 Task: Search one way flight ticket for 4 adults, 2 children, 2 infants in seat and 1 infant on lap in economy from Clarksburg: North Central West Virginia Airport (was Harrison-marion Regional) to Jackson: Jackson Hole Airport on 5-2-2023. Choice of flights is Emirates. Number of bags: 1 carry on bag. Price is upto 109000. Outbound departure time preference is 15:00.
Action: Mouse moved to (393, 152)
Screenshot: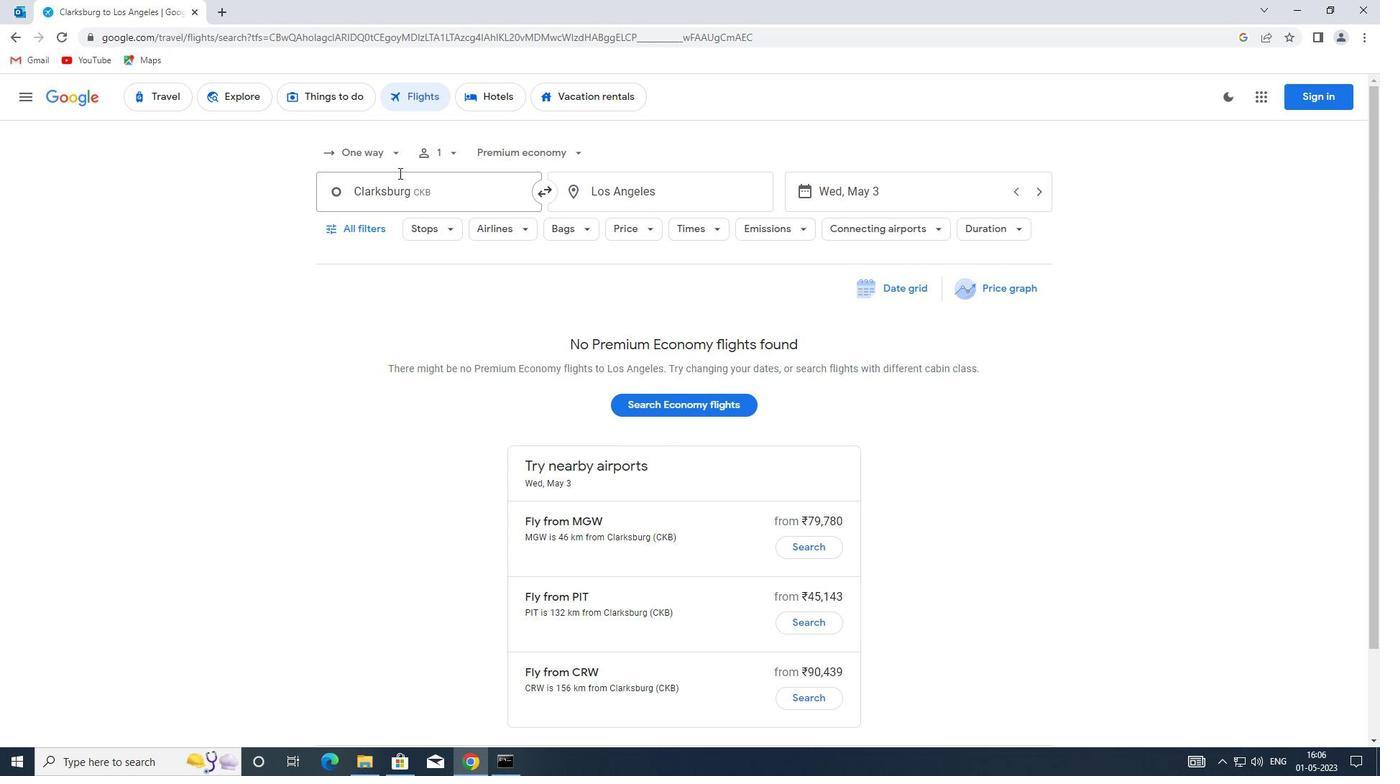 
Action: Mouse pressed left at (393, 152)
Screenshot: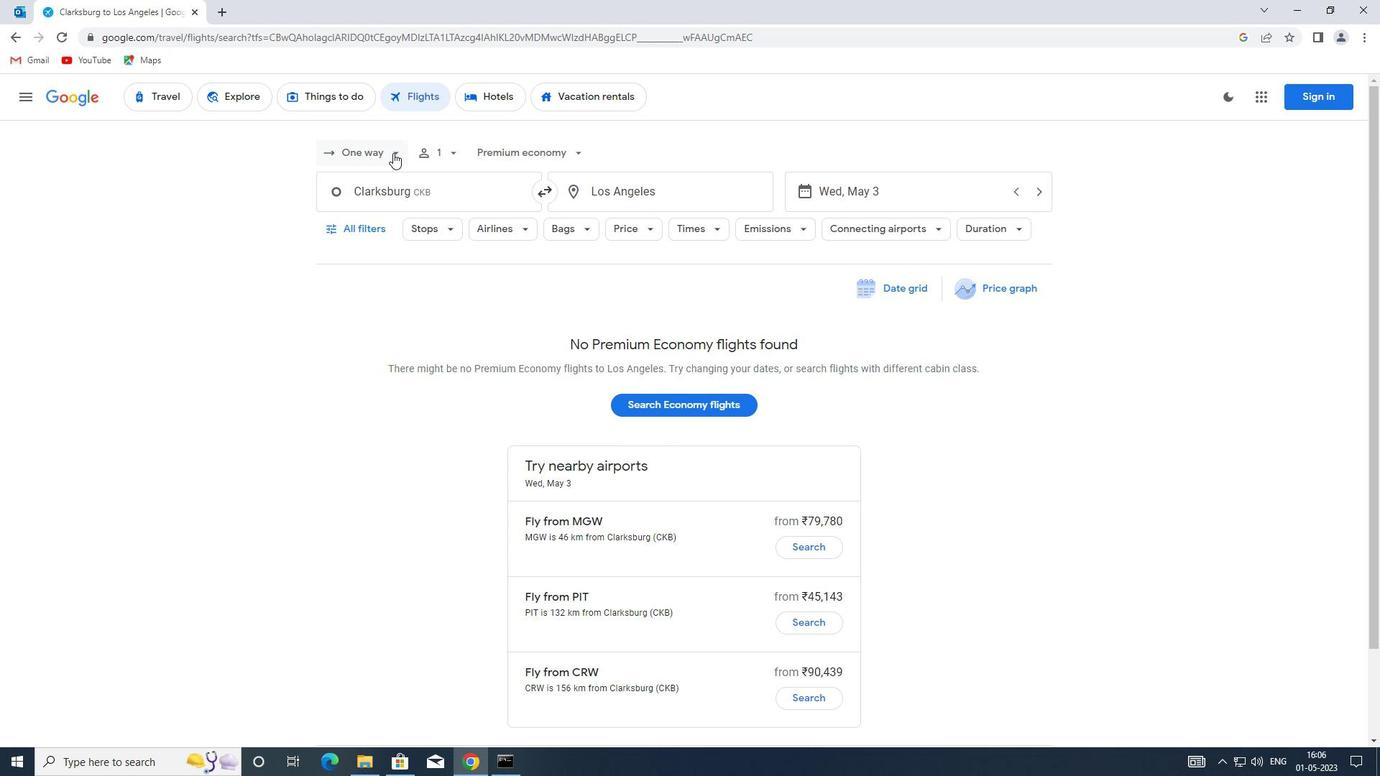 
Action: Mouse moved to (398, 221)
Screenshot: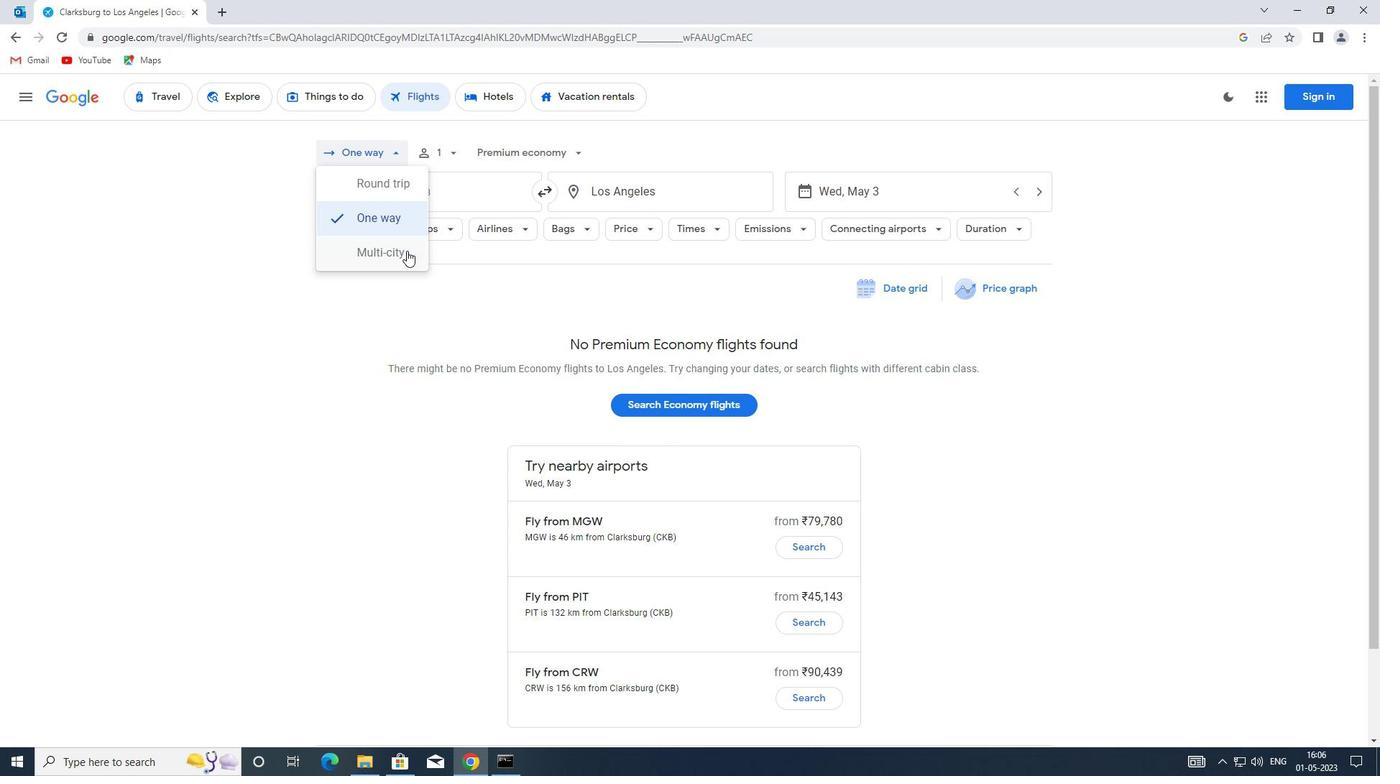 
Action: Mouse pressed left at (398, 221)
Screenshot: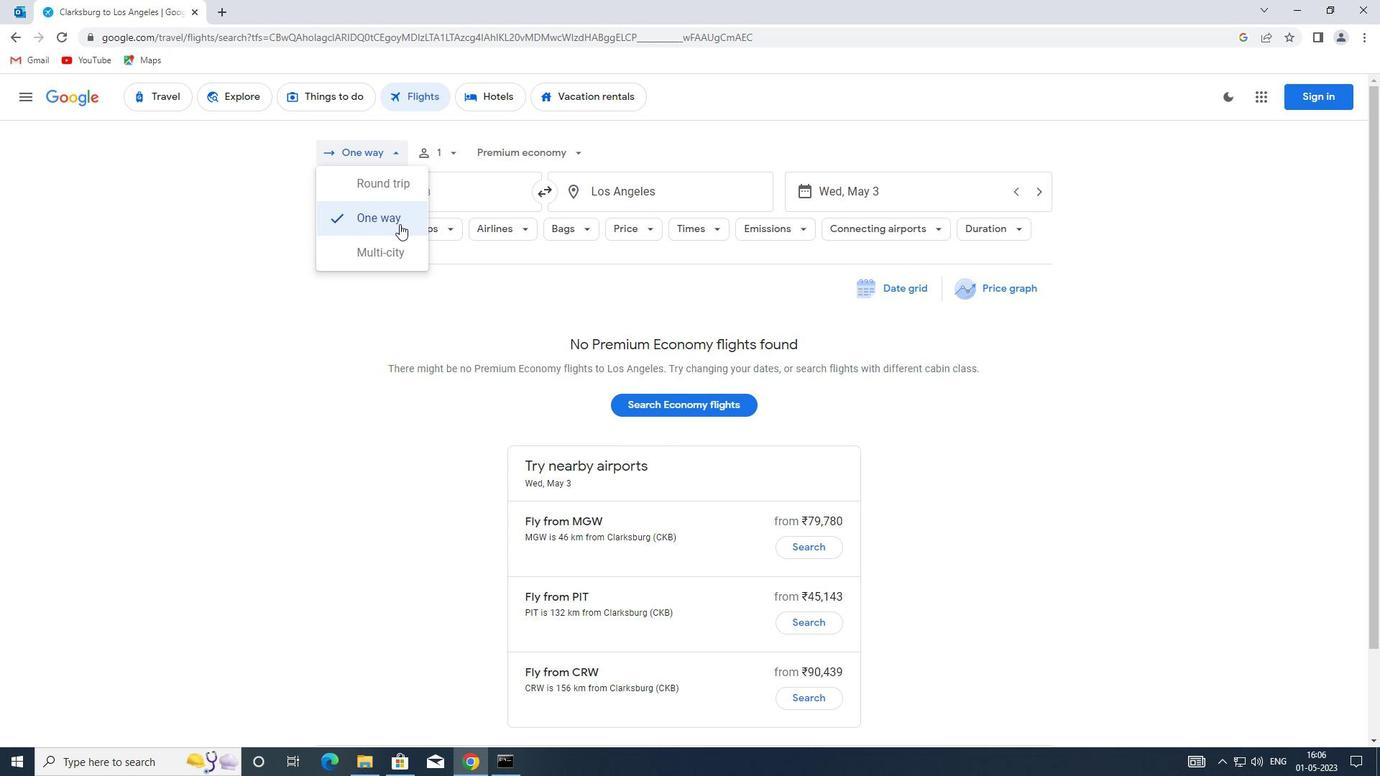 
Action: Mouse moved to (443, 154)
Screenshot: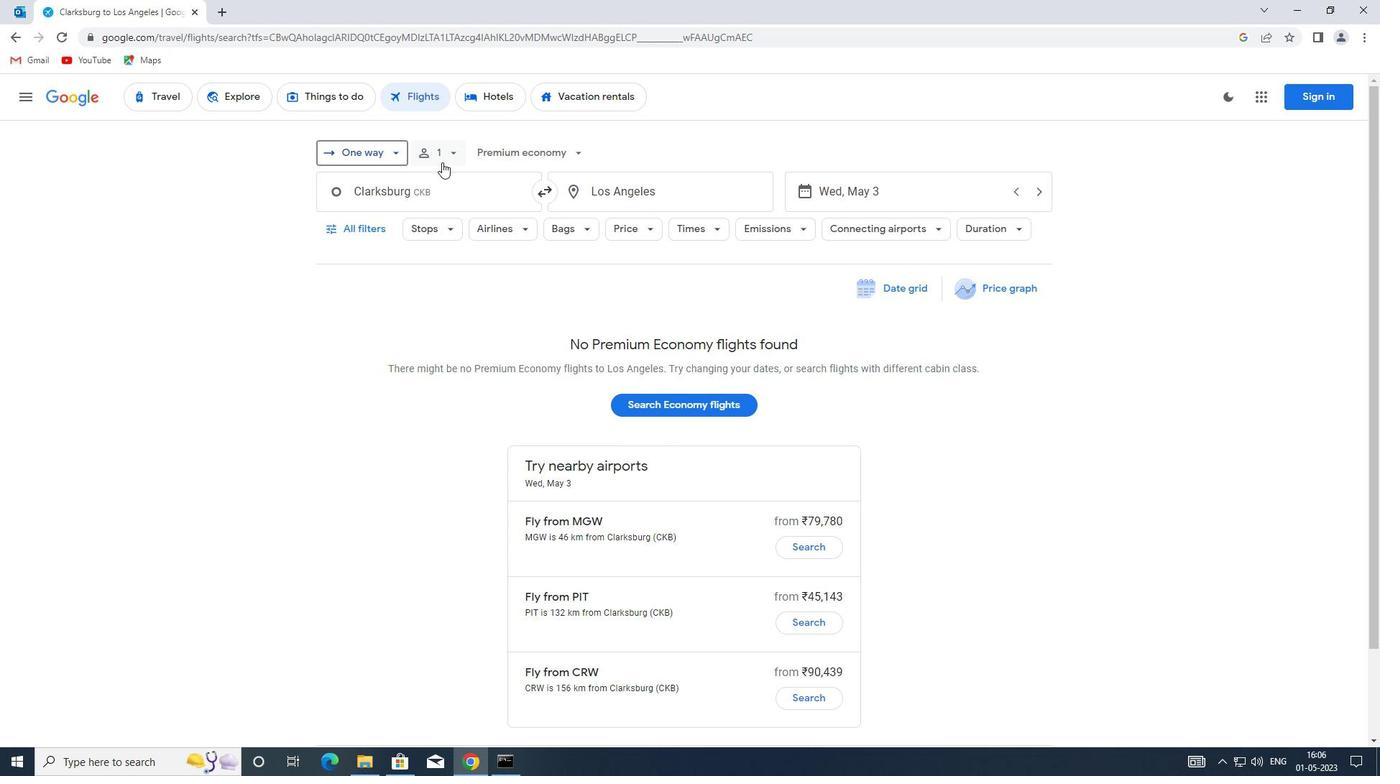 
Action: Mouse pressed left at (443, 154)
Screenshot: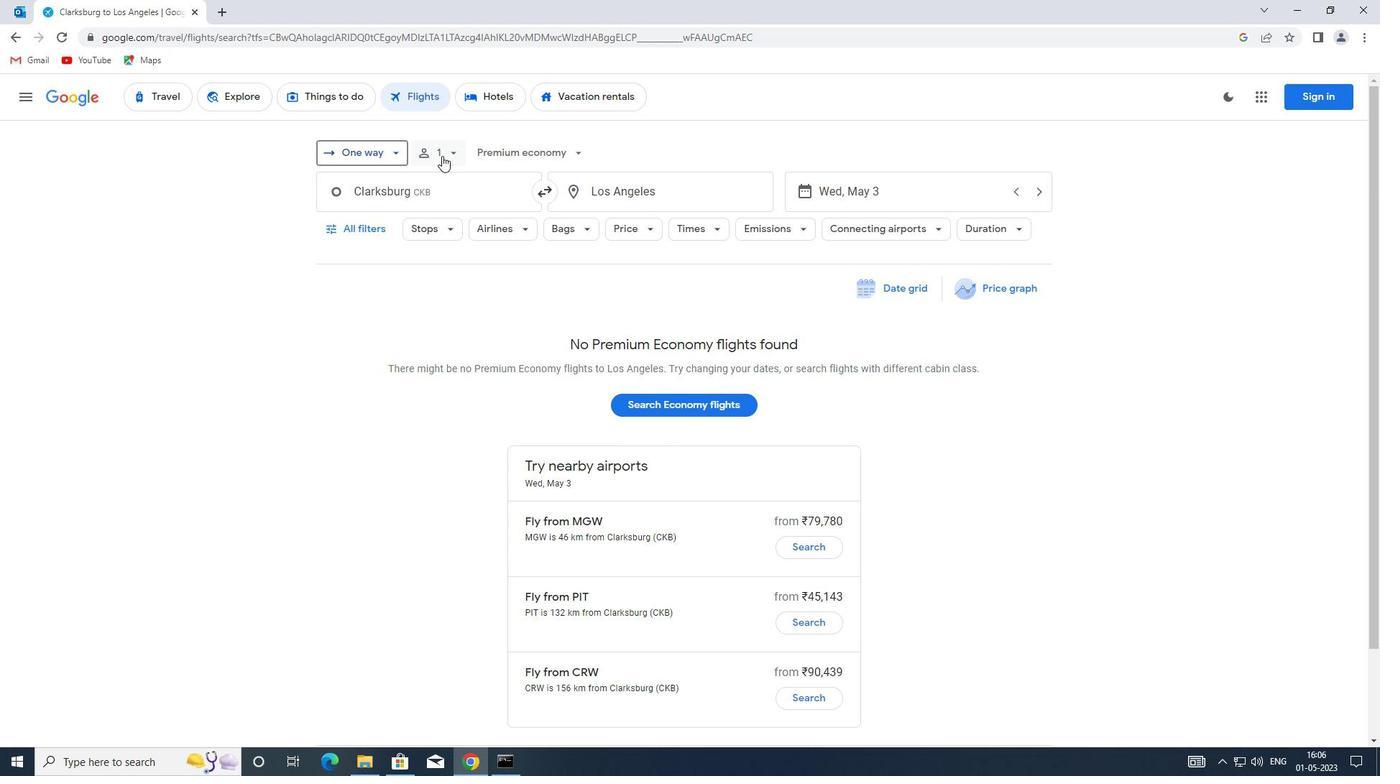 
Action: Mouse moved to (562, 191)
Screenshot: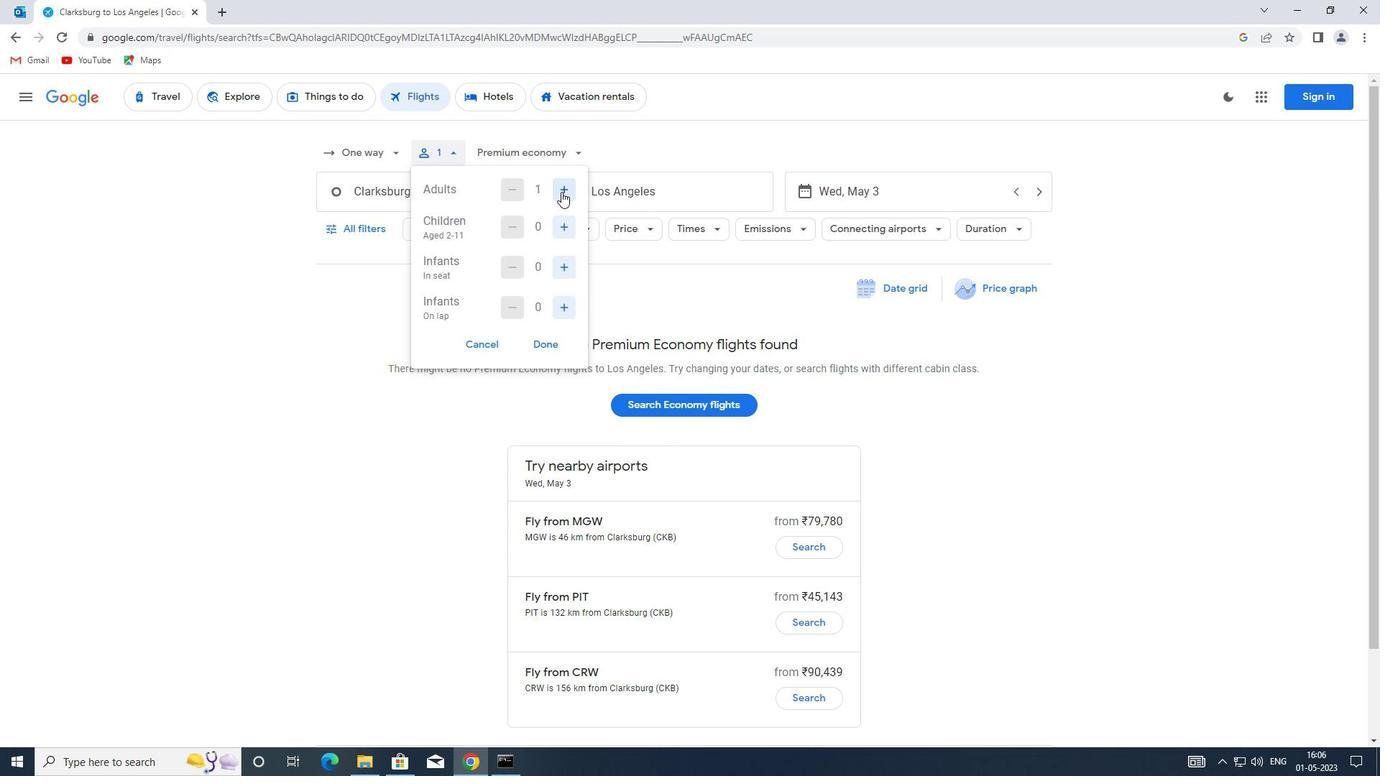 
Action: Mouse pressed left at (562, 191)
Screenshot: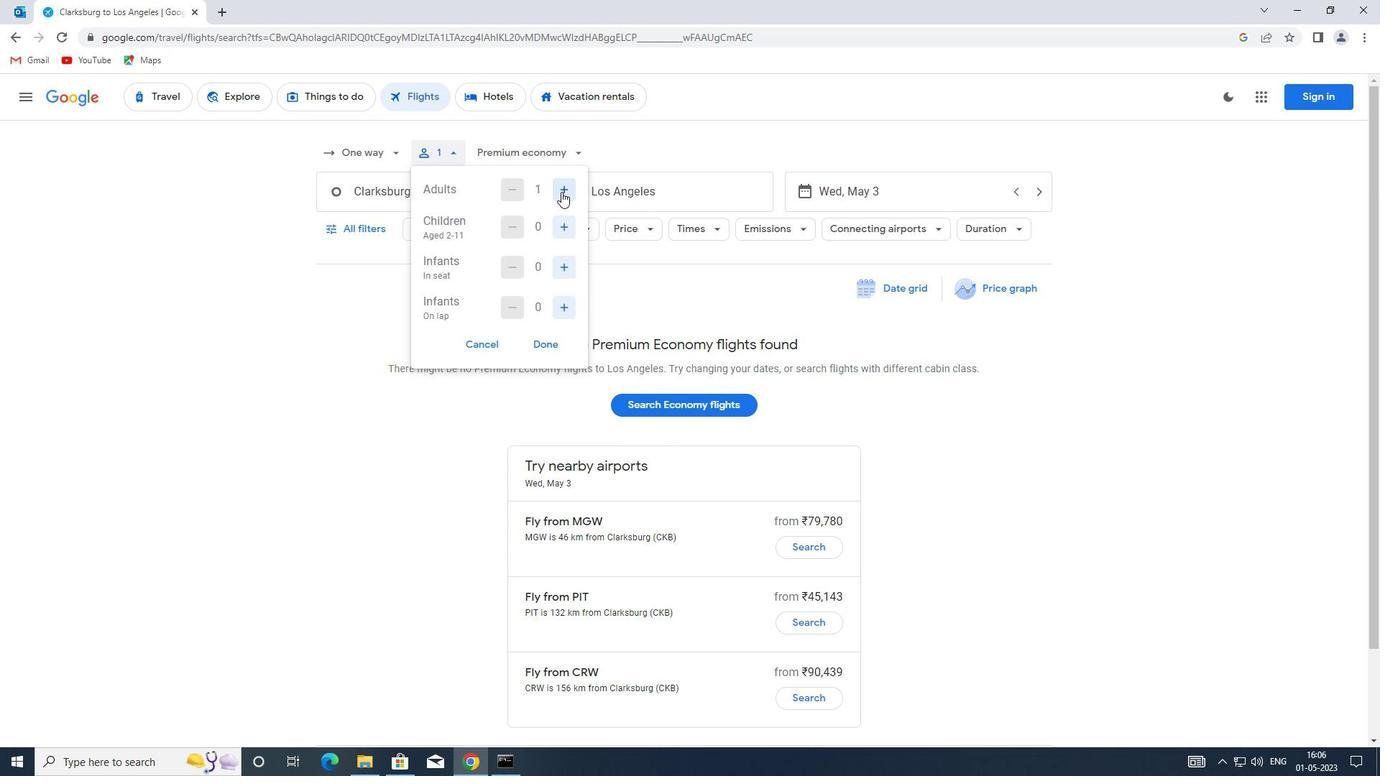 
Action: Mouse pressed left at (562, 191)
Screenshot: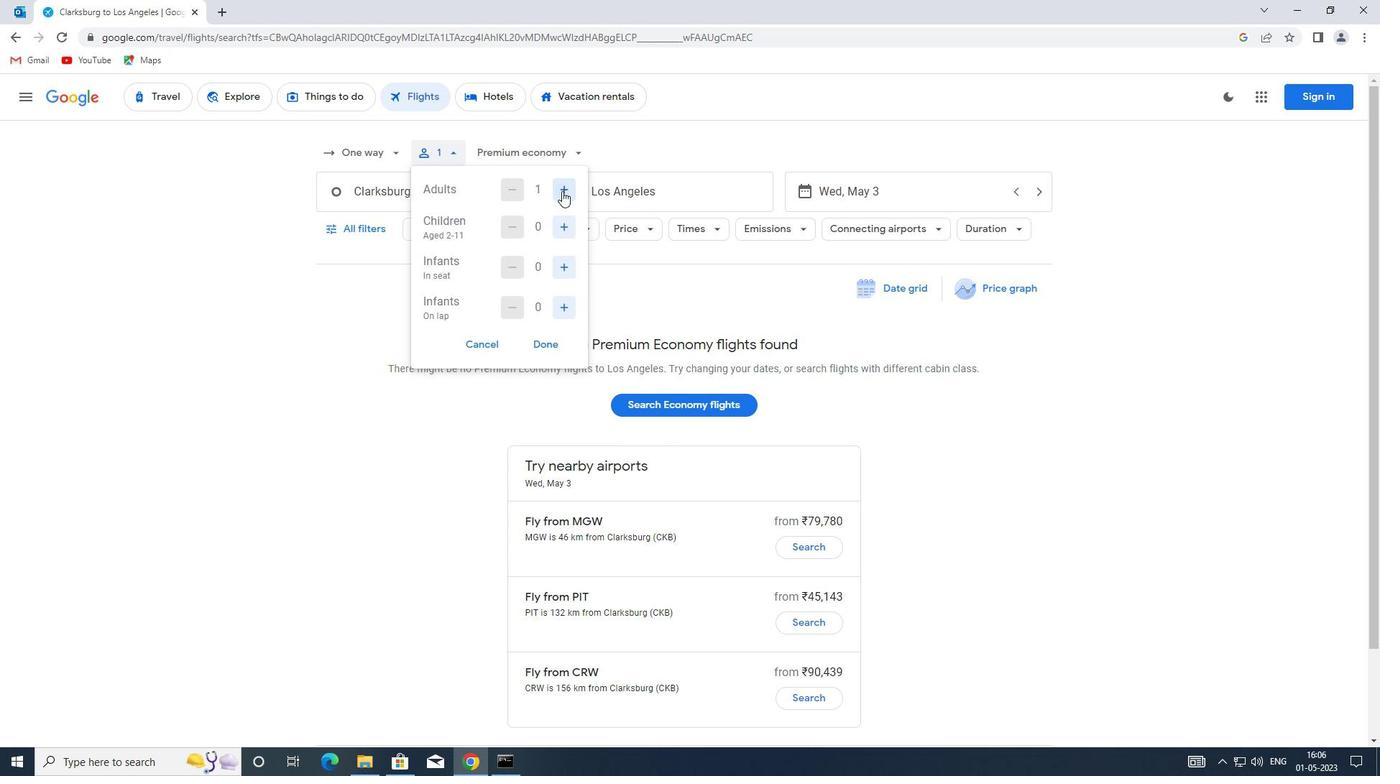 
Action: Mouse pressed left at (562, 191)
Screenshot: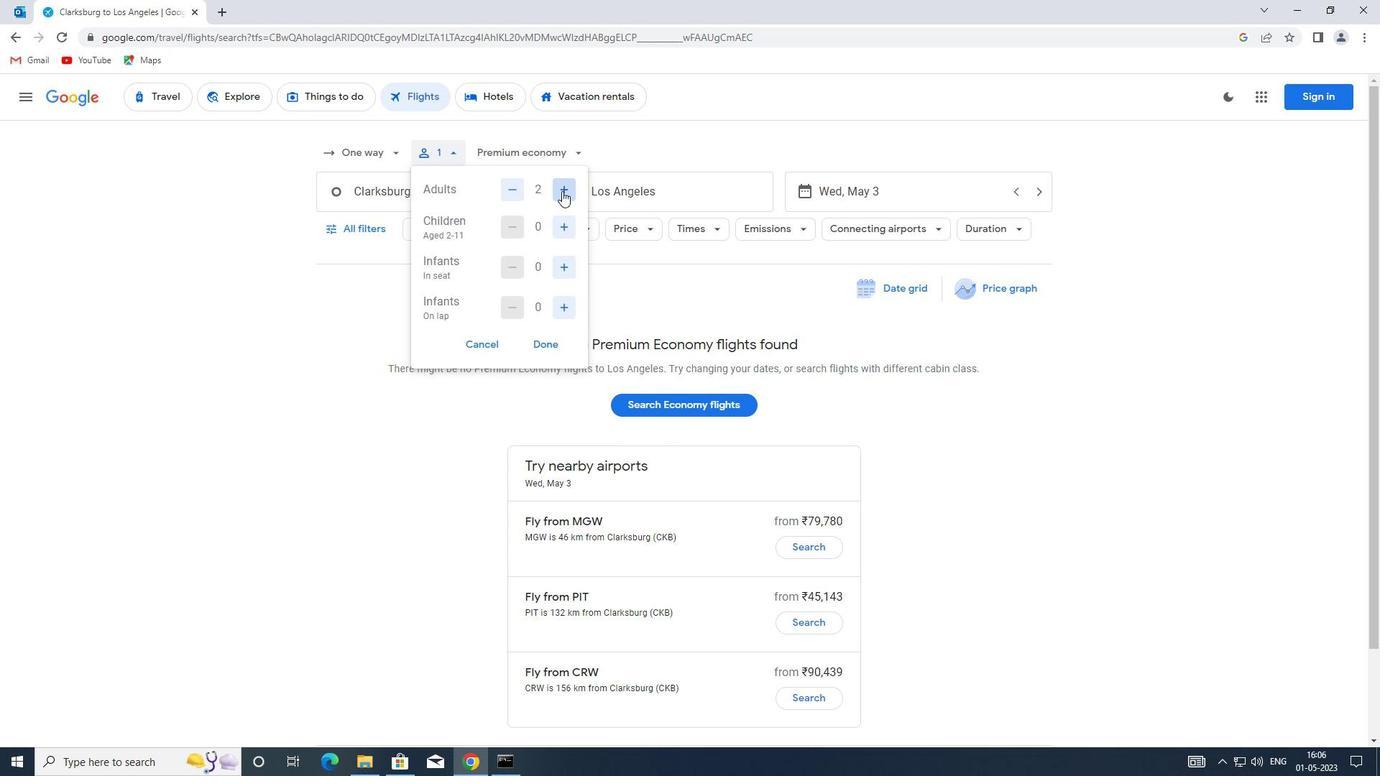 
Action: Mouse moved to (559, 227)
Screenshot: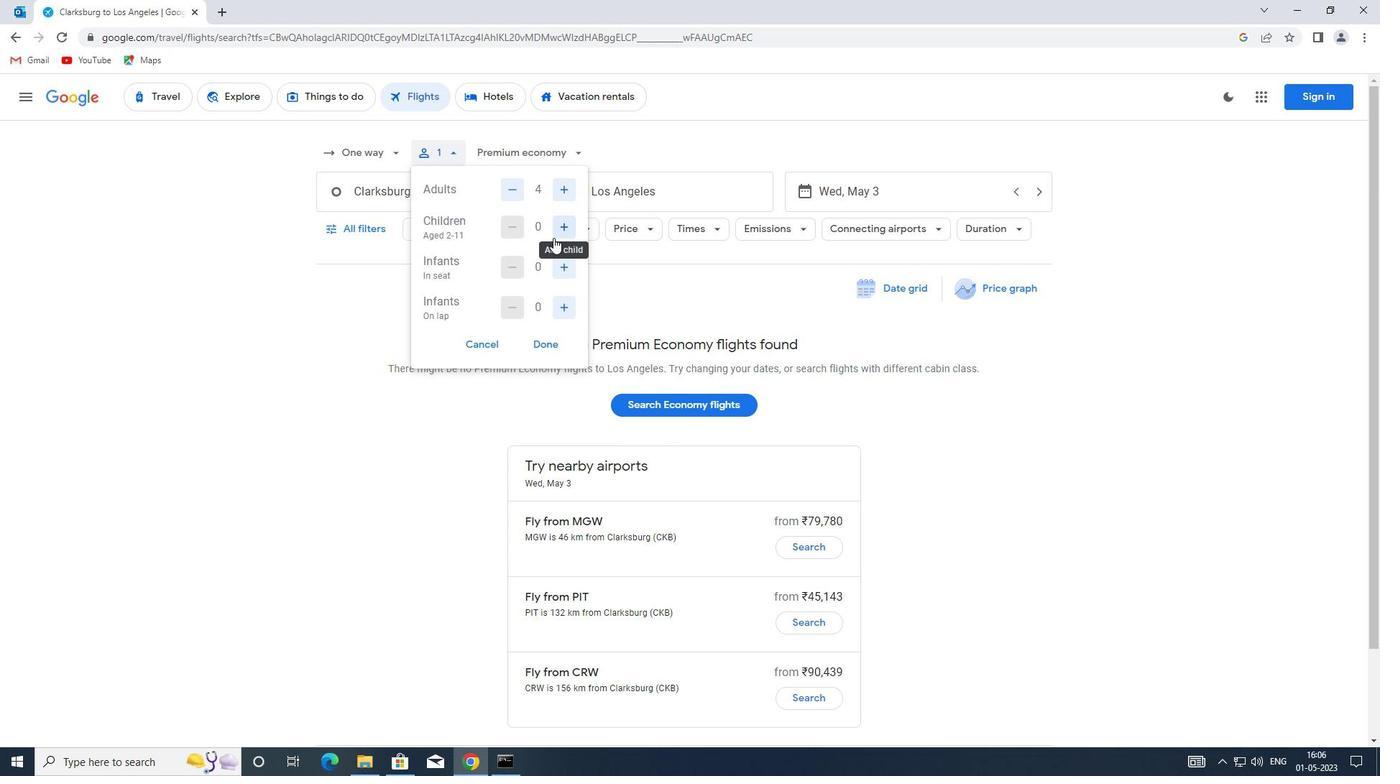 
Action: Mouse pressed left at (559, 227)
Screenshot: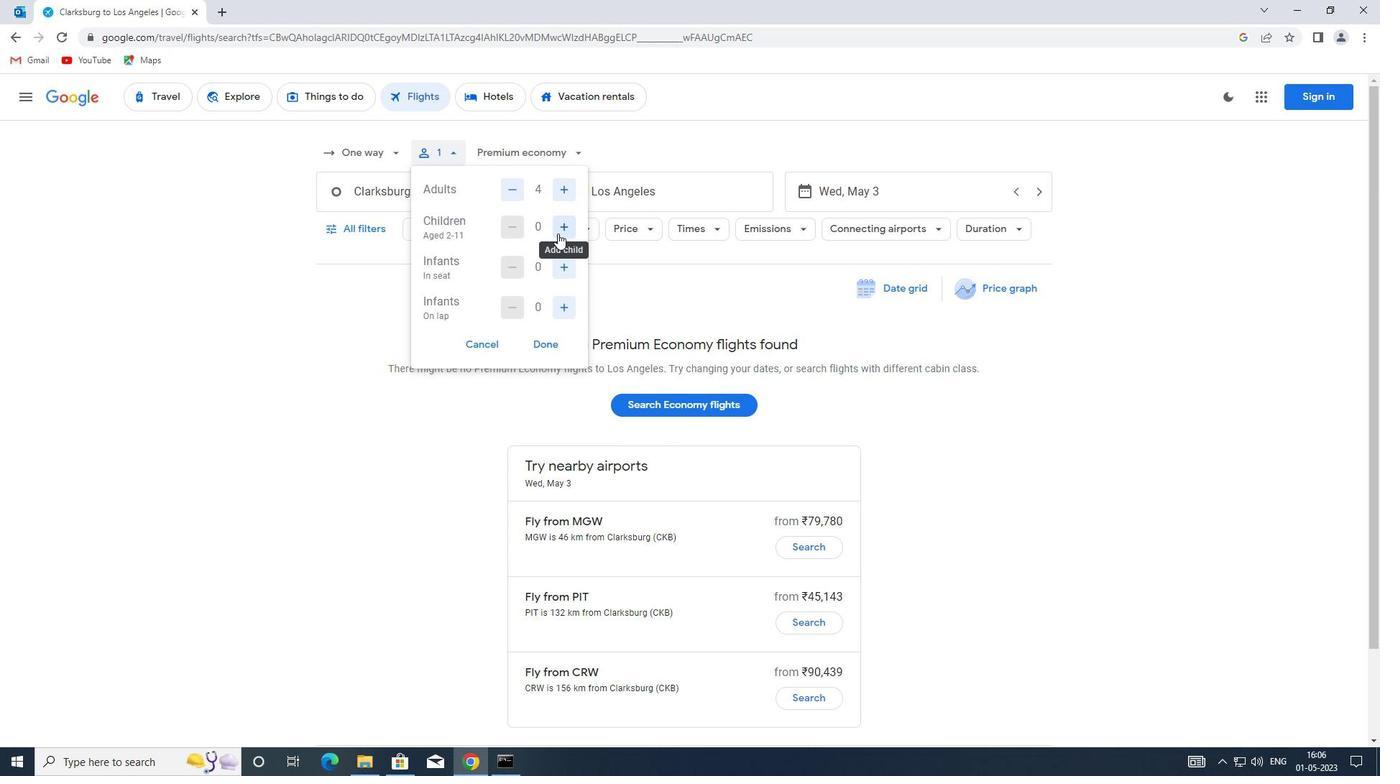 
Action: Mouse moved to (559, 226)
Screenshot: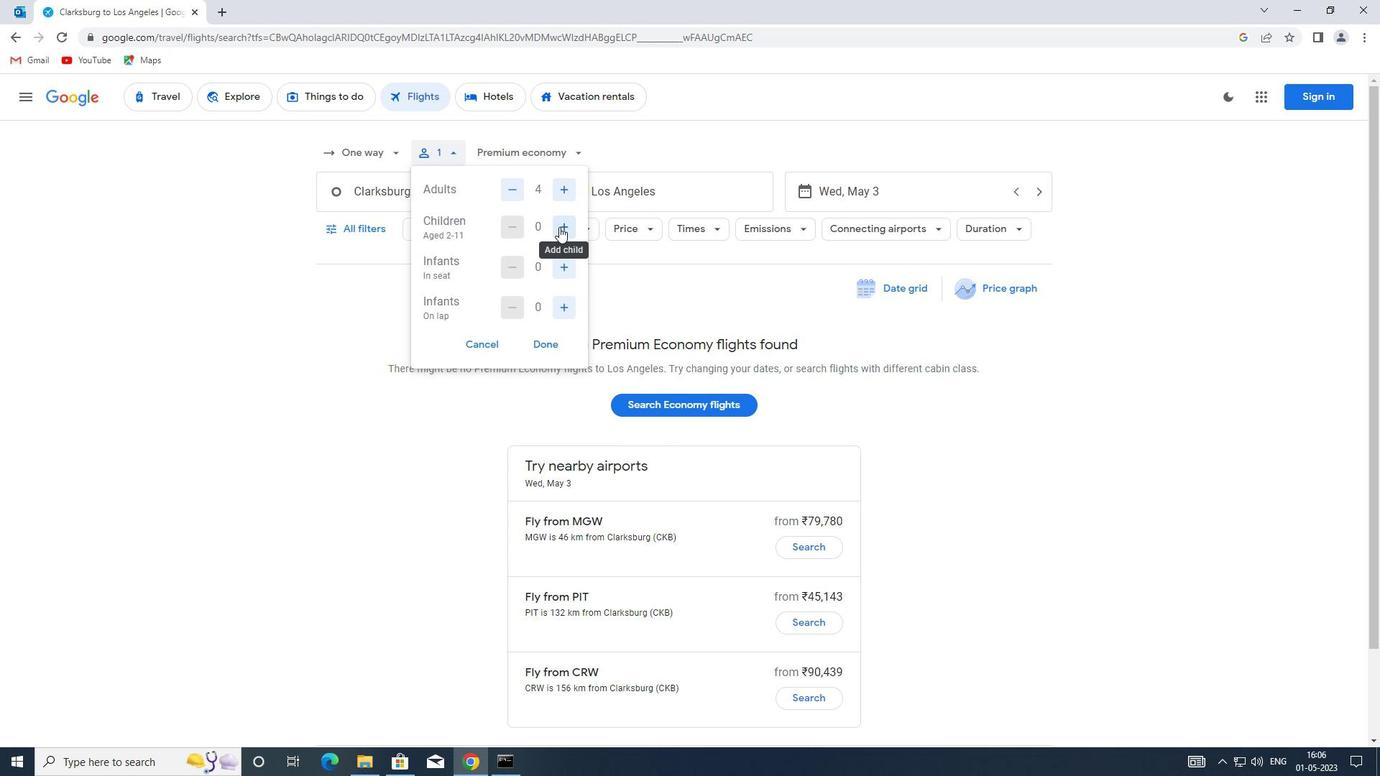 
Action: Mouse pressed left at (559, 226)
Screenshot: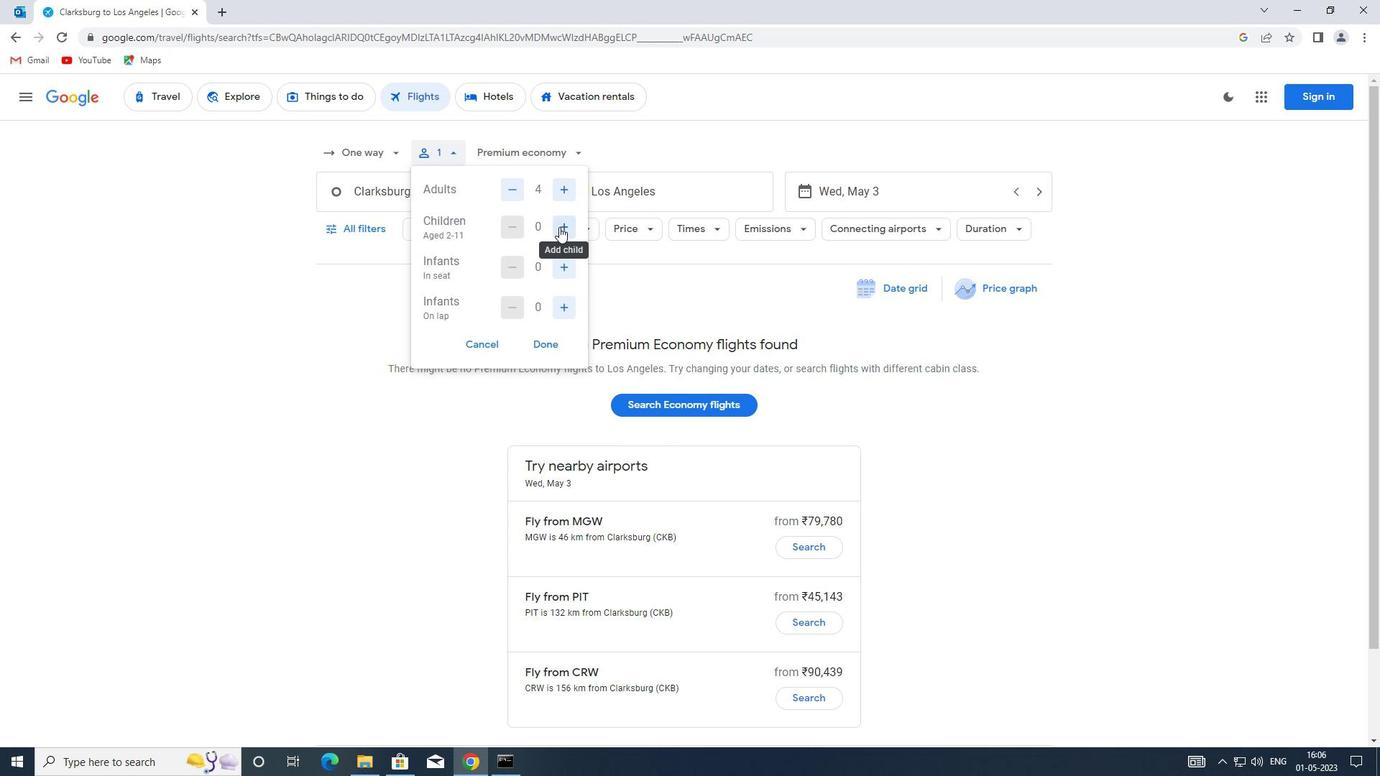 
Action: Mouse moved to (565, 264)
Screenshot: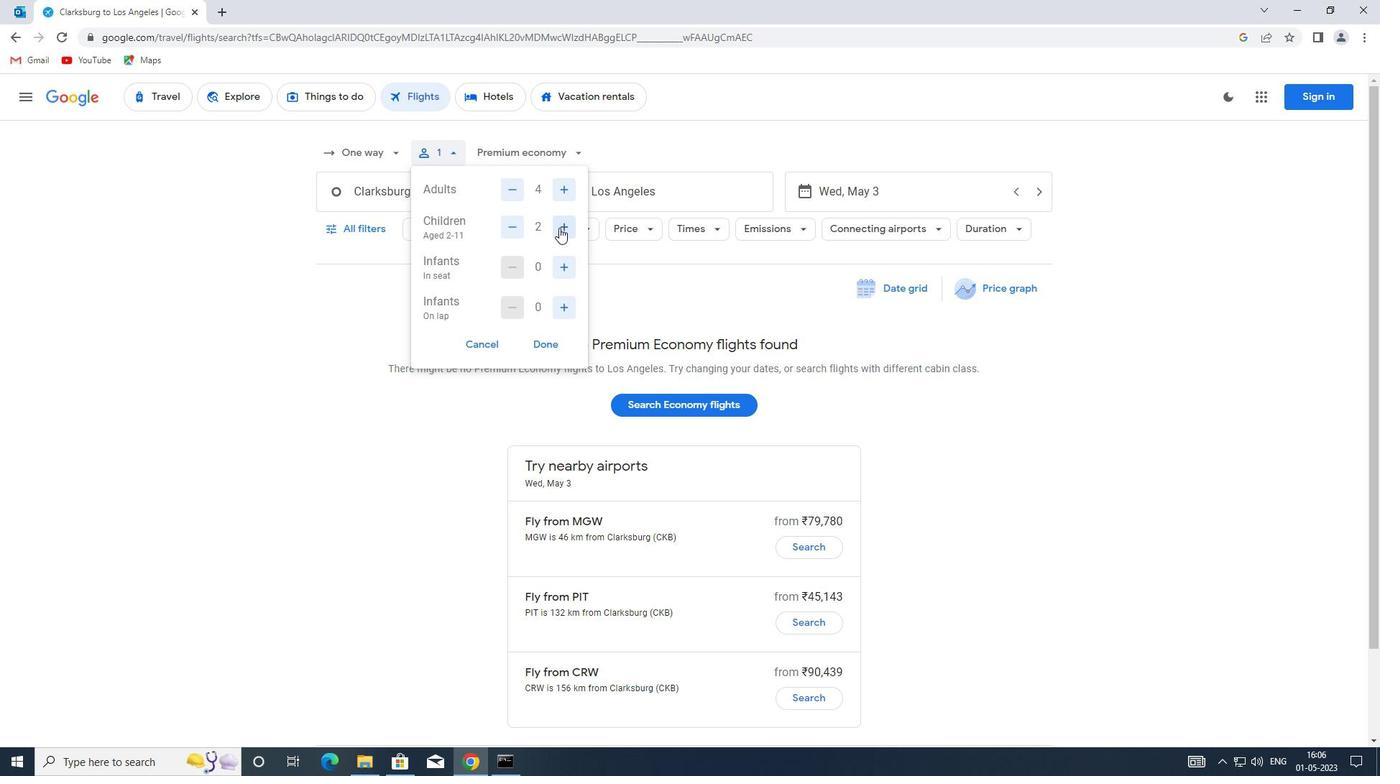 
Action: Mouse pressed left at (565, 264)
Screenshot: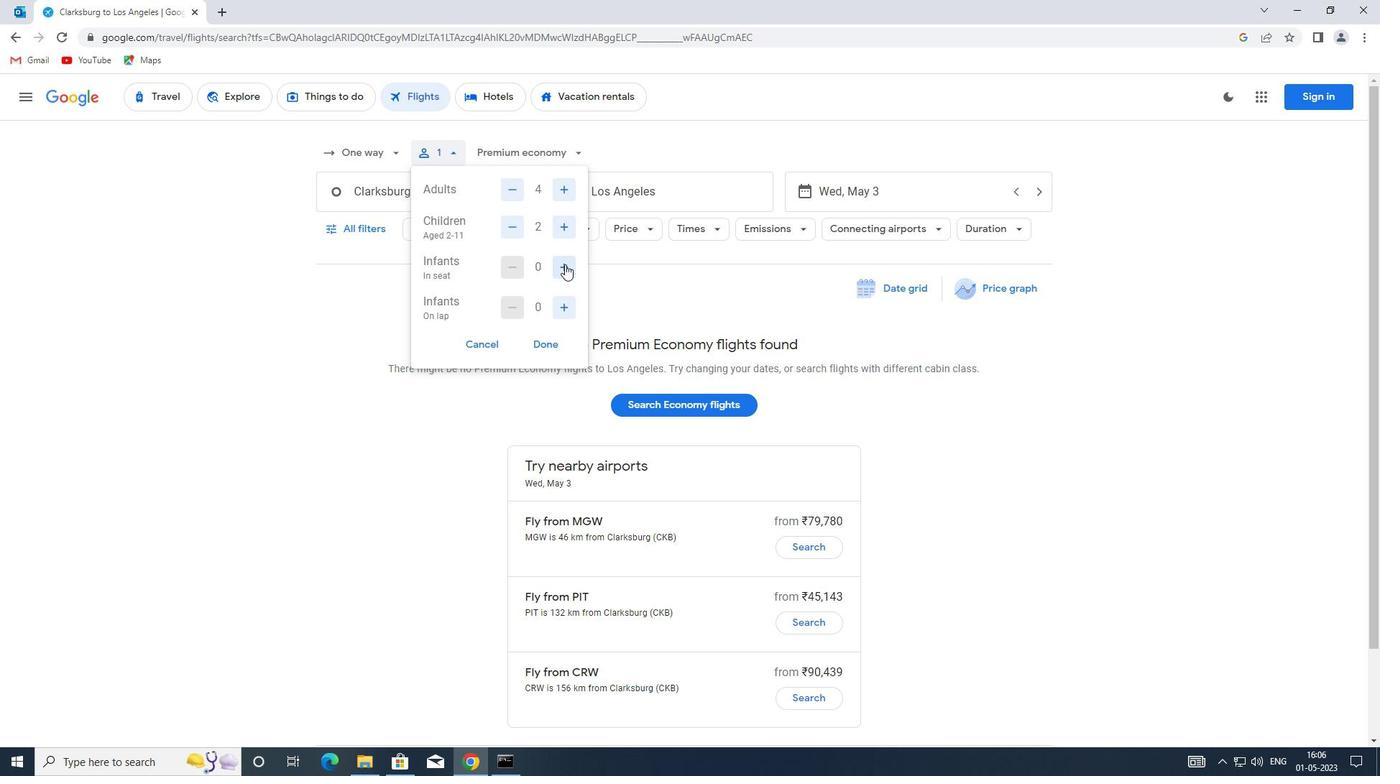 
Action: Mouse pressed left at (565, 264)
Screenshot: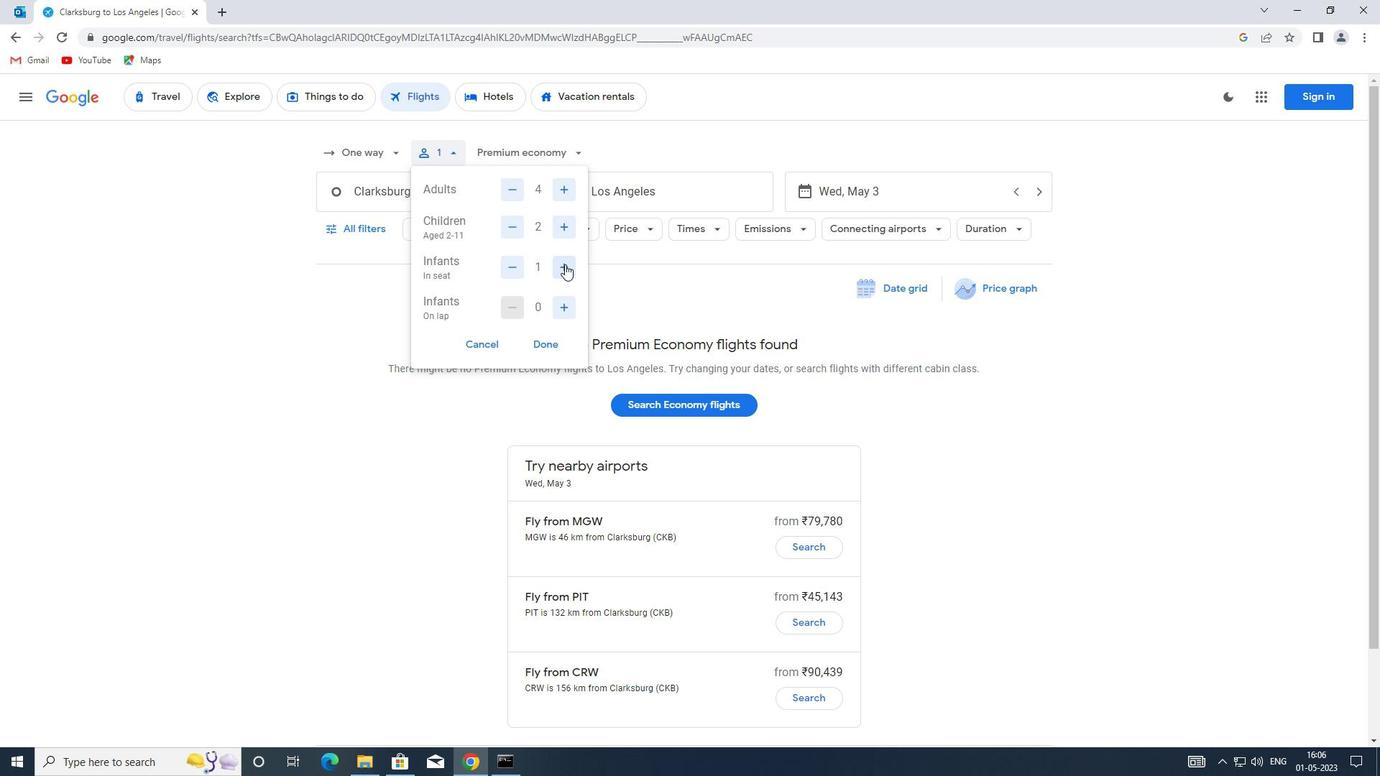 
Action: Mouse moved to (561, 309)
Screenshot: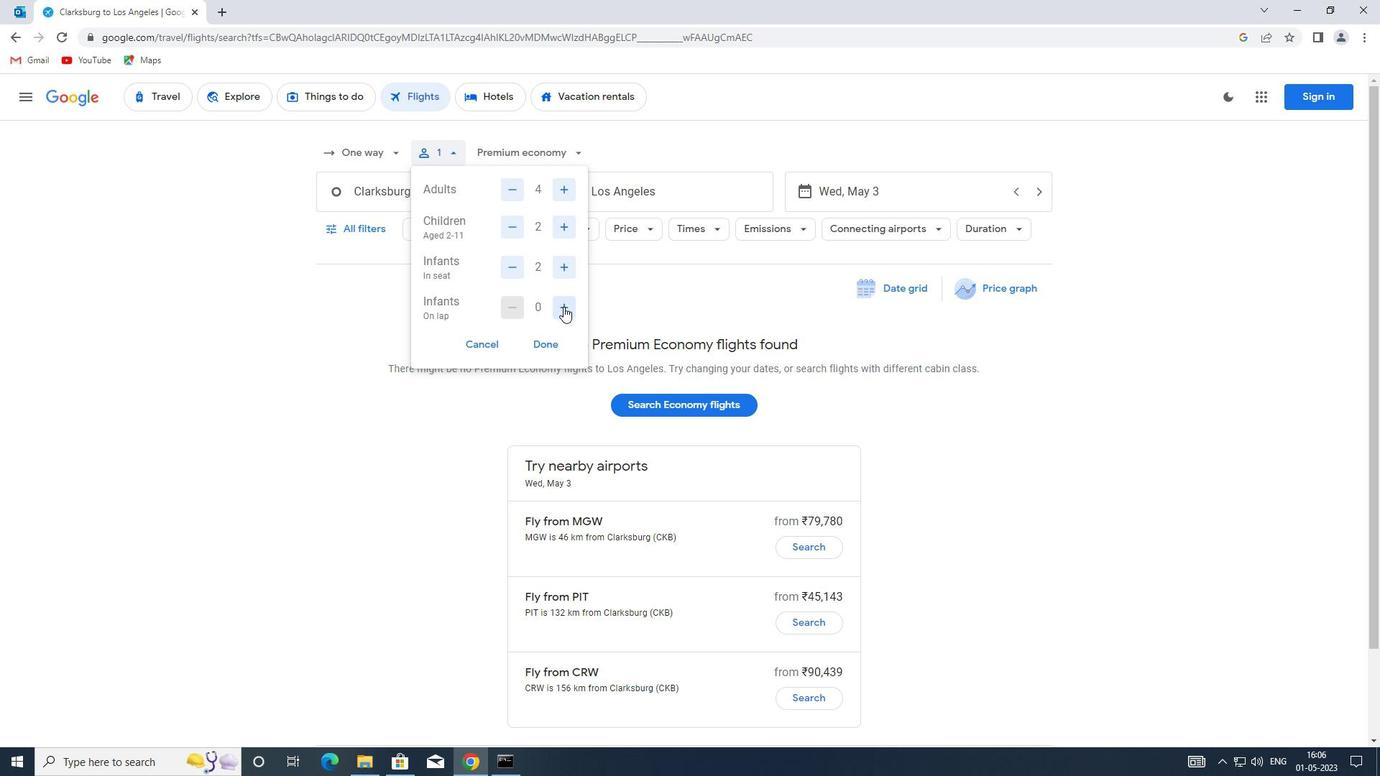 
Action: Mouse pressed left at (561, 309)
Screenshot: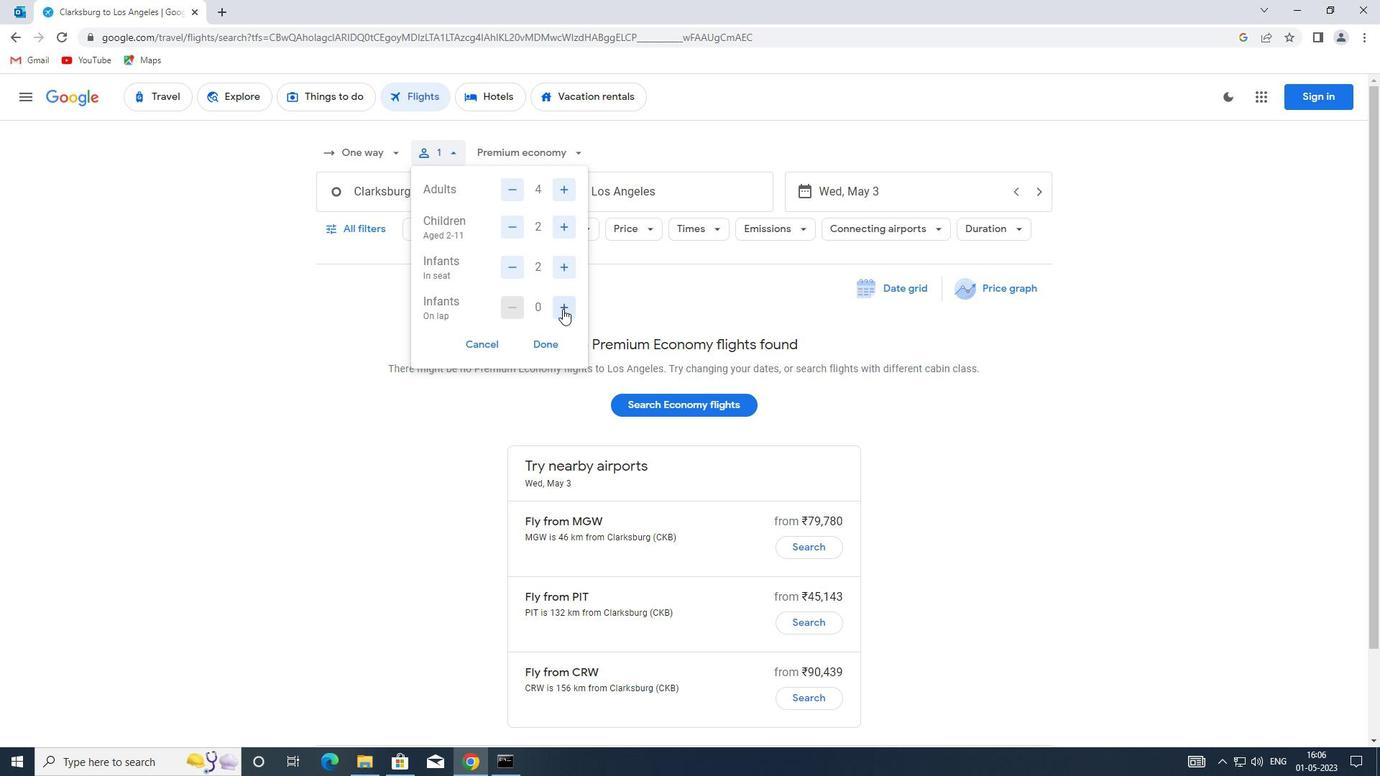 
Action: Mouse moved to (550, 344)
Screenshot: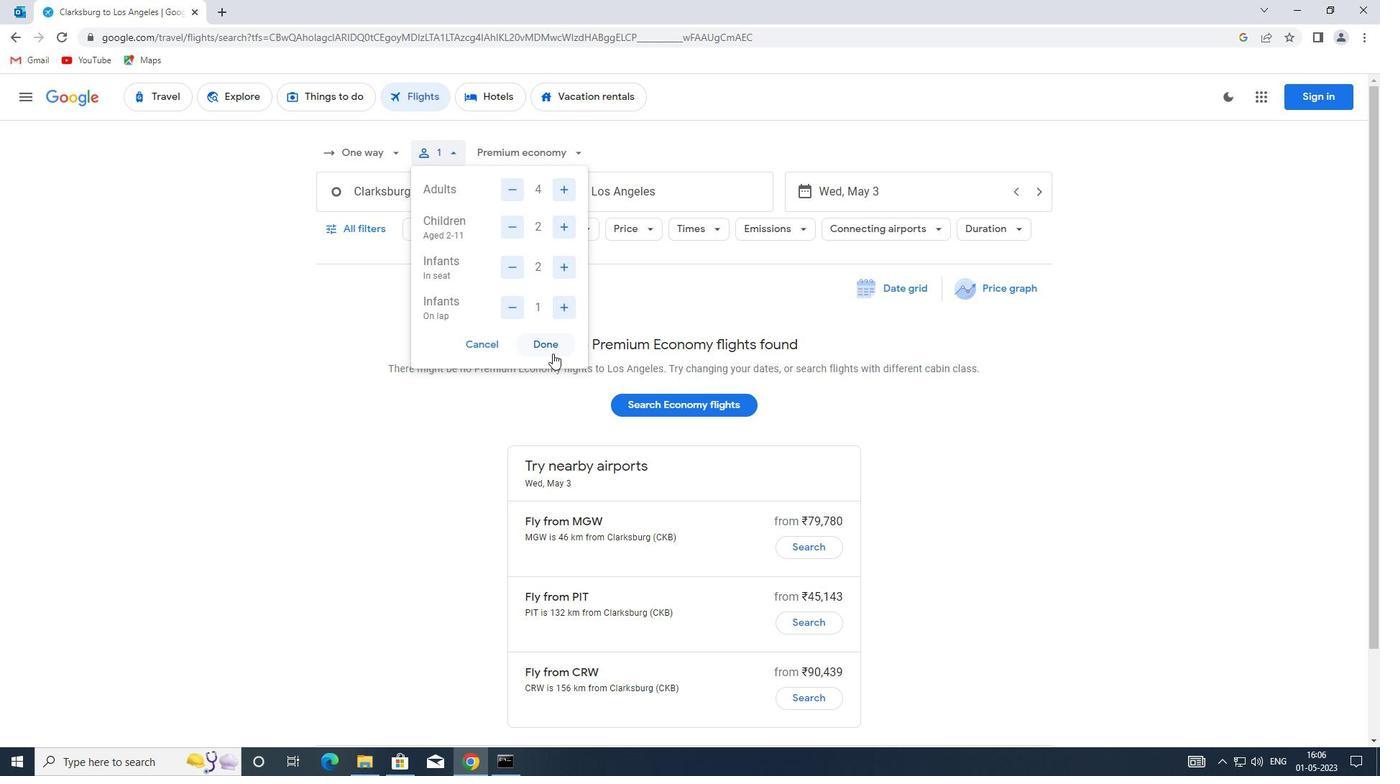 
Action: Mouse pressed left at (550, 344)
Screenshot: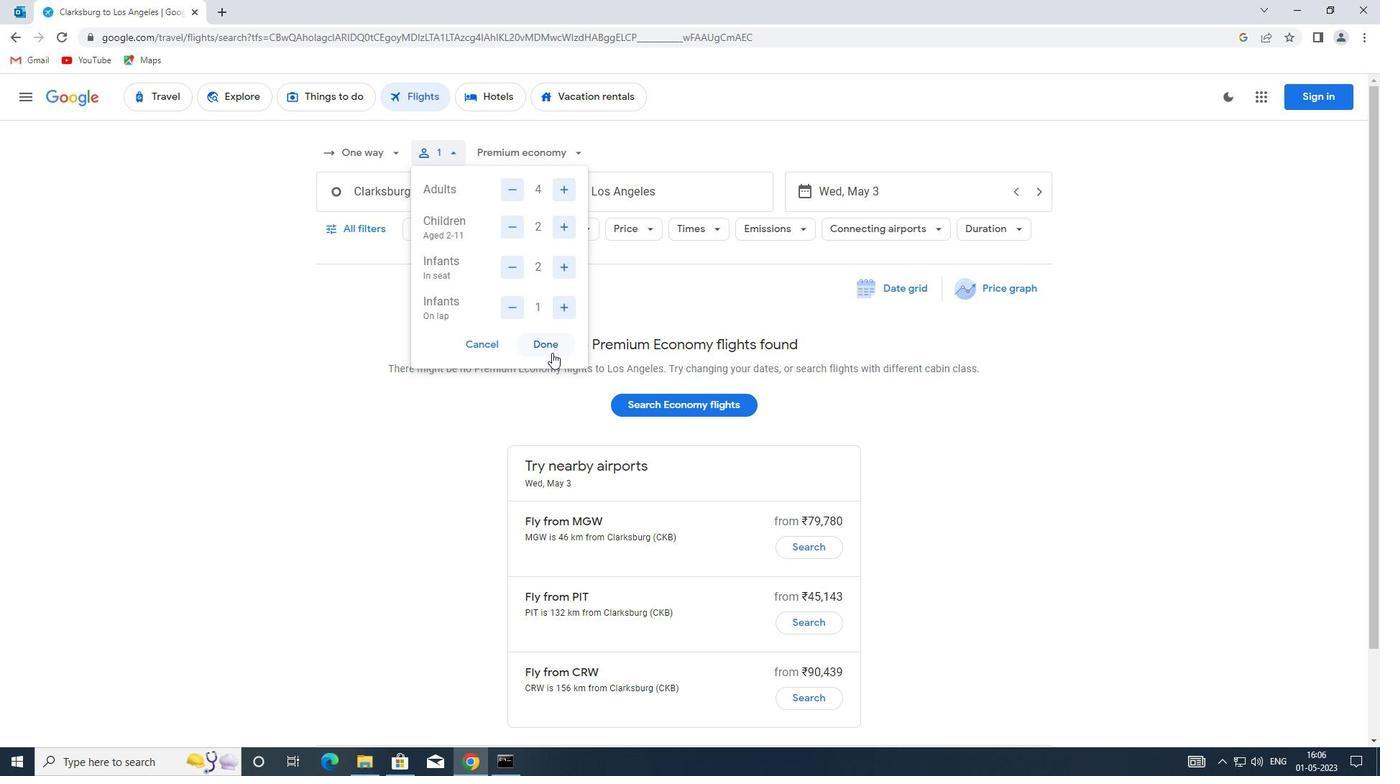 
Action: Mouse moved to (537, 147)
Screenshot: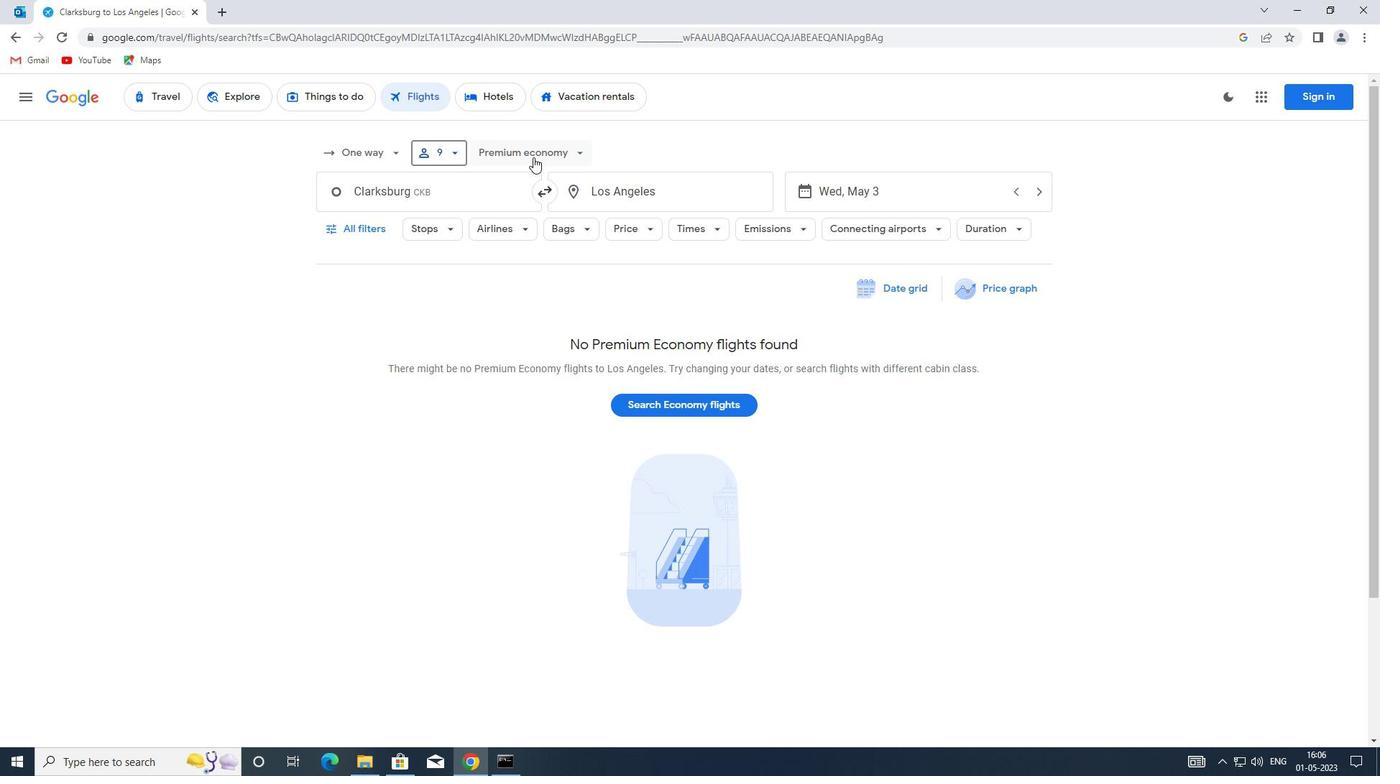 
Action: Mouse pressed left at (537, 147)
Screenshot: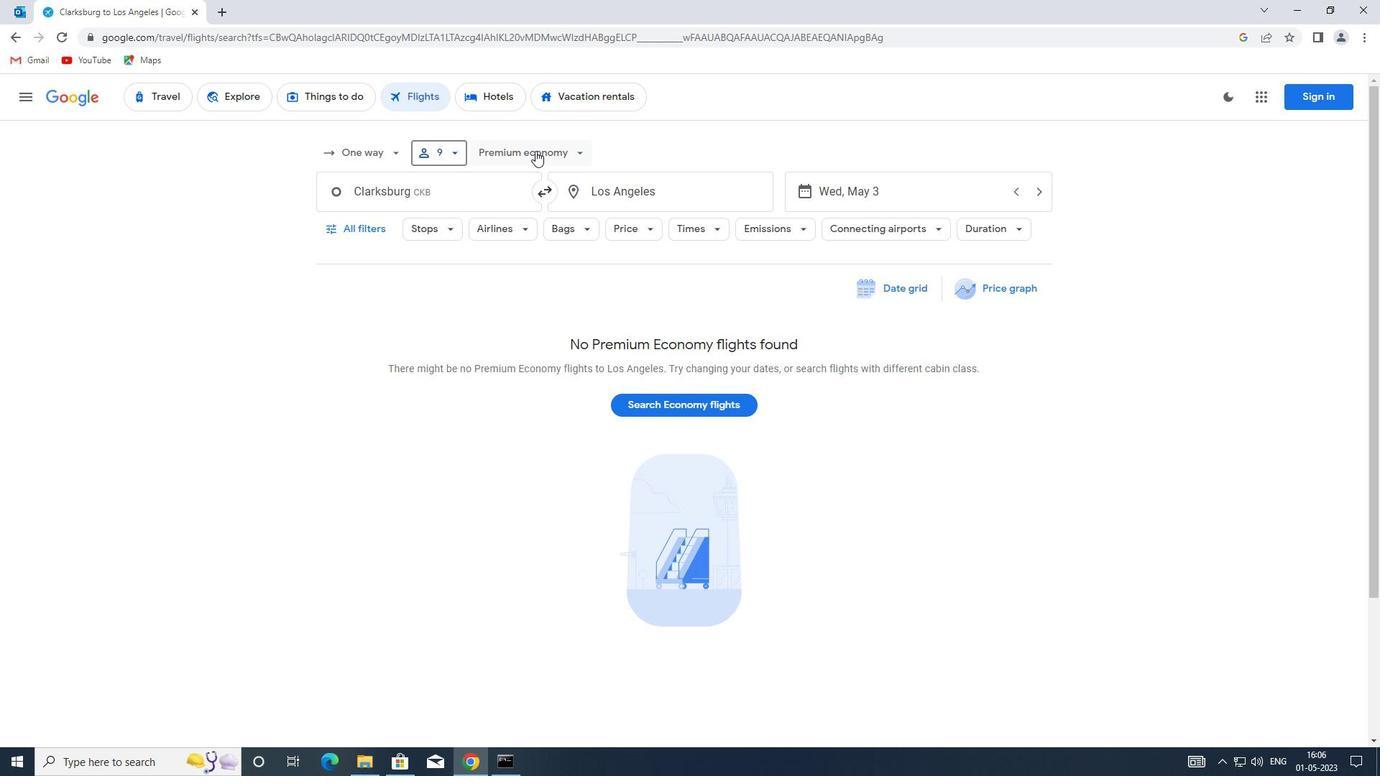
Action: Mouse moved to (536, 186)
Screenshot: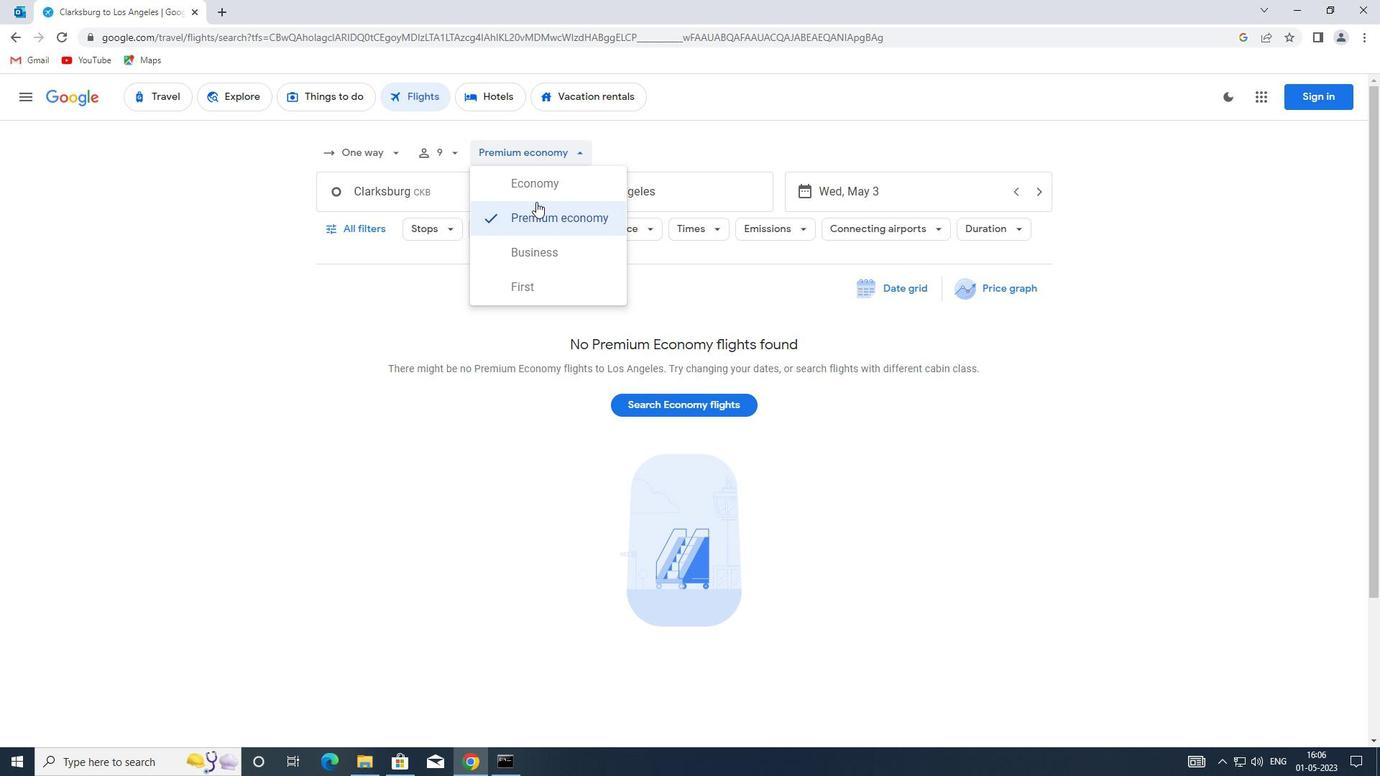 
Action: Mouse pressed left at (536, 186)
Screenshot: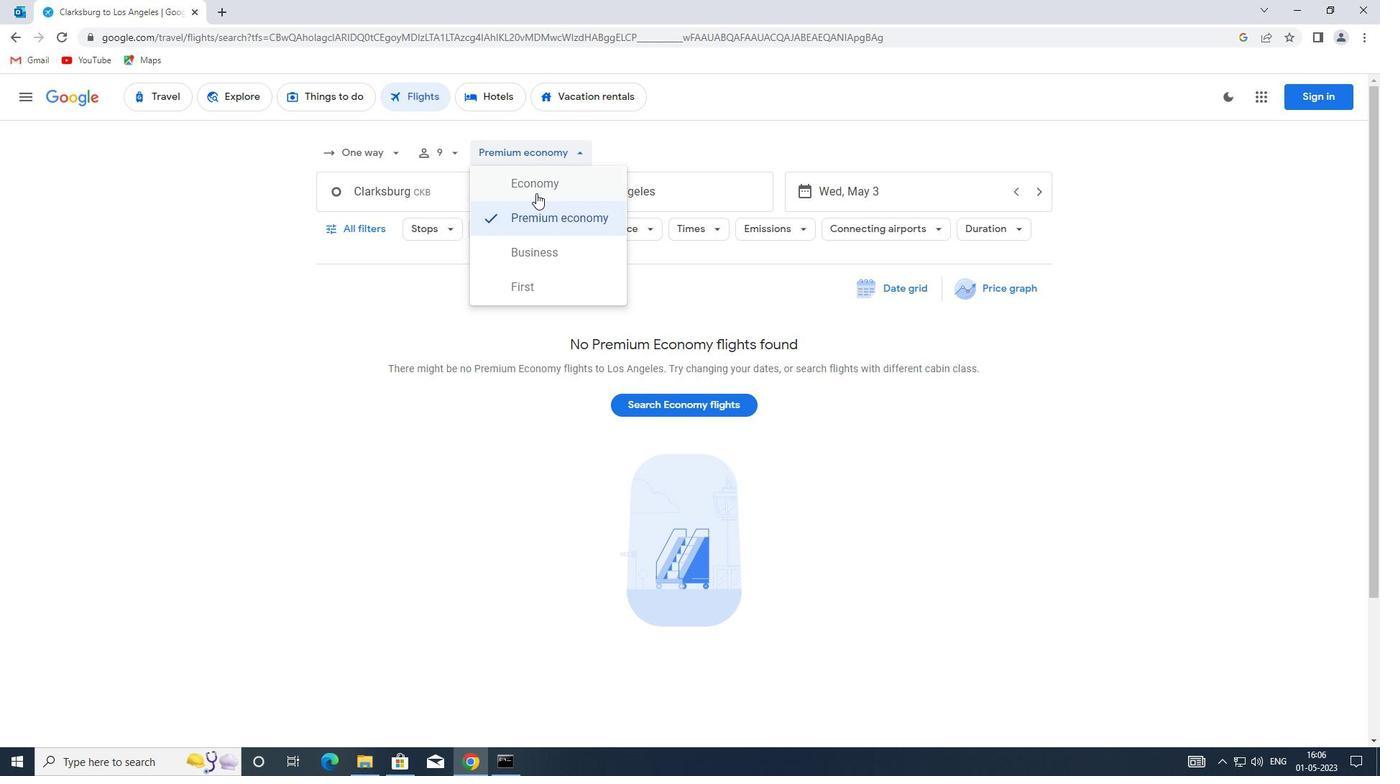 
Action: Mouse moved to (445, 195)
Screenshot: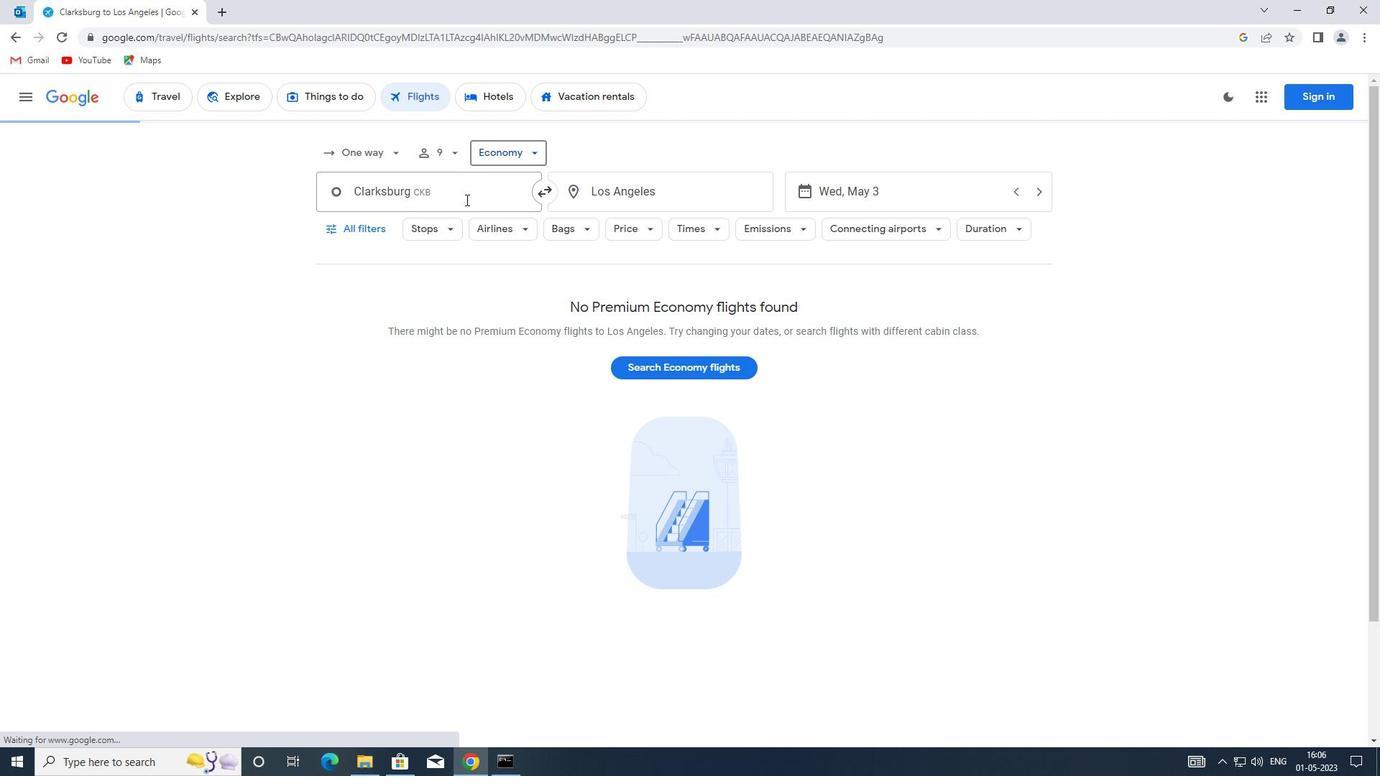 
Action: Mouse pressed left at (445, 195)
Screenshot: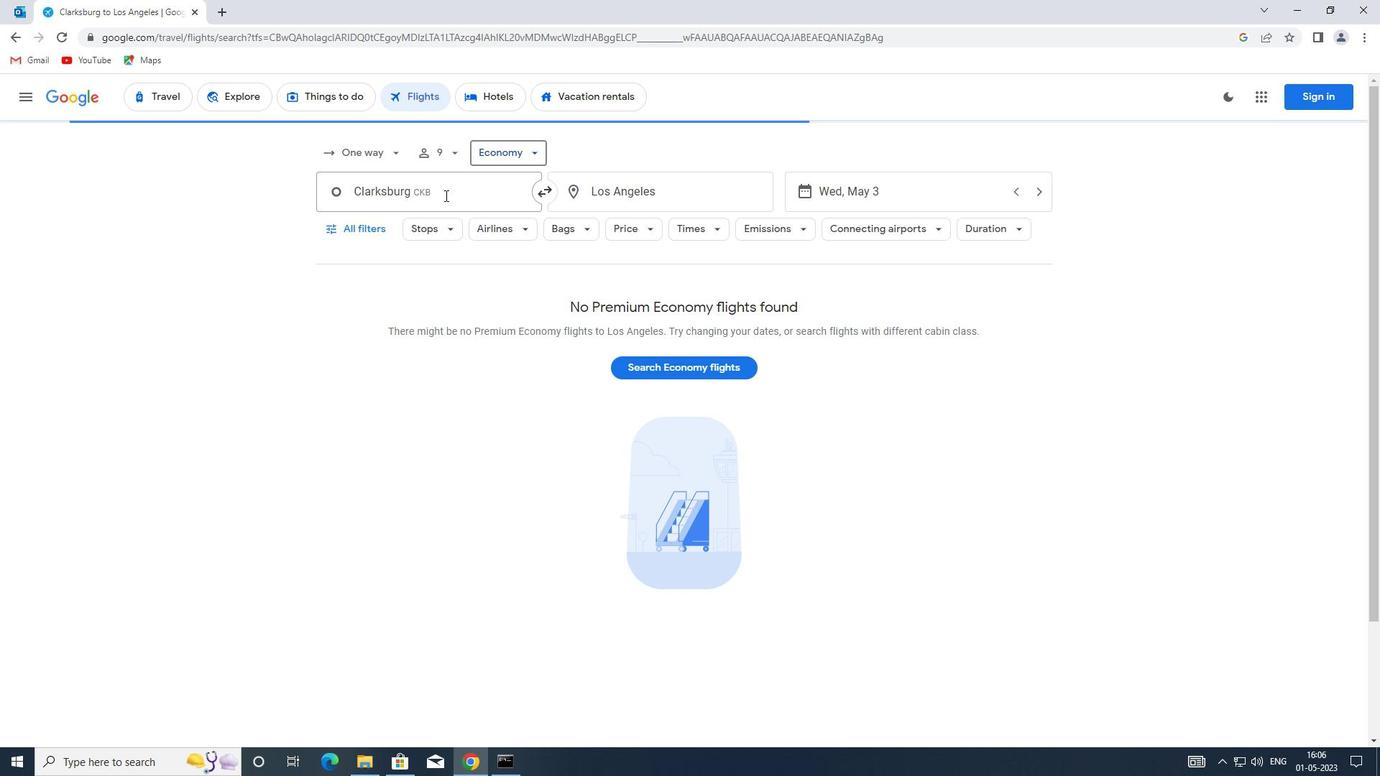
Action: Key pressed <Key.enter>
Screenshot: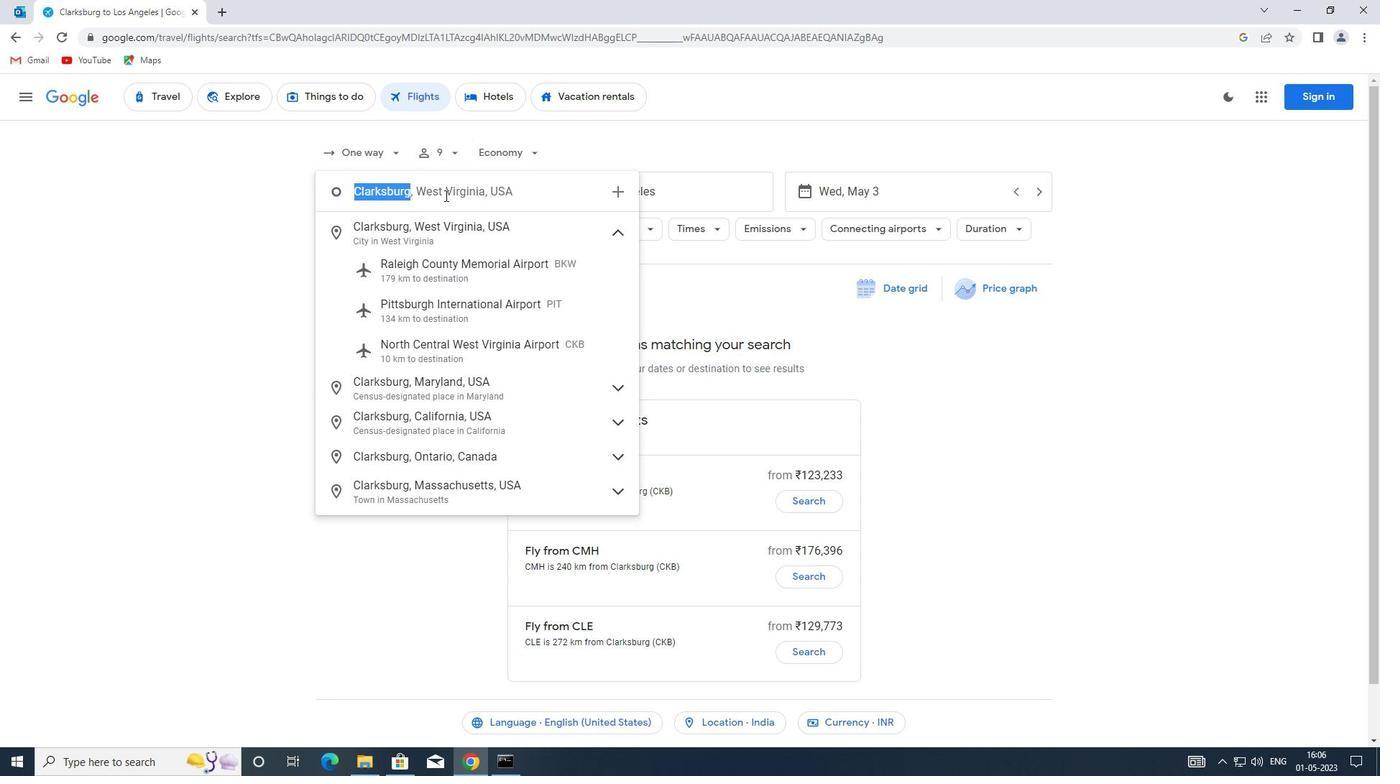 
Action: Mouse moved to (611, 194)
Screenshot: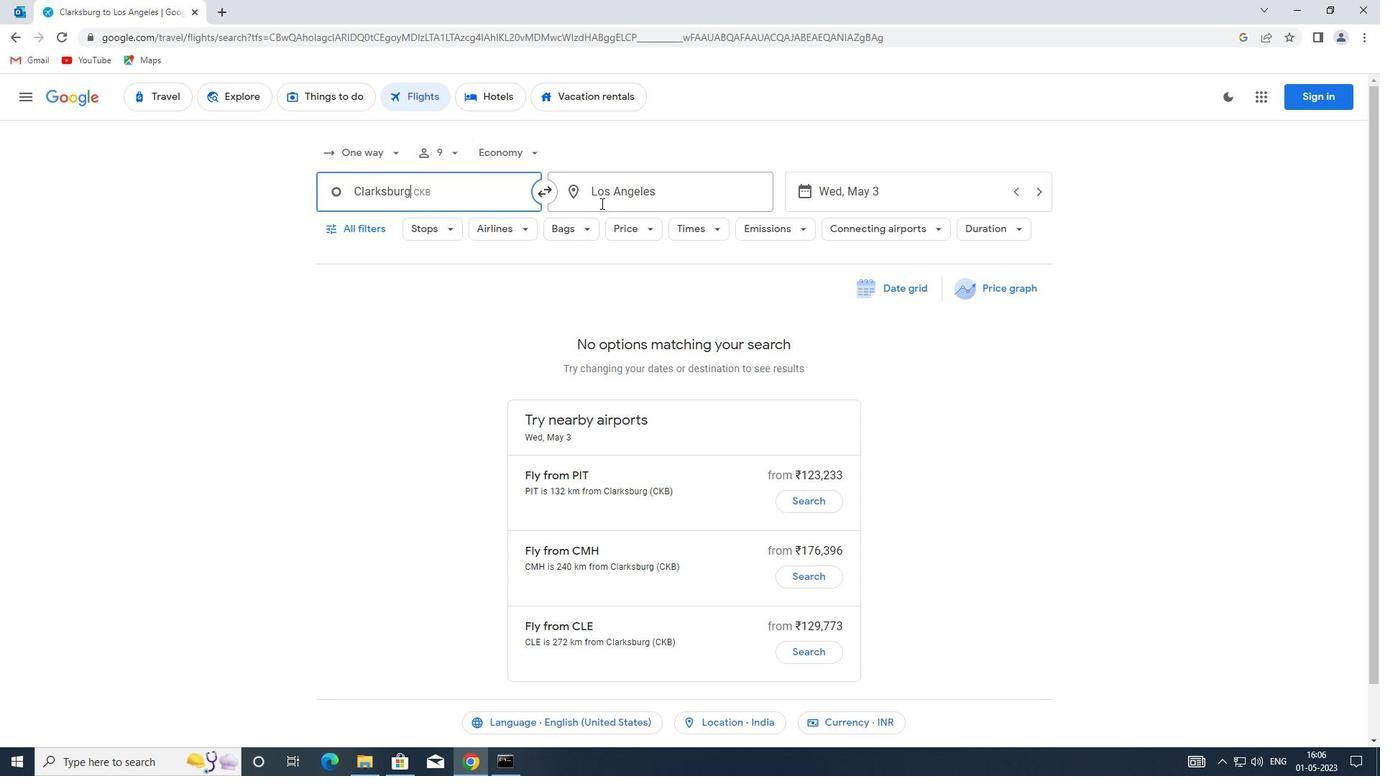 
Action: Mouse pressed left at (611, 194)
Screenshot: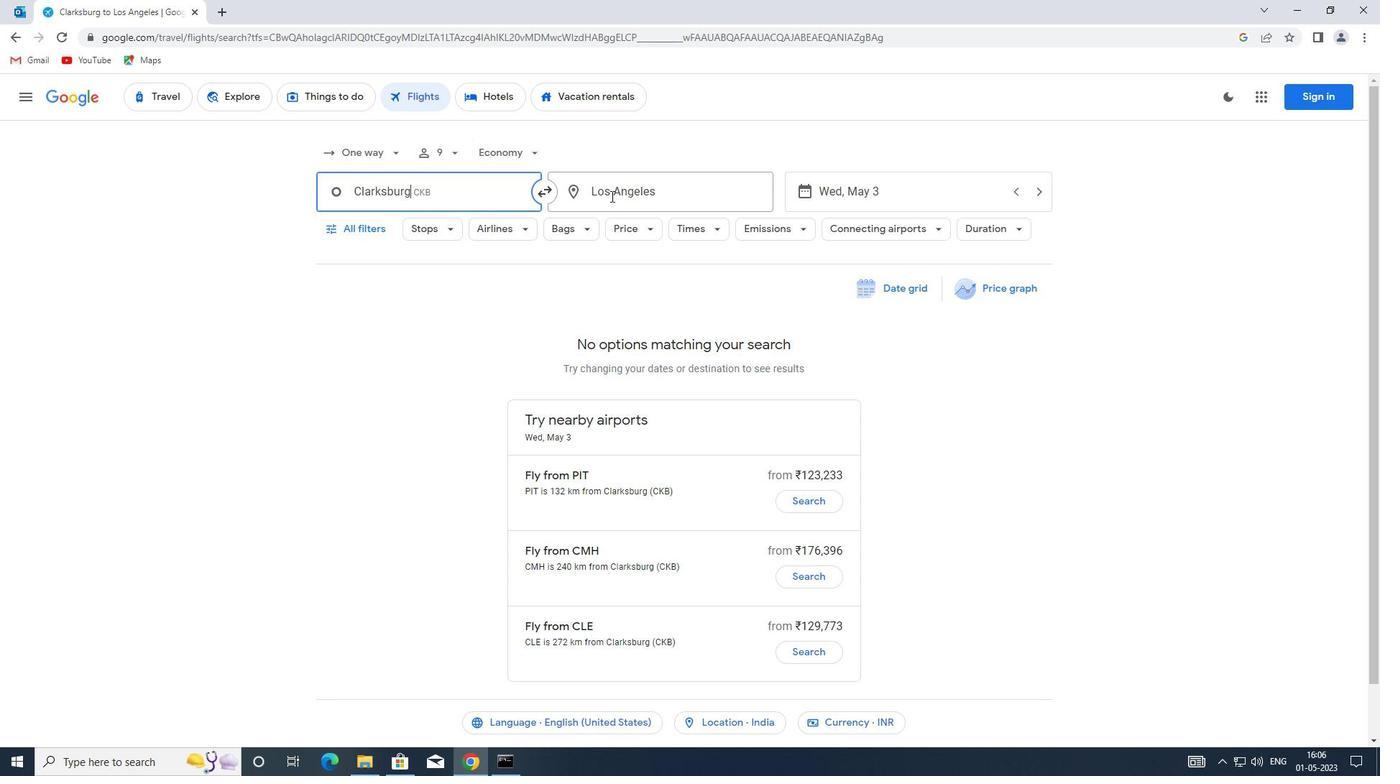 
Action: Mouse moved to (611, 193)
Screenshot: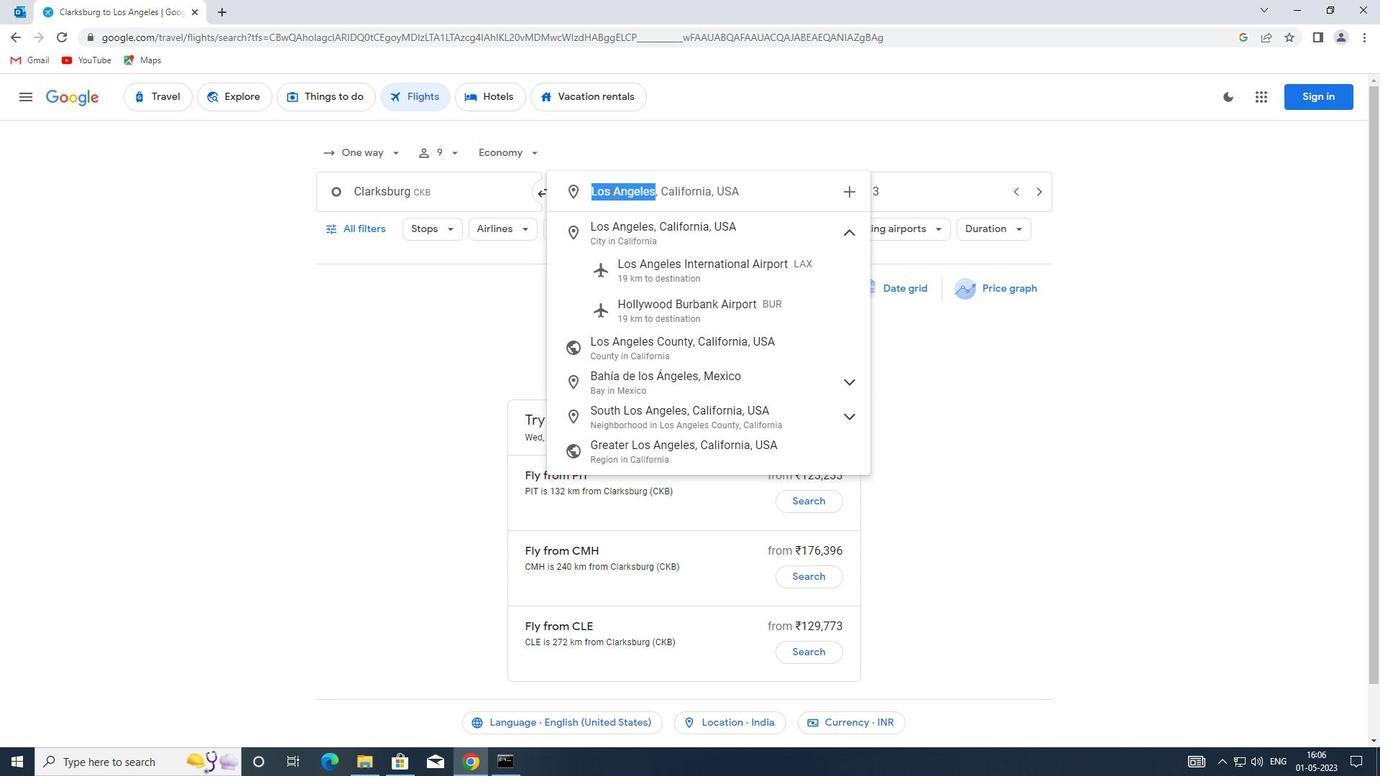 
Action: Key pressed jac
Screenshot: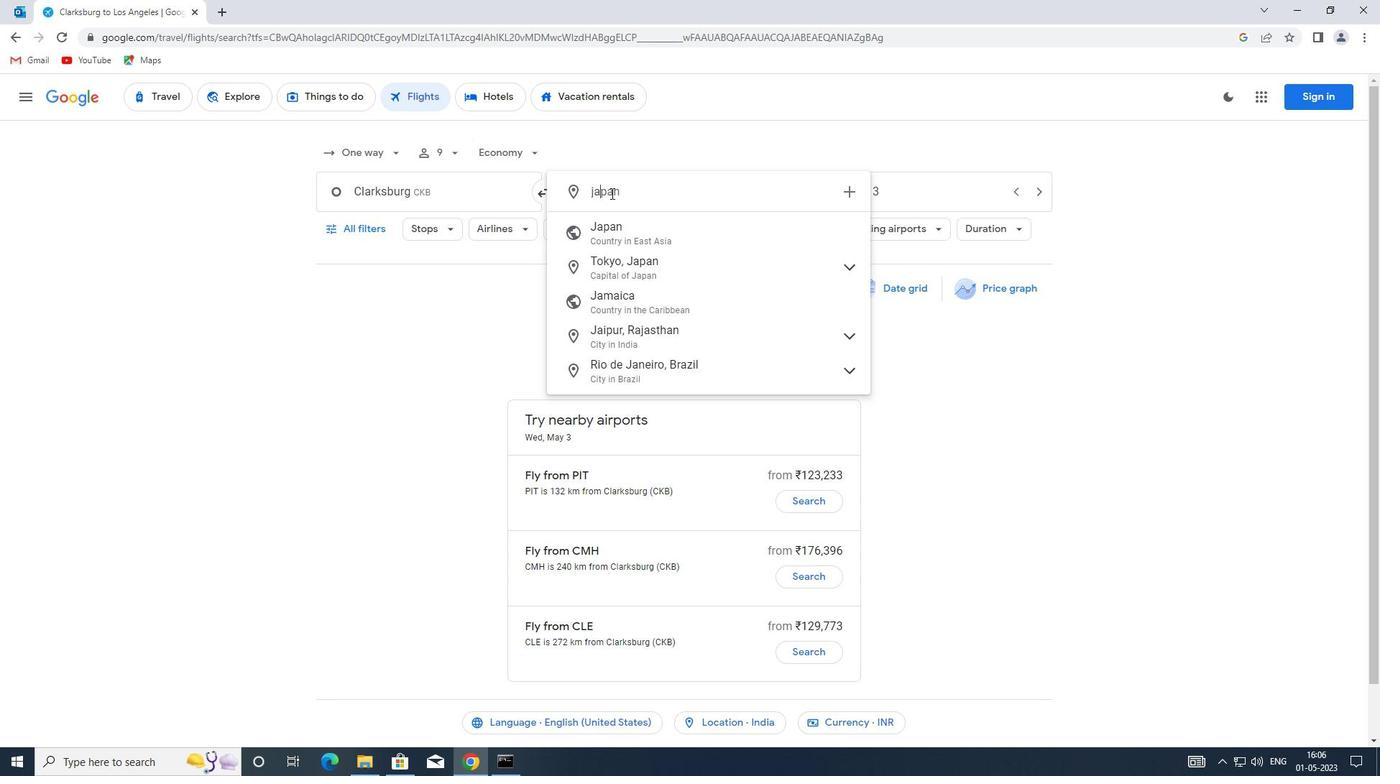 
Action: Mouse moved to (645, 231)
Screenshot: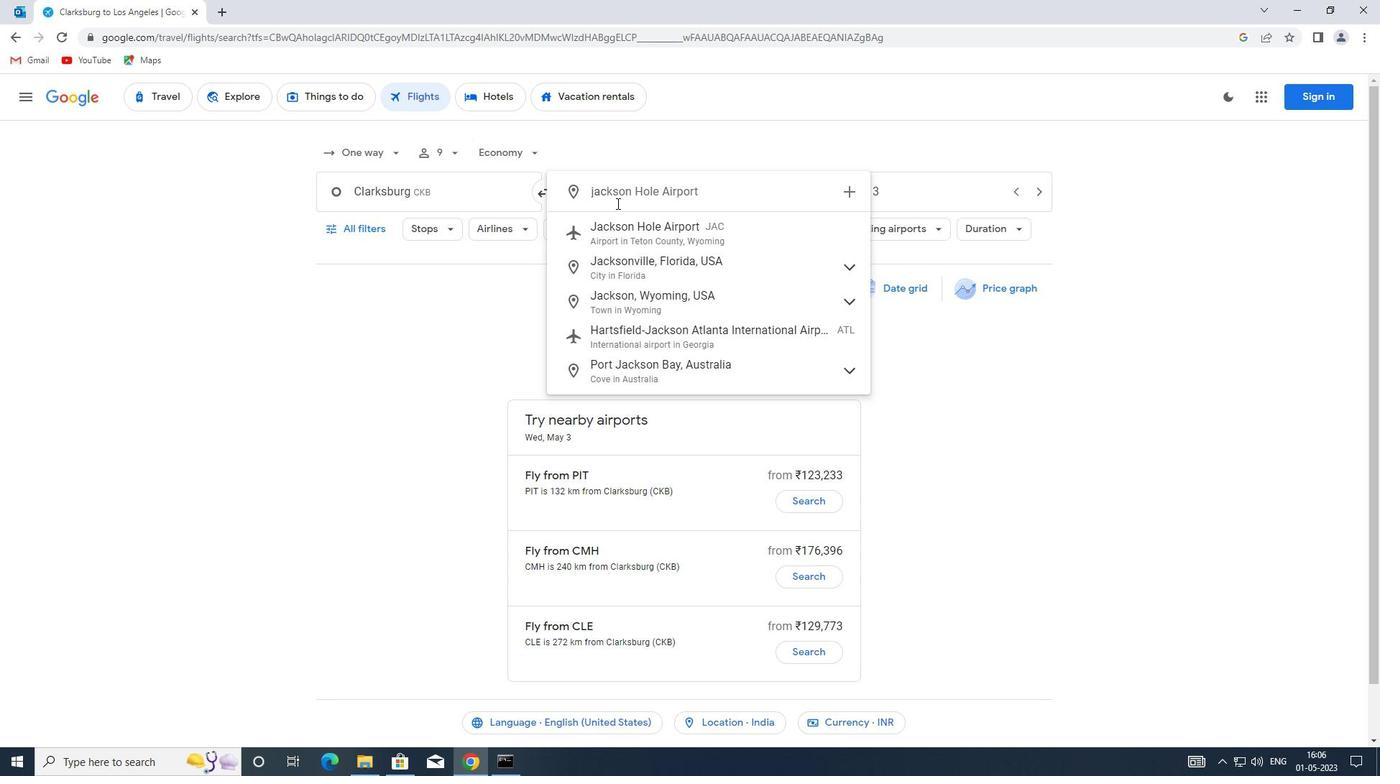 
Action: Mouse pressed left at (645, 231)
Screenshot: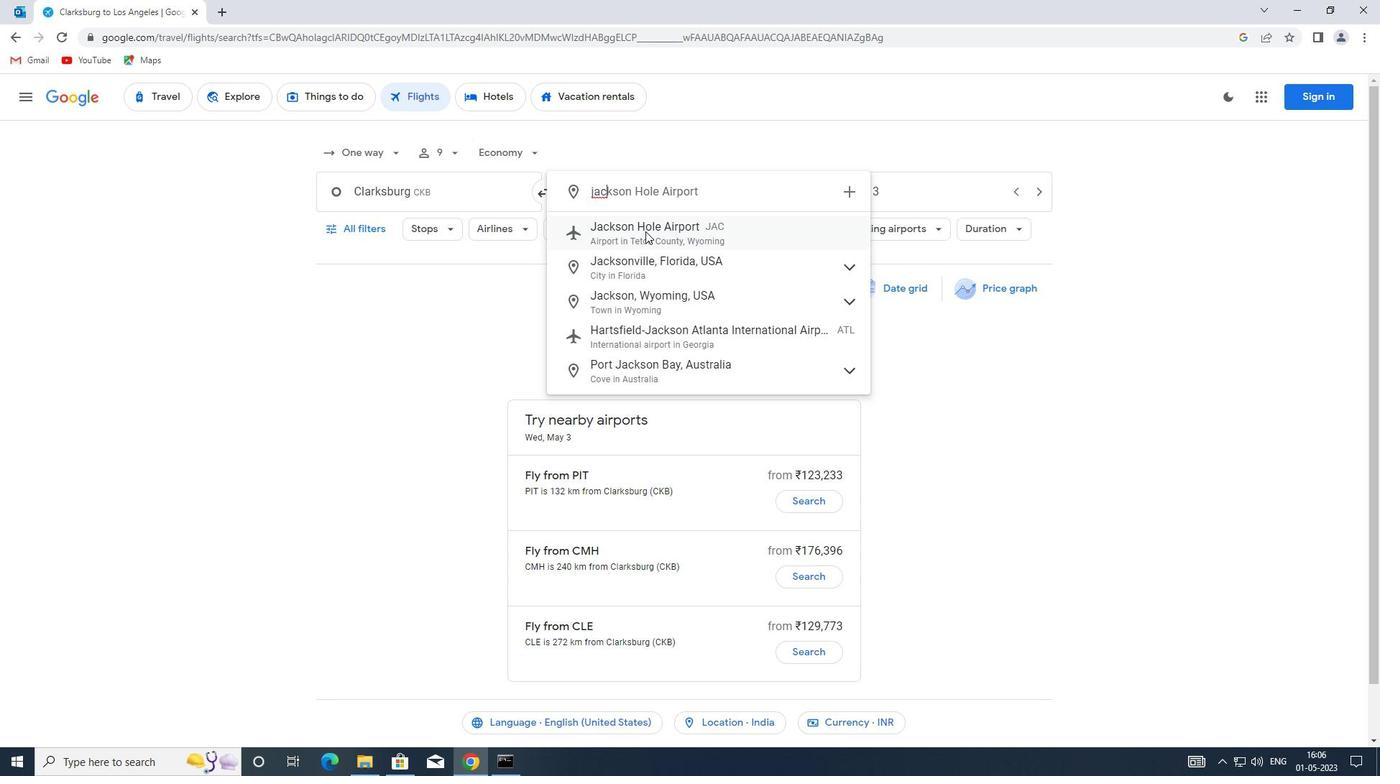 
Action: Mouse moved to (848, 188)
Screenshot: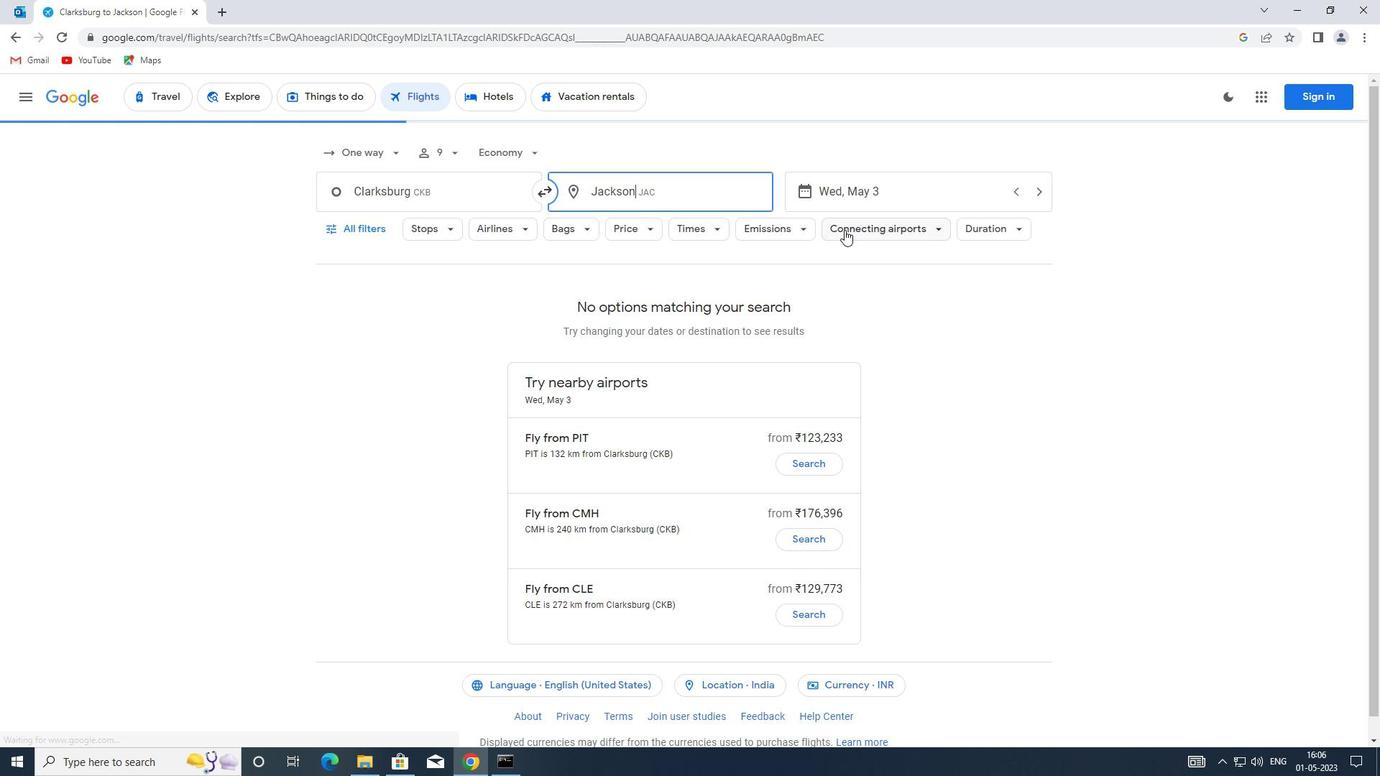 
Action: Mouse pressed left at (848, 188)
Screenshot: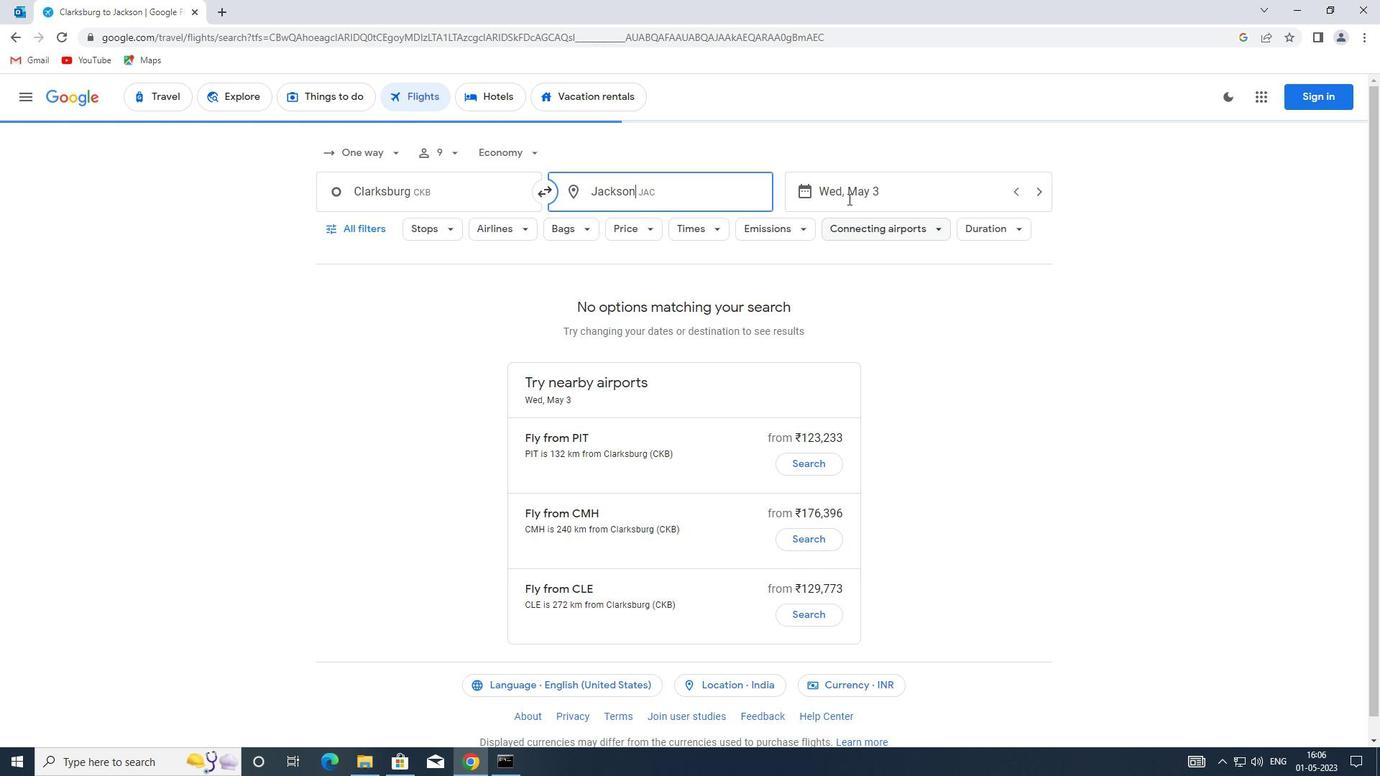 
Action: Mouse moved to (612, 312)
Screenshot: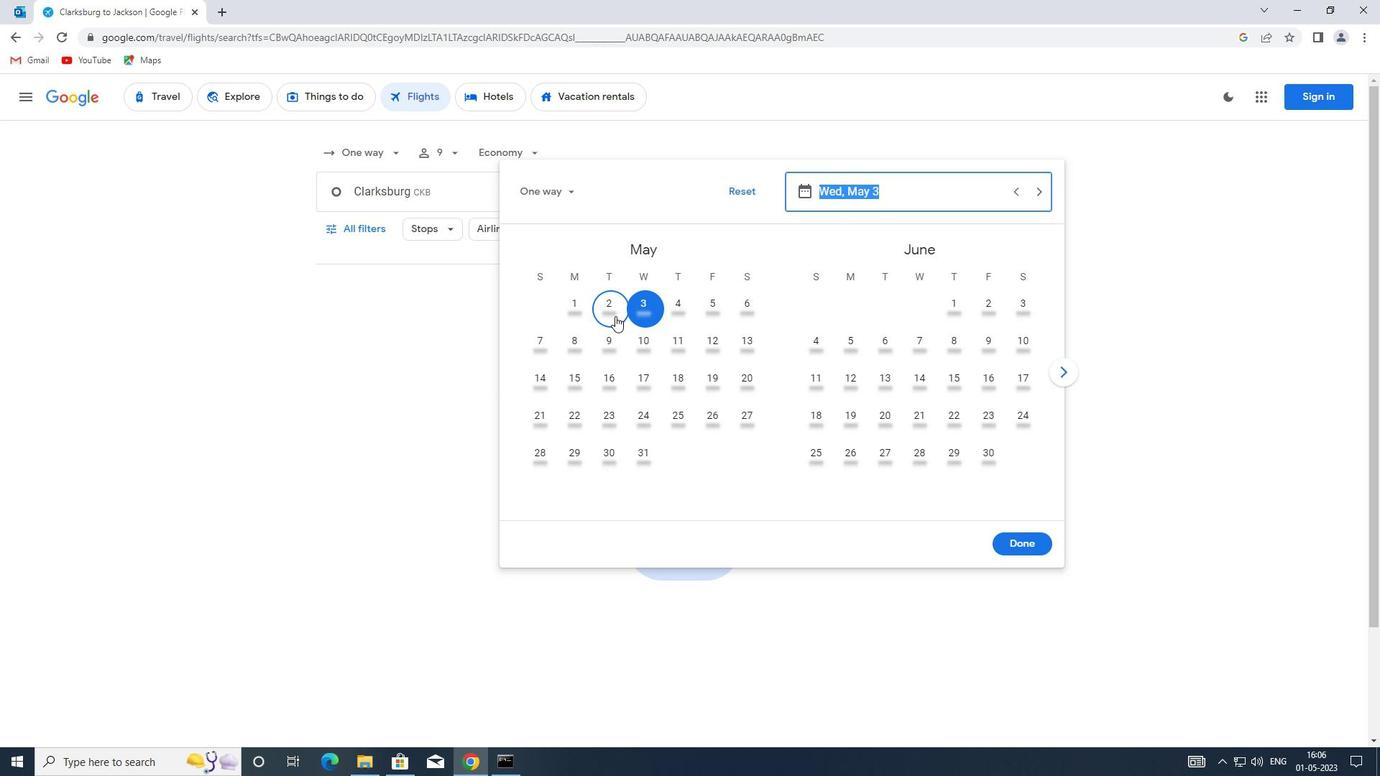 
Action: Mouse pressed left at (612, 312)
Screenshot: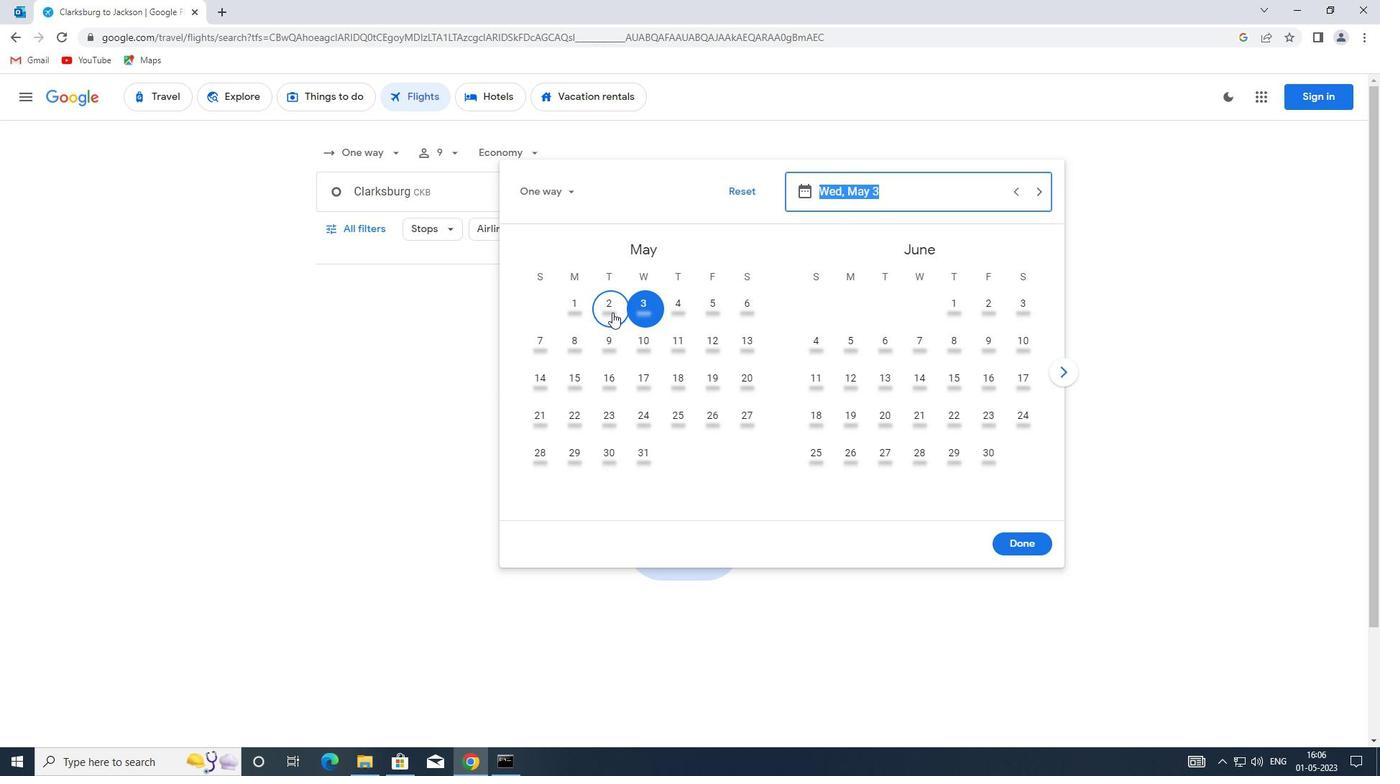 
Action: Mouse moved to (1004, 539)
Screenshot: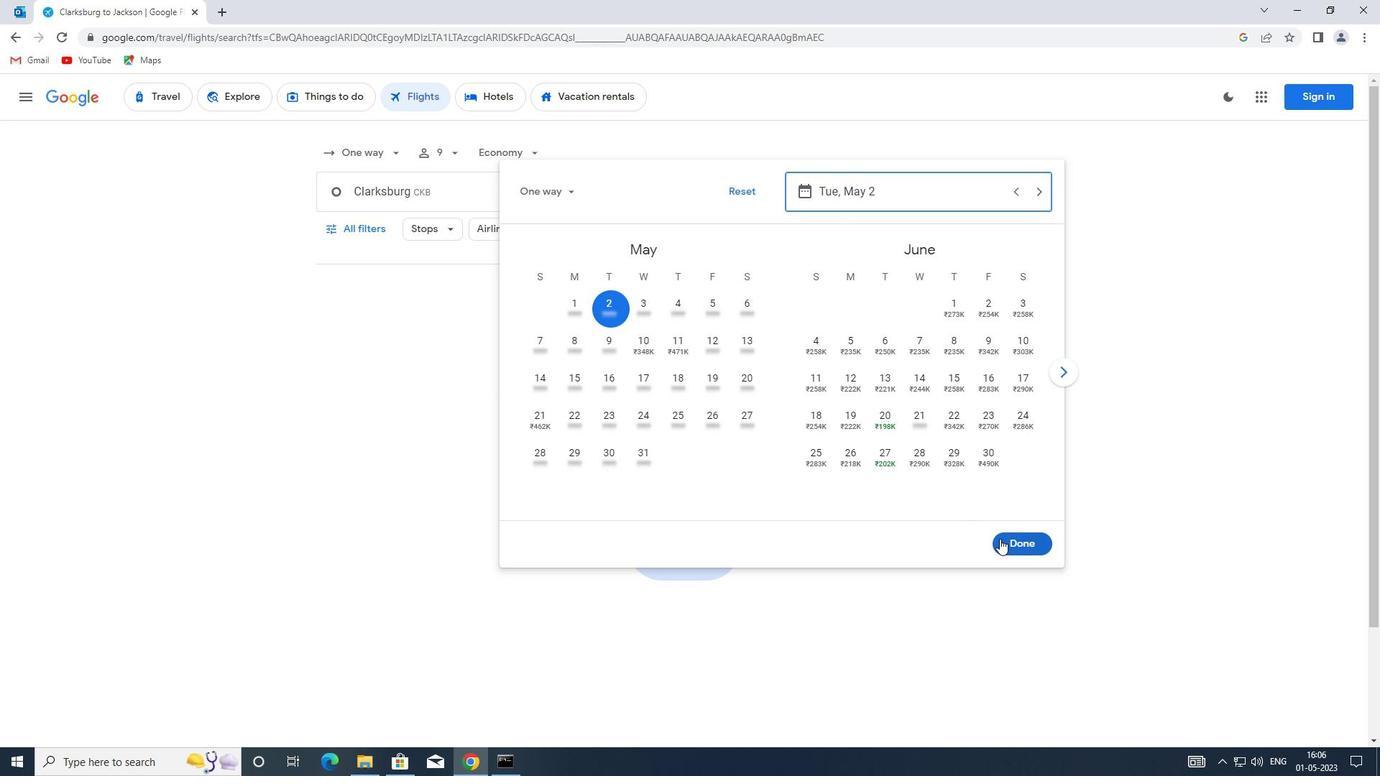 
Action: Mouse pressed left at (1004, 539)
Screenshot: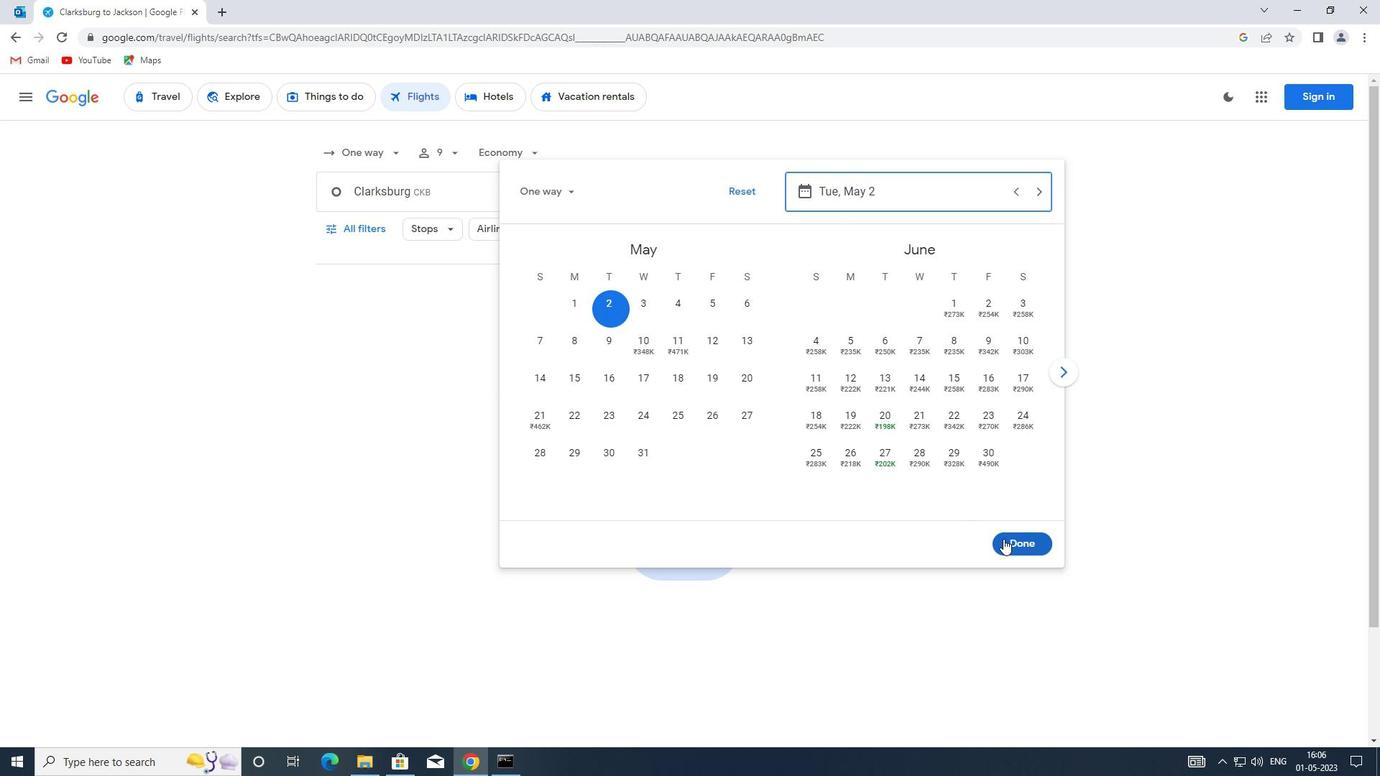 
Action: Mouse moved to (377, 233)
Screenshot: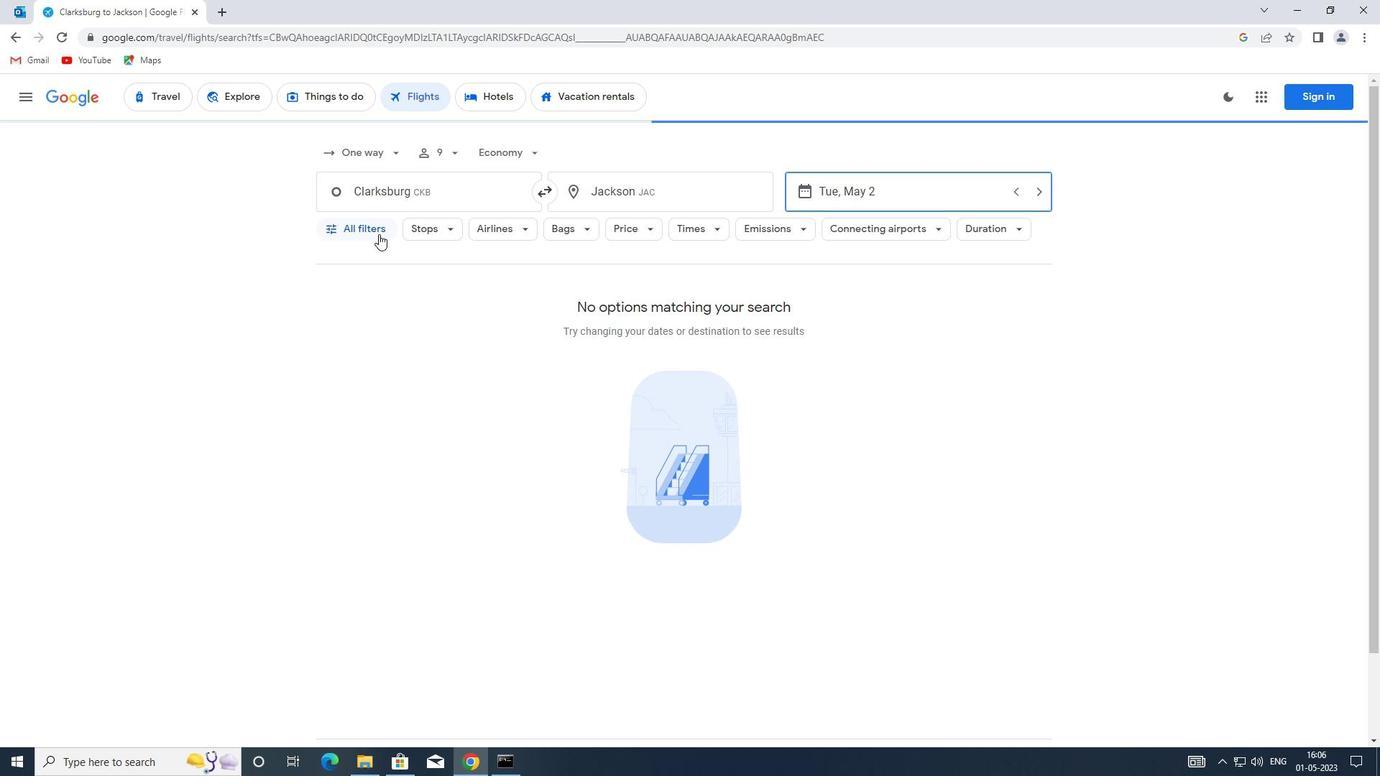 
Action: Mouse pressed left at (377, 233)
Screenshot: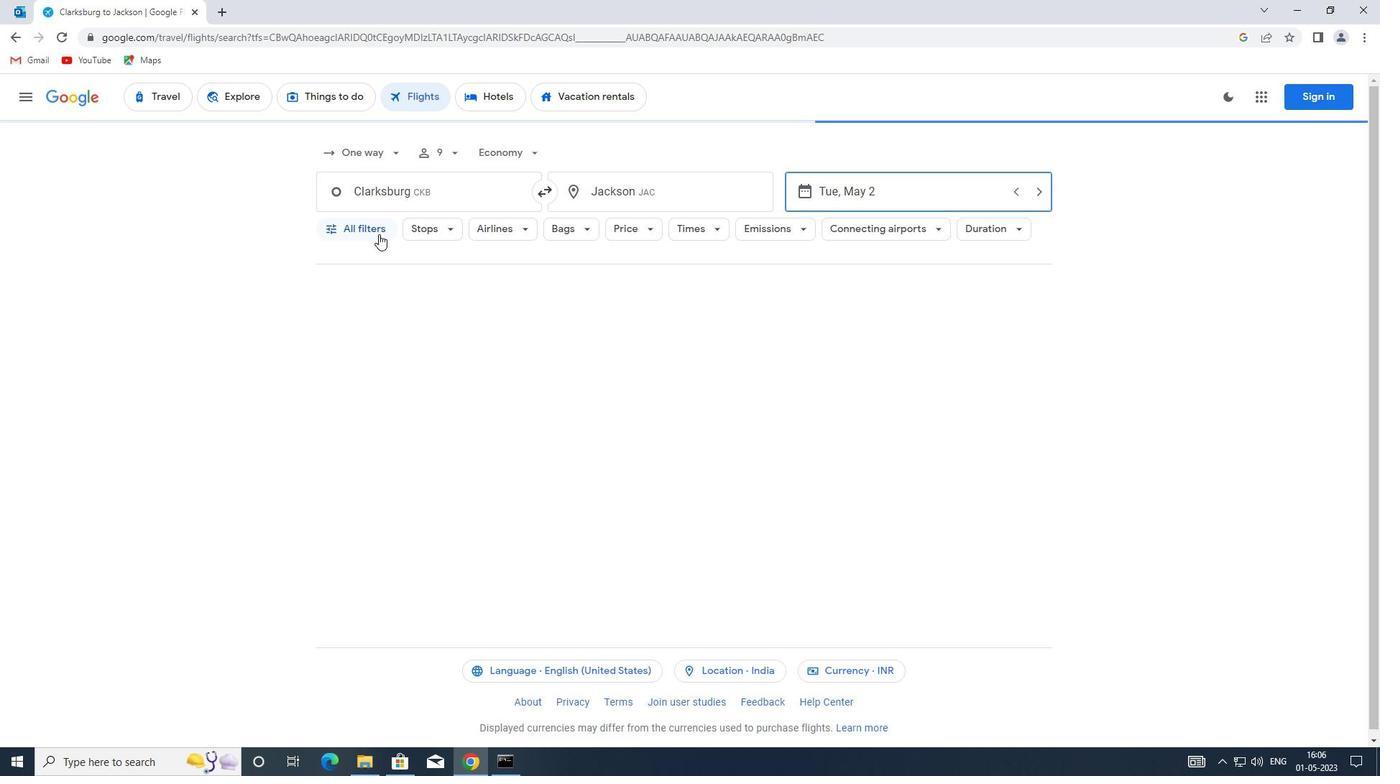 
Action: Mouse moved to (439, 399)
Screenshot: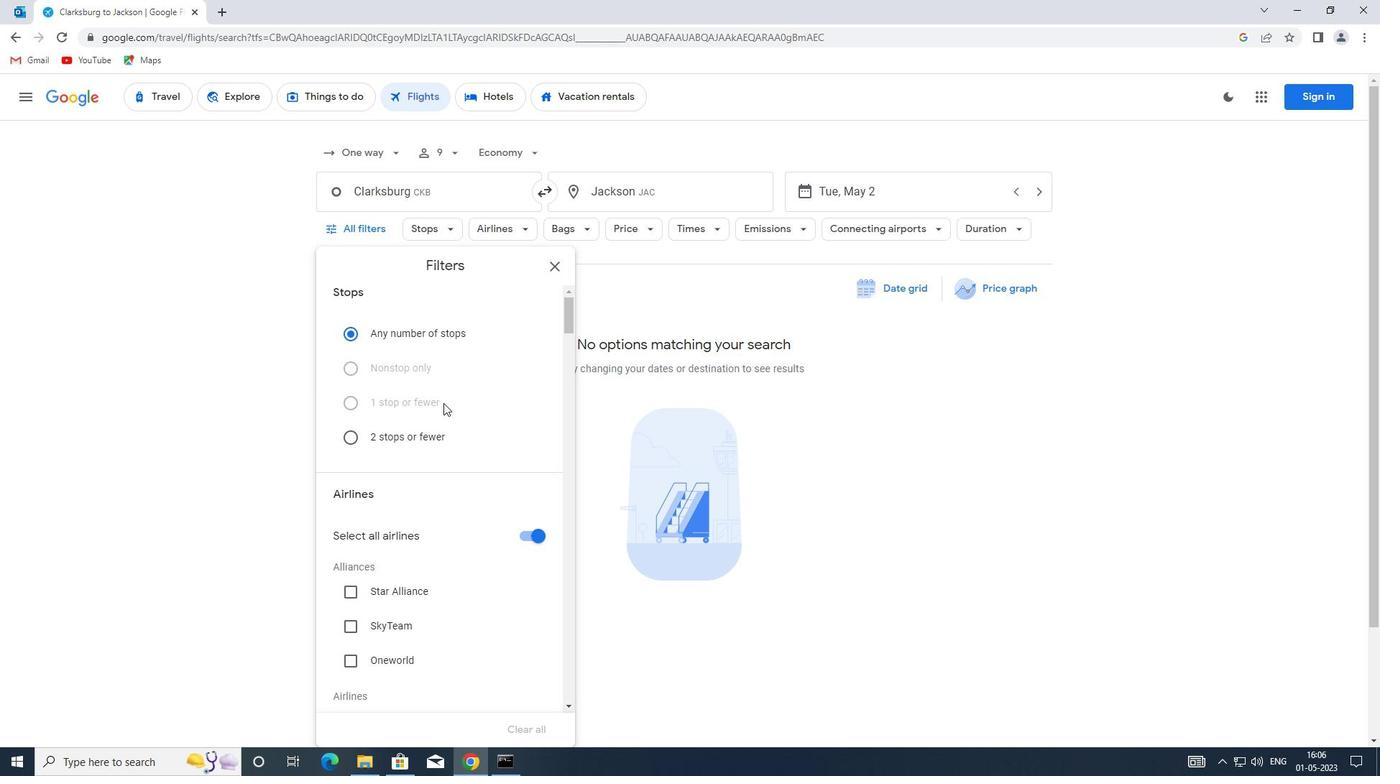 
Action: Mouse scrolled (439, 399) with delta (0, 0)
Screenshot: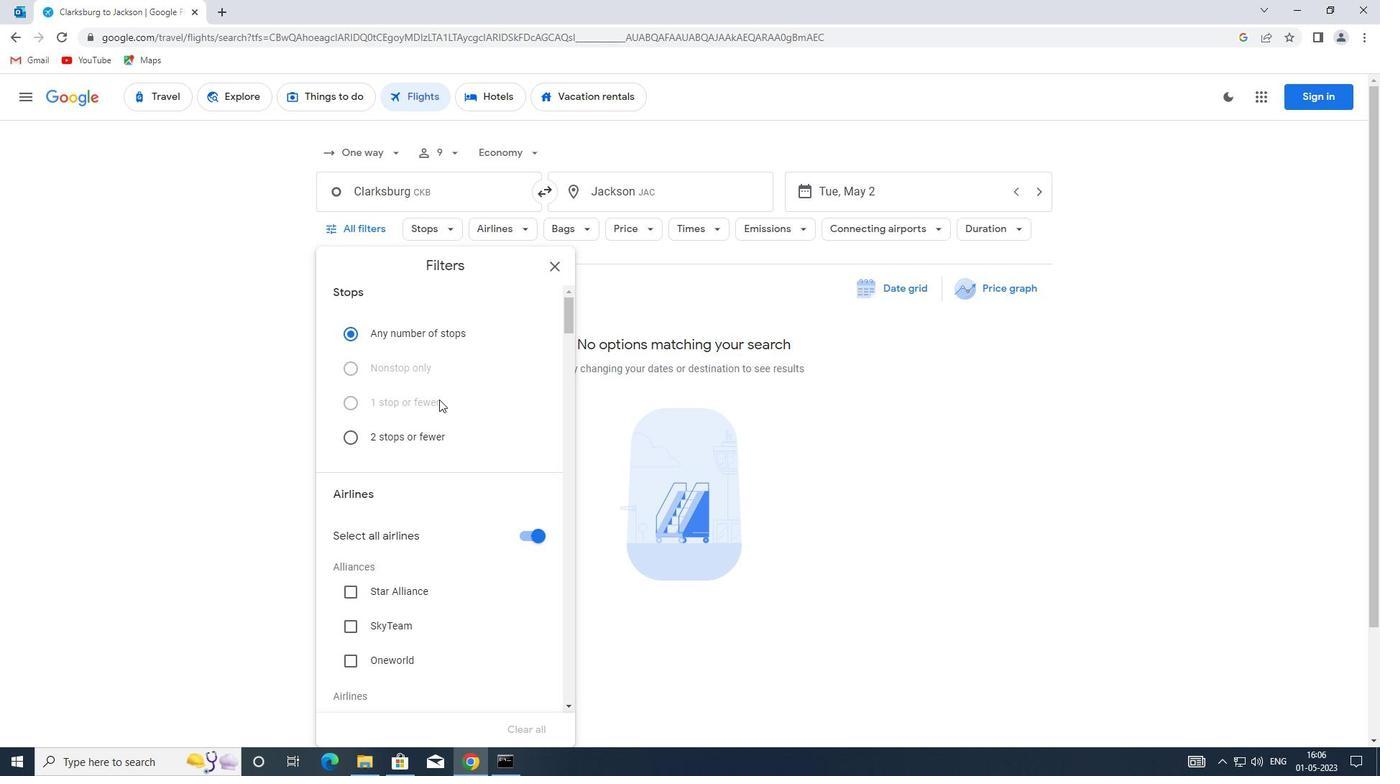 
Action: Mouse moved to (437, 378)
Screenshot: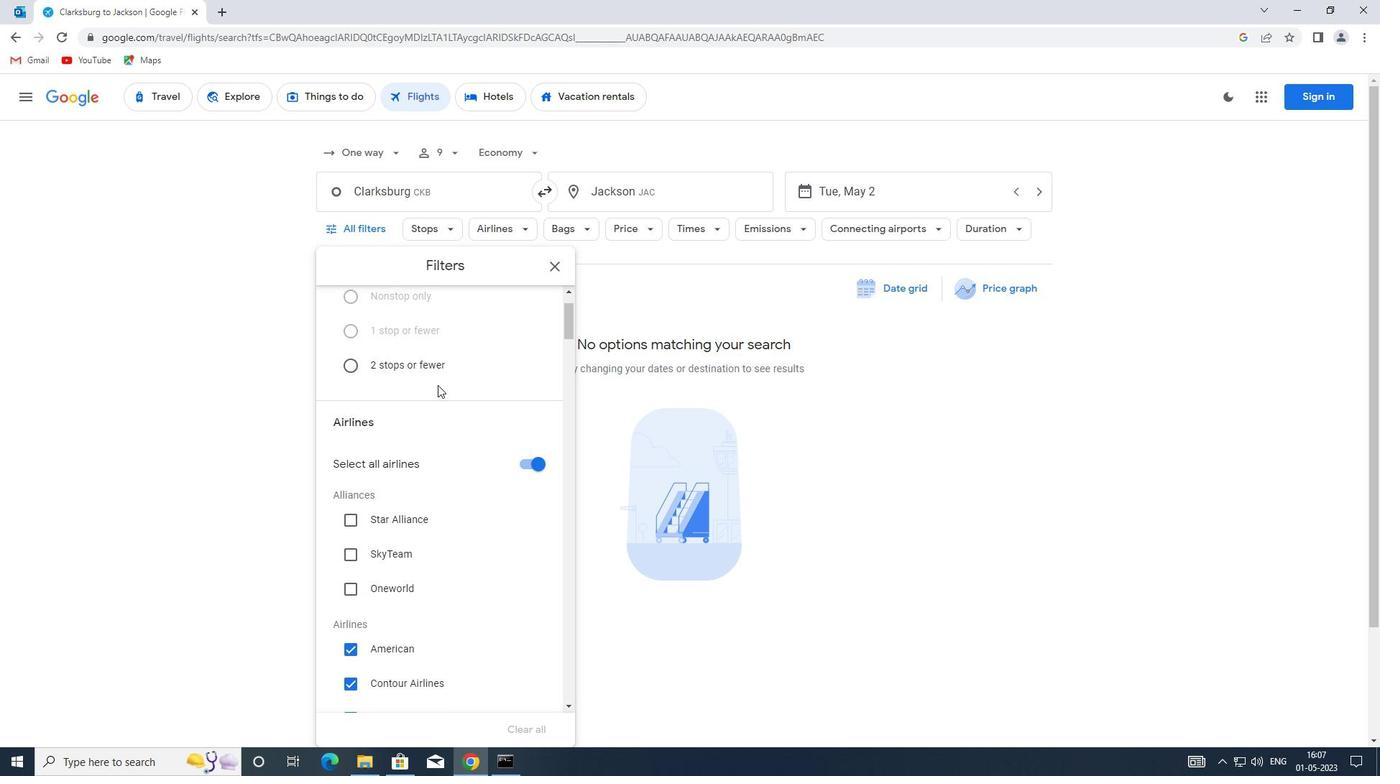 
Action: Mouse scrolled (437, 378) with delta (0, 0)
Screenshot: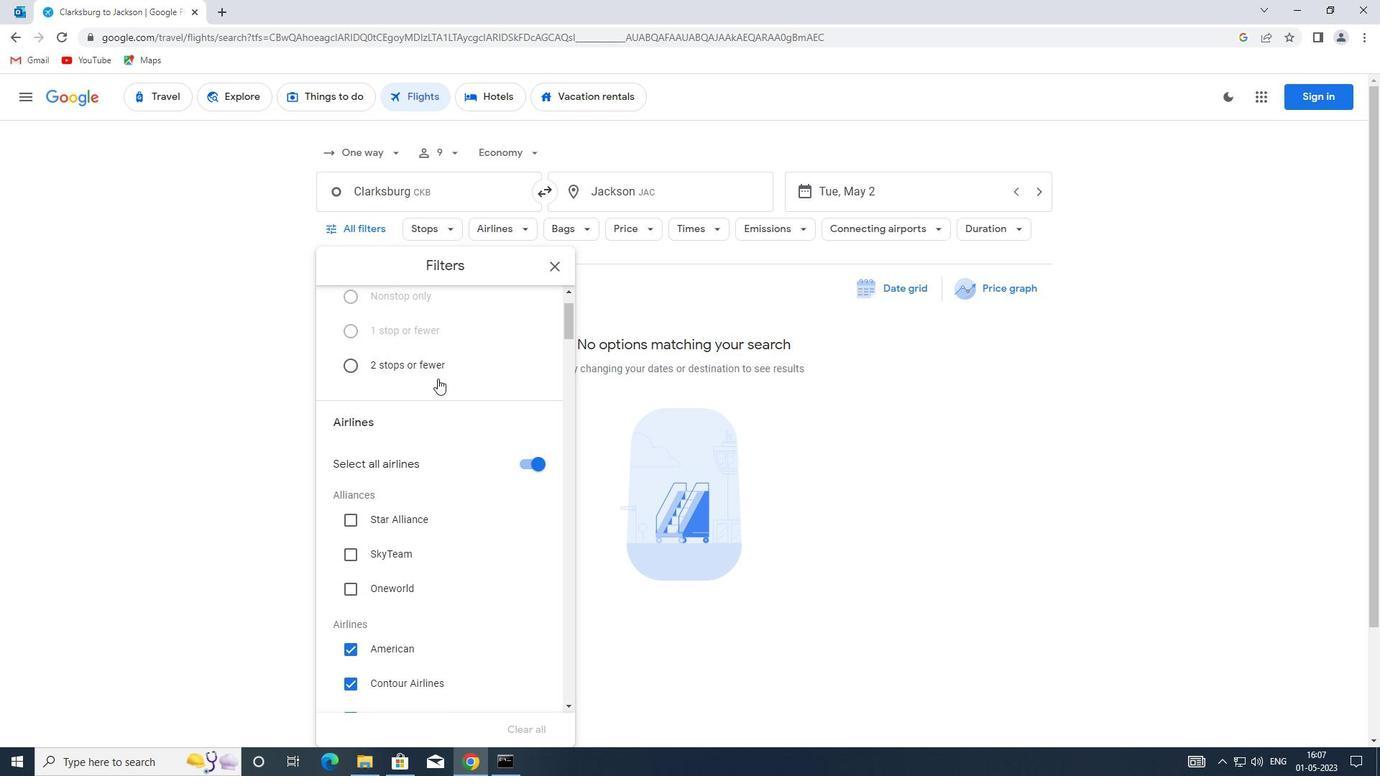 
Action: Mouse moved to (520, 388)
Screenshot: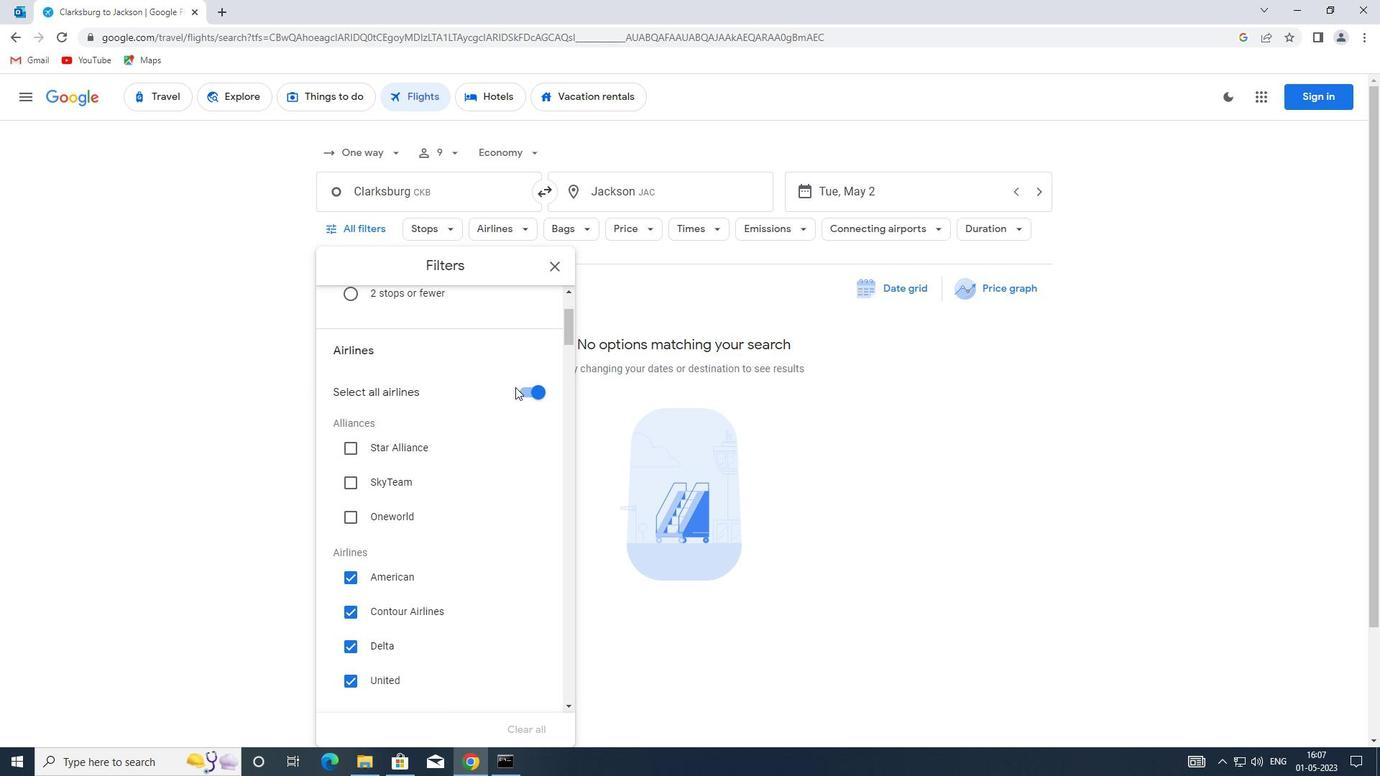 
Action: Mouse pressed left at (520, 388)
Screenshot: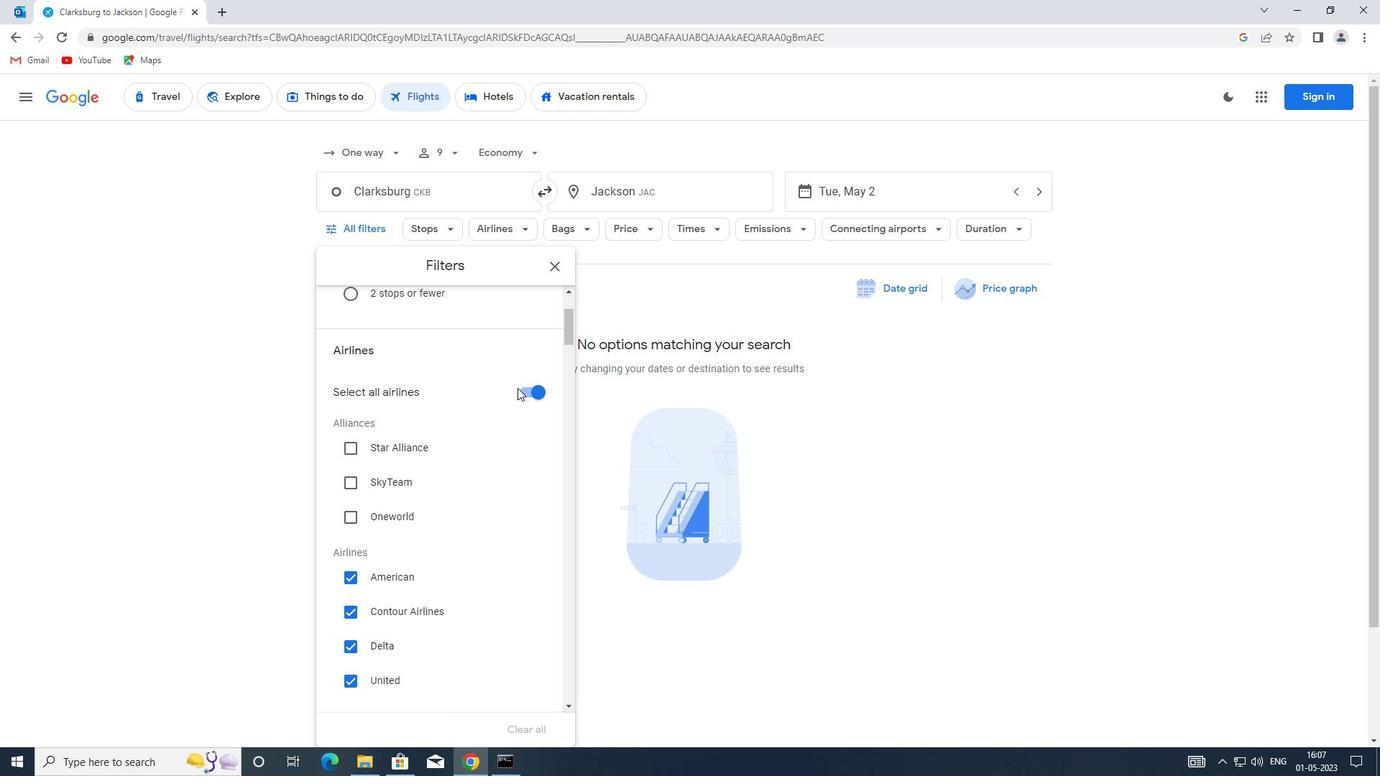 
Action: Mouse moved to (447, 415)
Screenshot: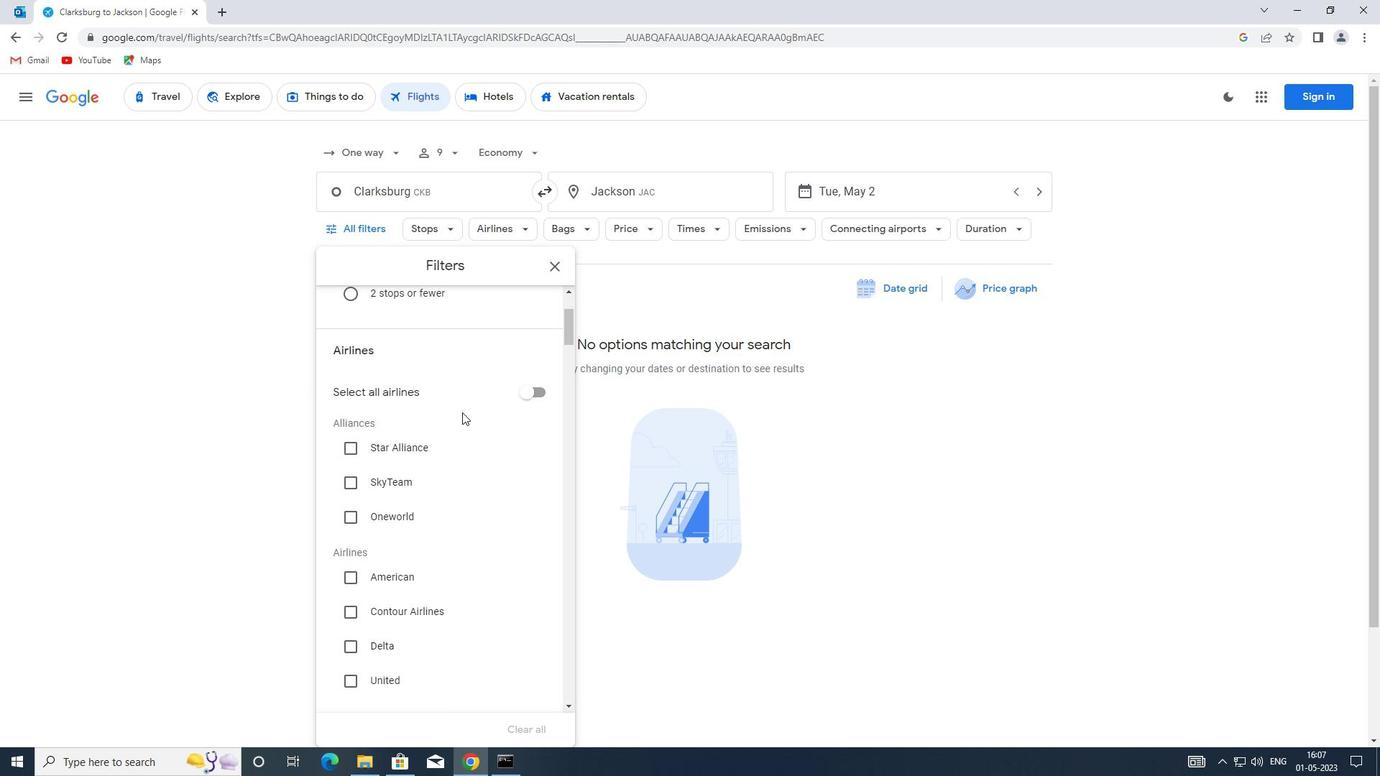 
Action: Mouse scrolled (447, 414) with delta (0, 0)
Screenshot: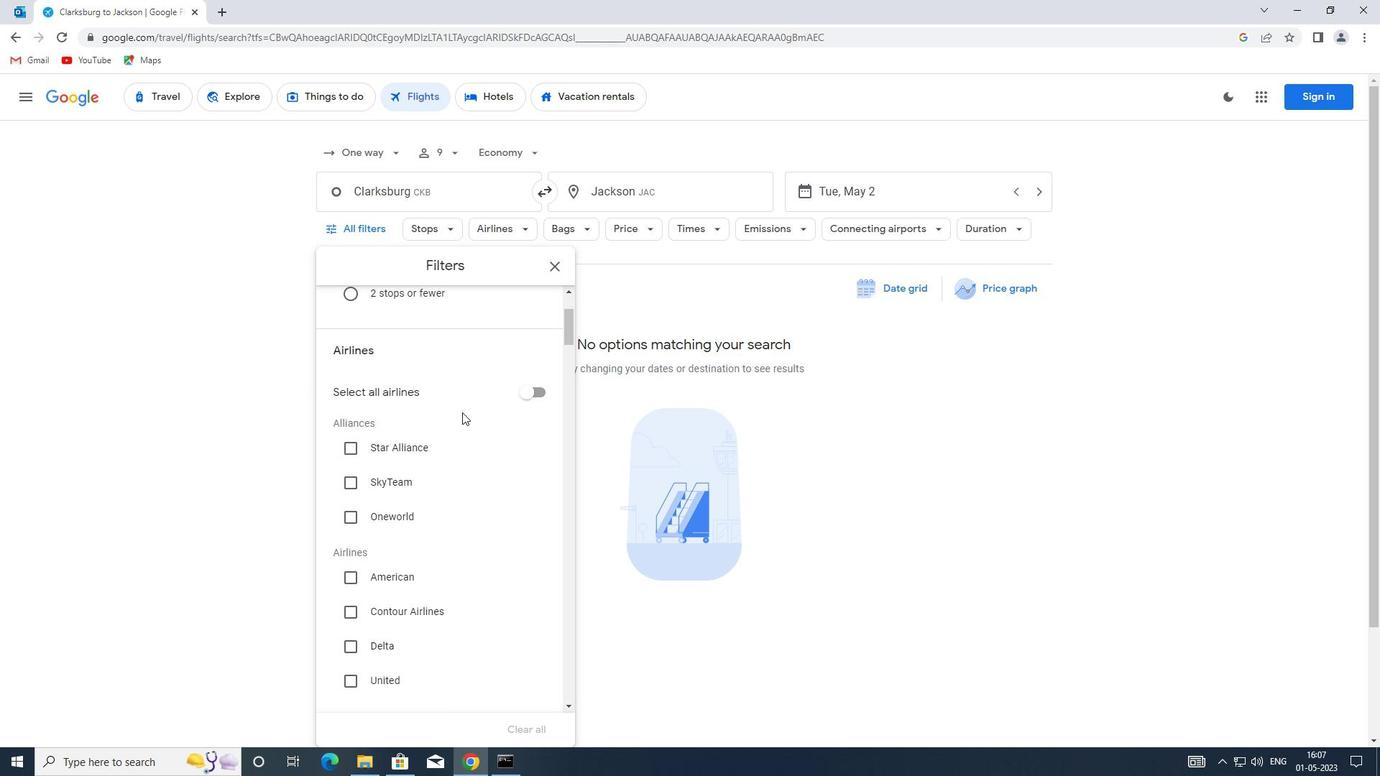 
Action: Mouse moved to (412, 466)
Screenshot: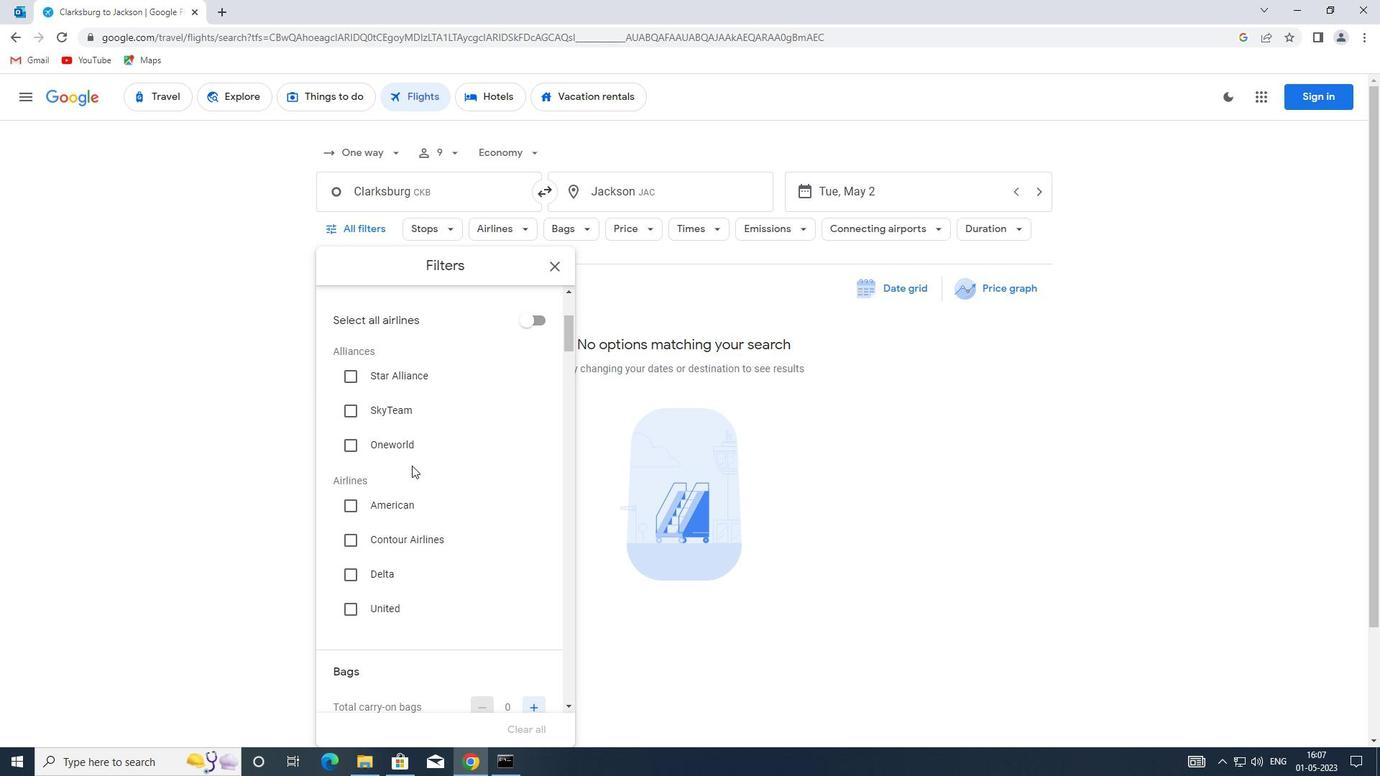
Action: Mouse scrolled (412, 466) with delta (0, 0)
Screenshot: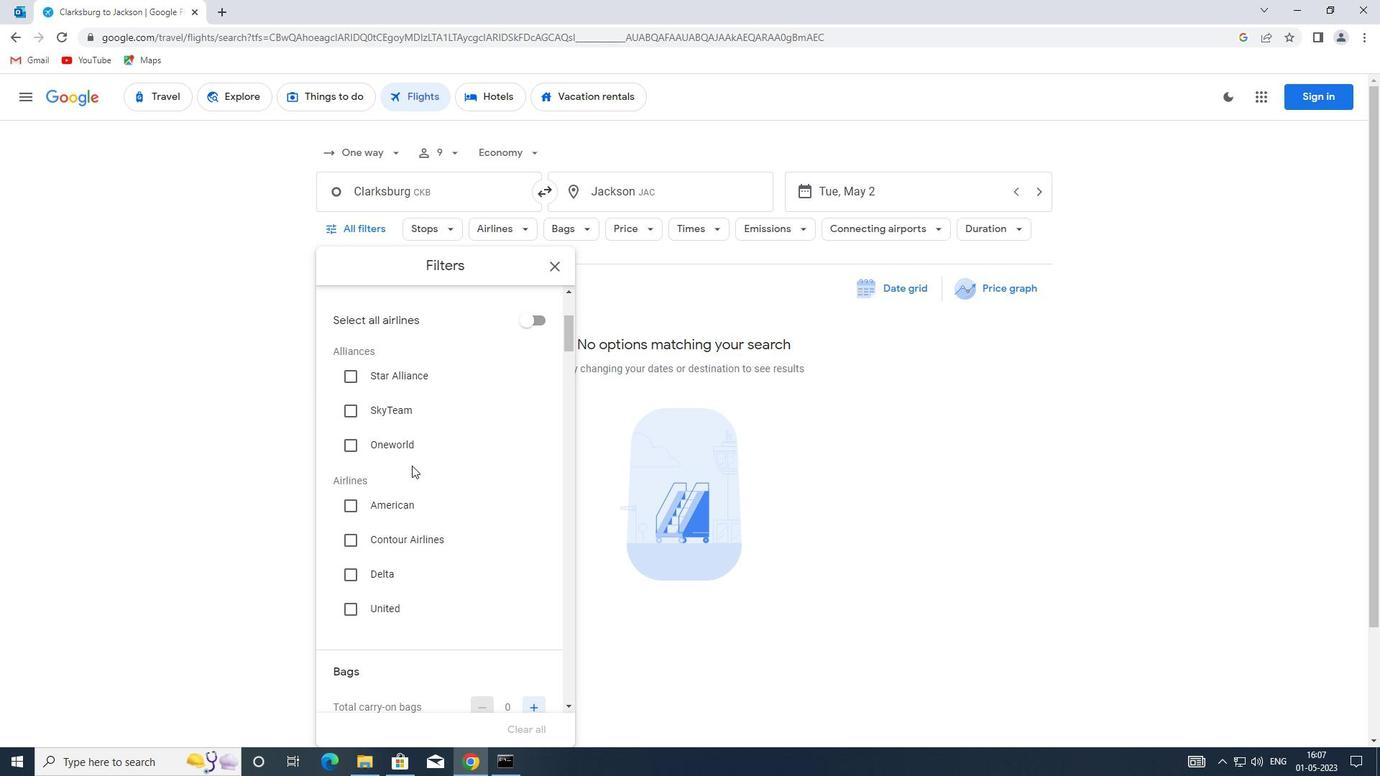 
Action: Mouse scrolled (412, 466) with delta (0, 0)
Screenshot: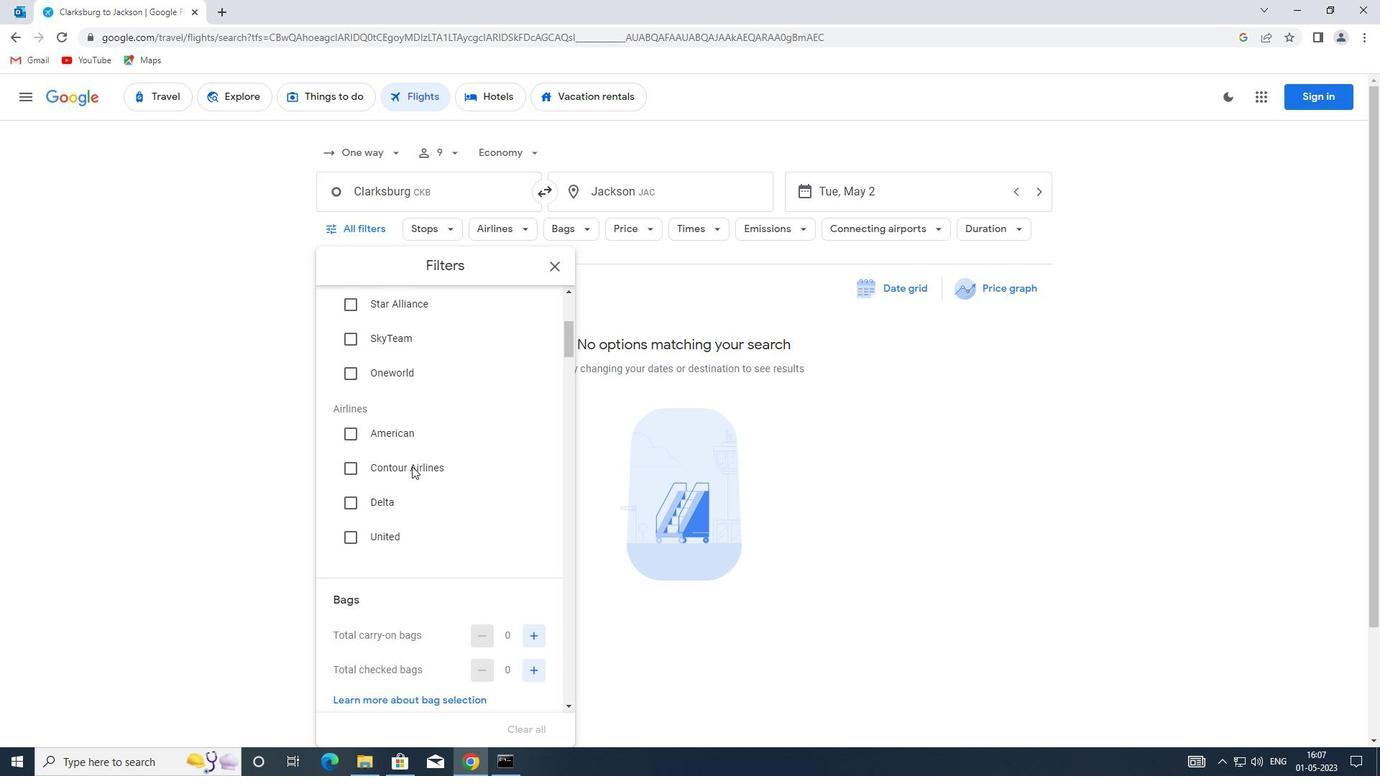 
Action: Mouse moved to (422, 459)
Screenshot: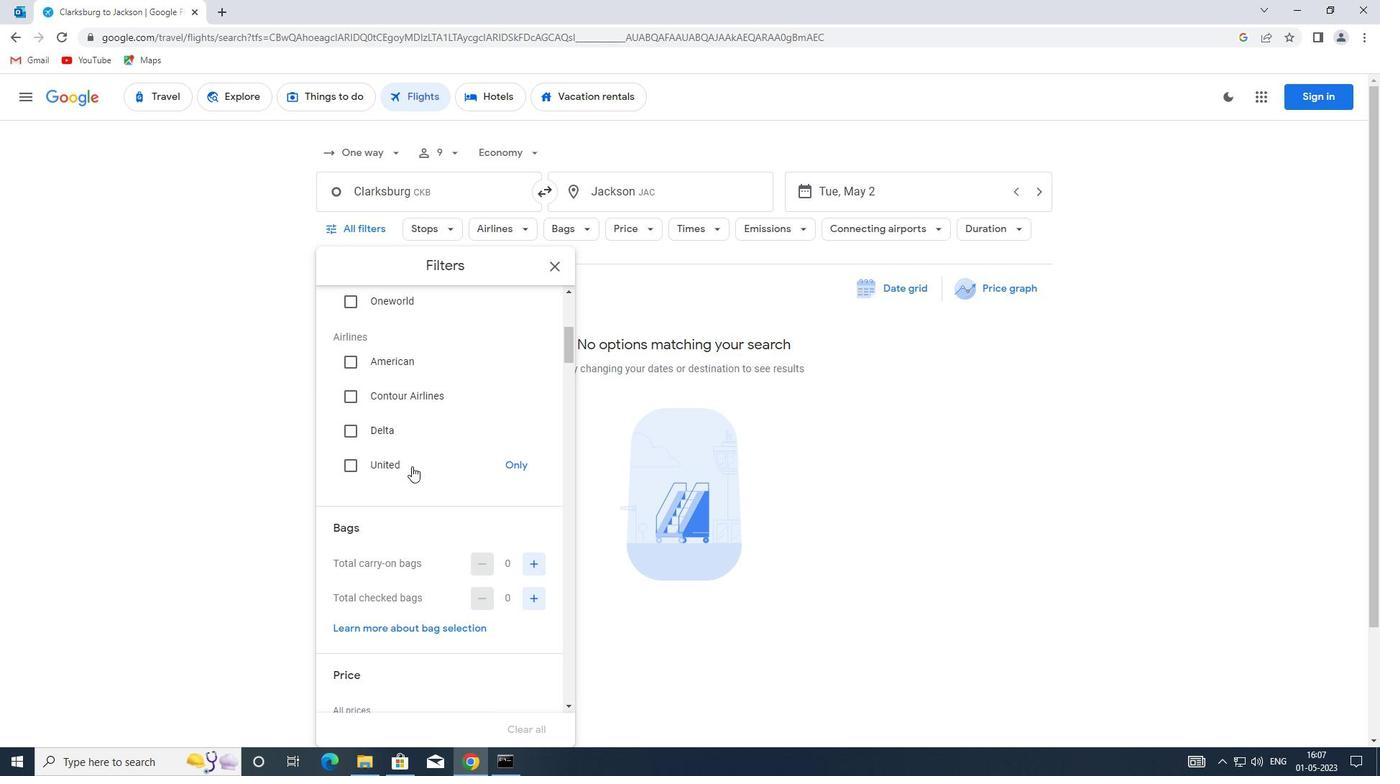 
Action: Mouse scrolled (422, 458) with delta (0, 0)
Screenshot: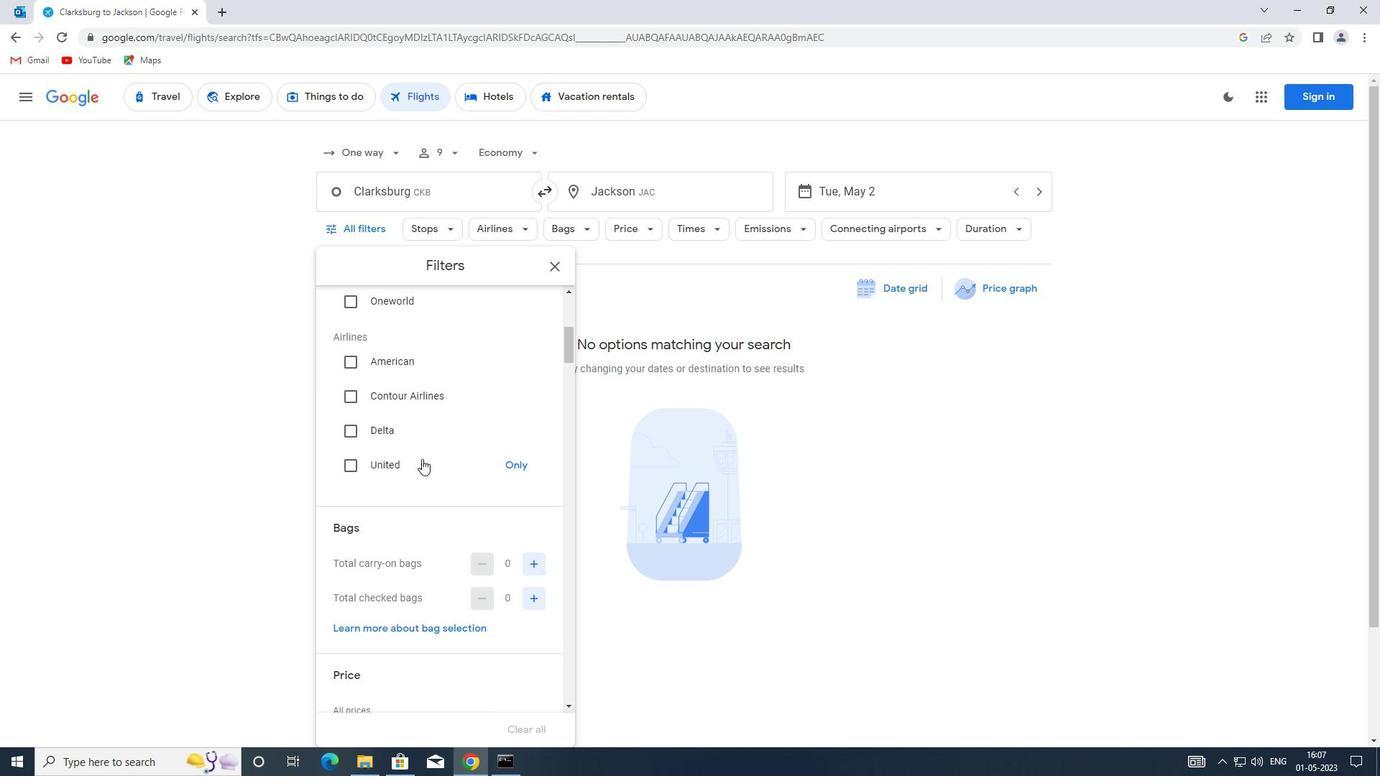 
Action: Mouse moved to (527, 495)
Screenshot: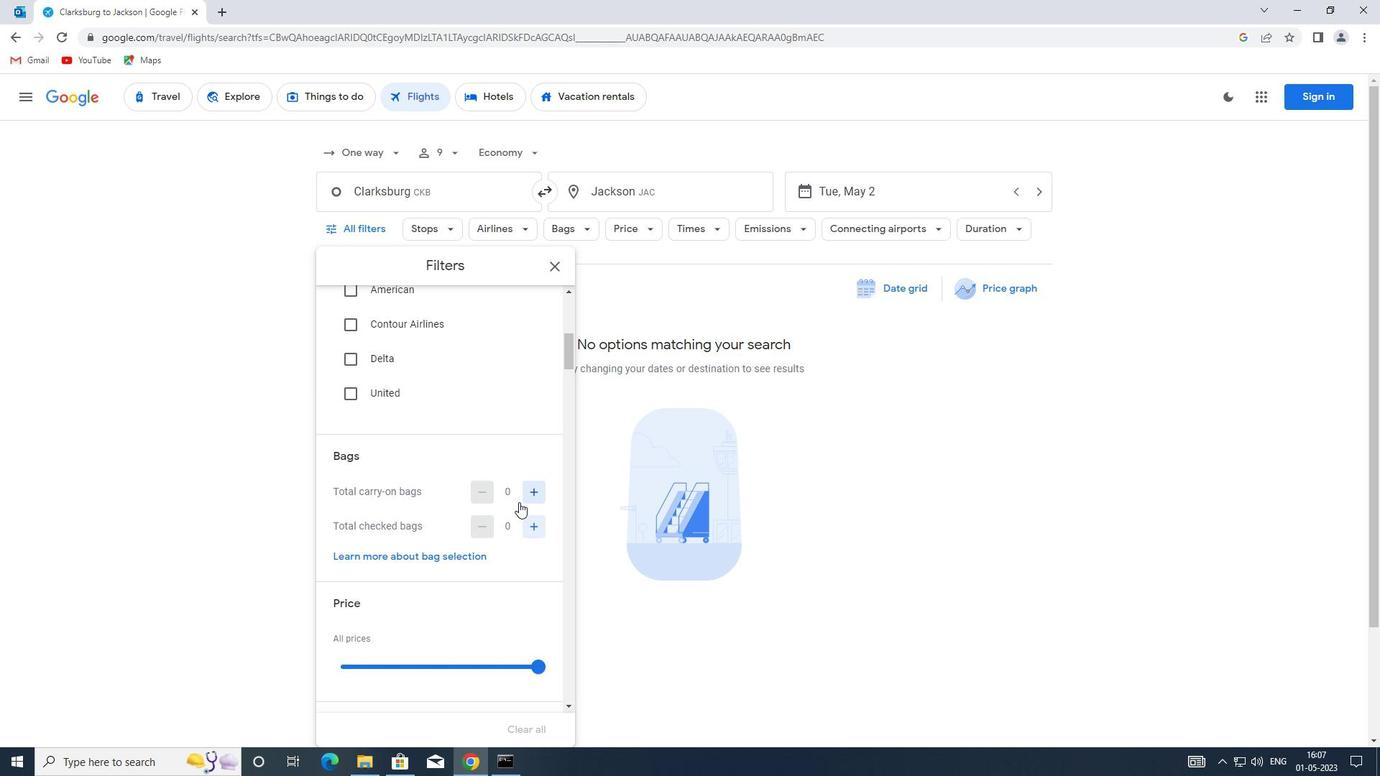 
Action: Mouse pressed left at (527, 495)
Screenshot: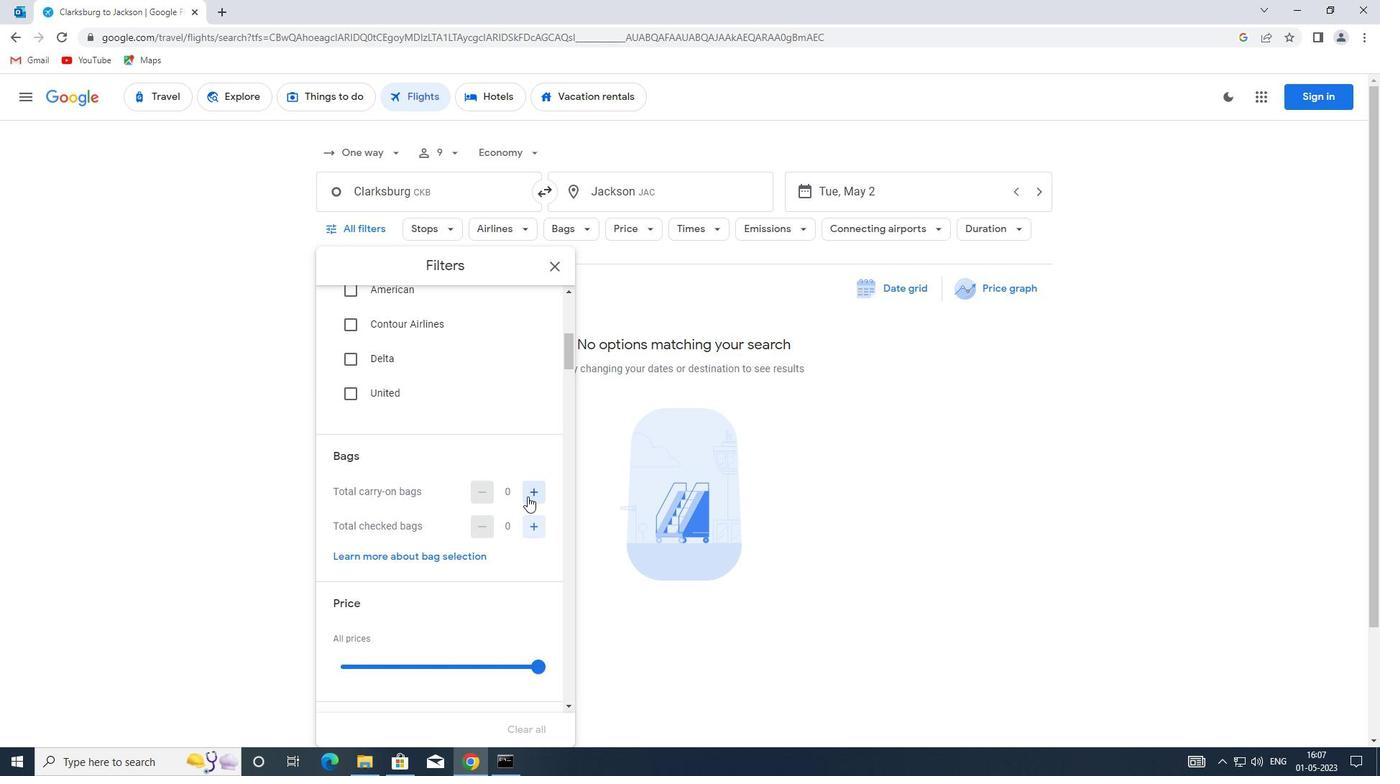 
Action: Mouse moved to (427, 476)
Screenshot: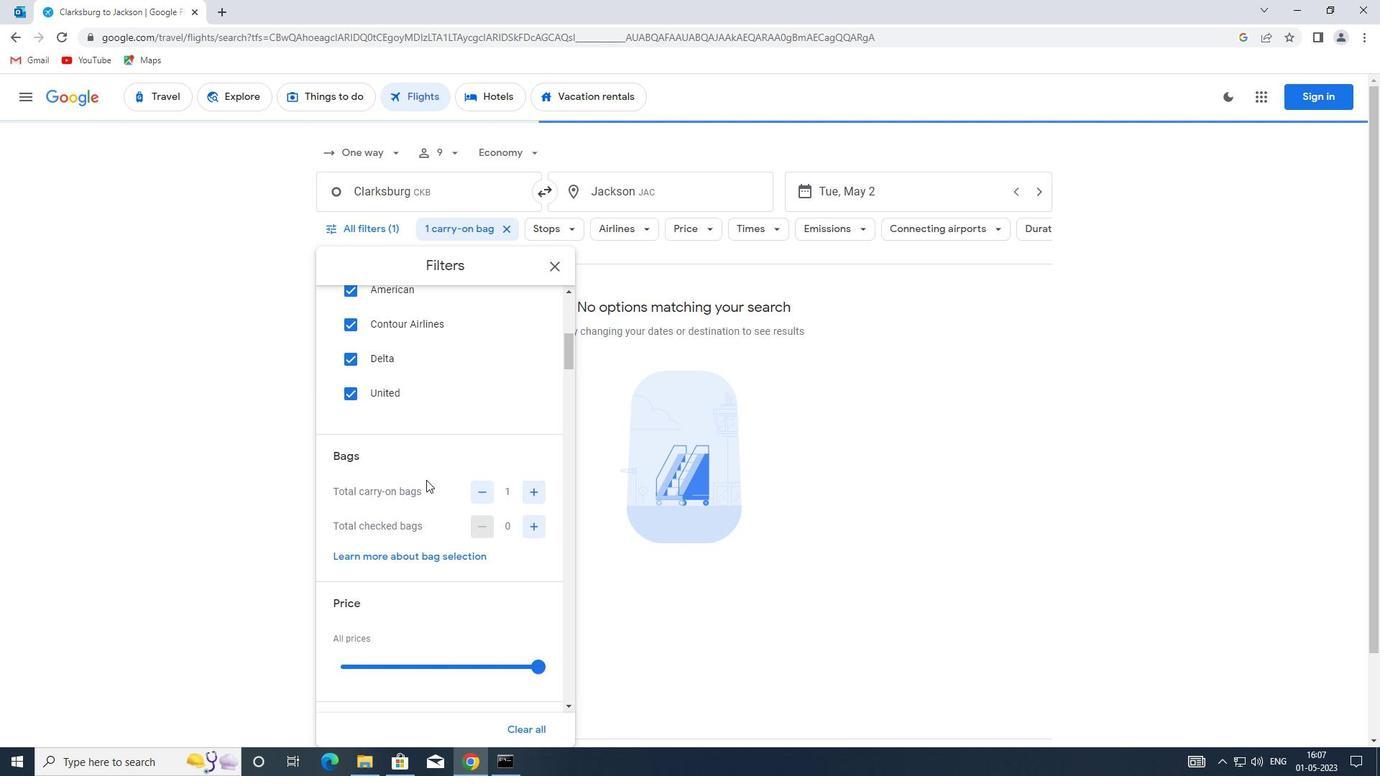 
Action: Mouse scrolled (427, 475) with delta (0, 0)
Screenshot: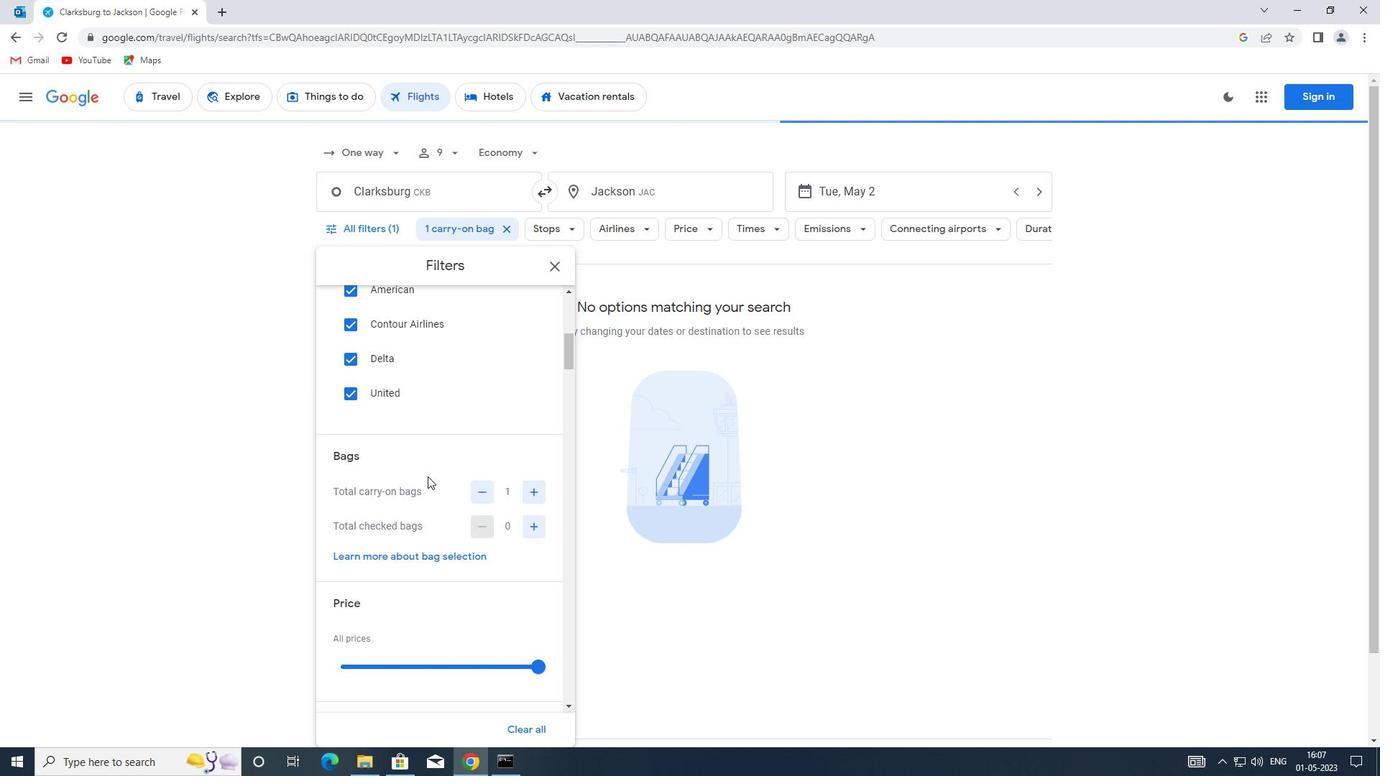 
Action: Mouse moved to (404, 596)
Screenshot: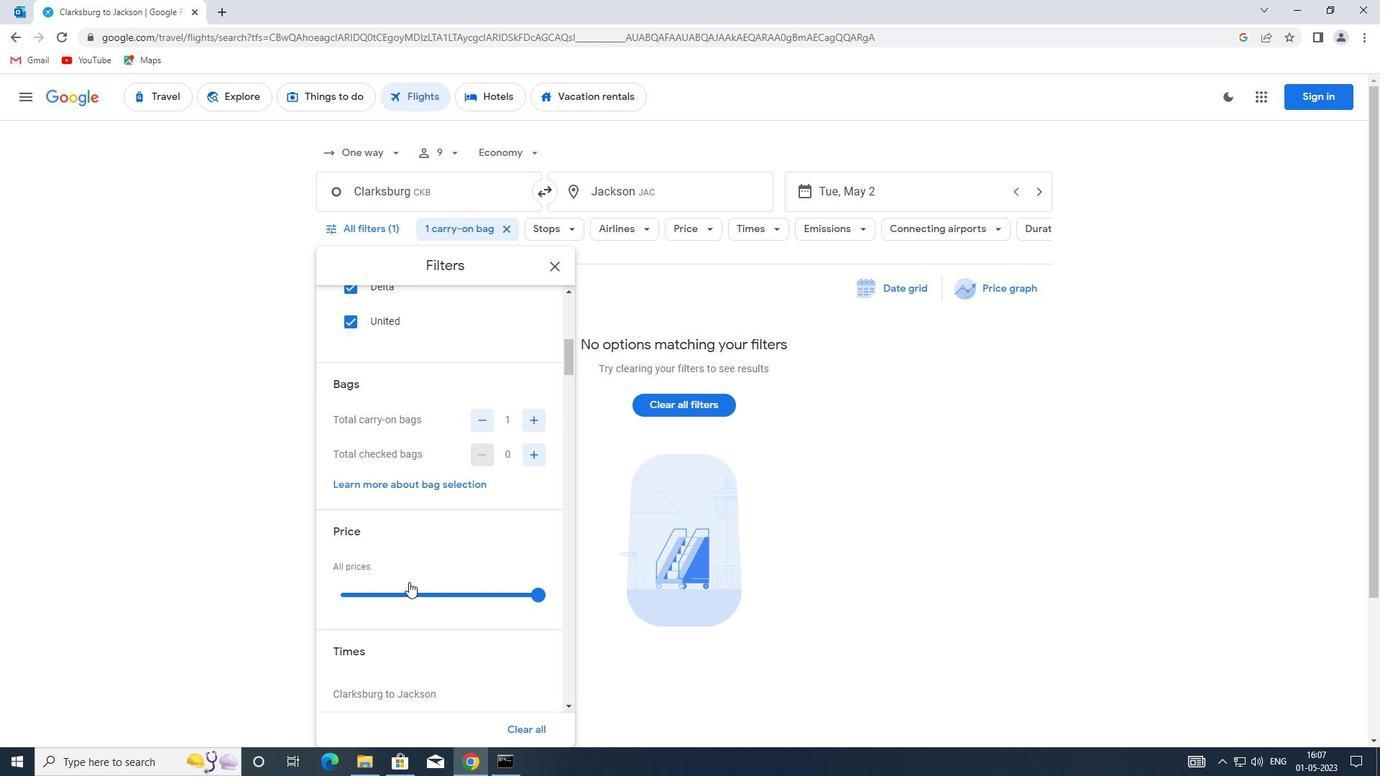 
Action: Mouse pressed left at (404, 596)
Screenshot: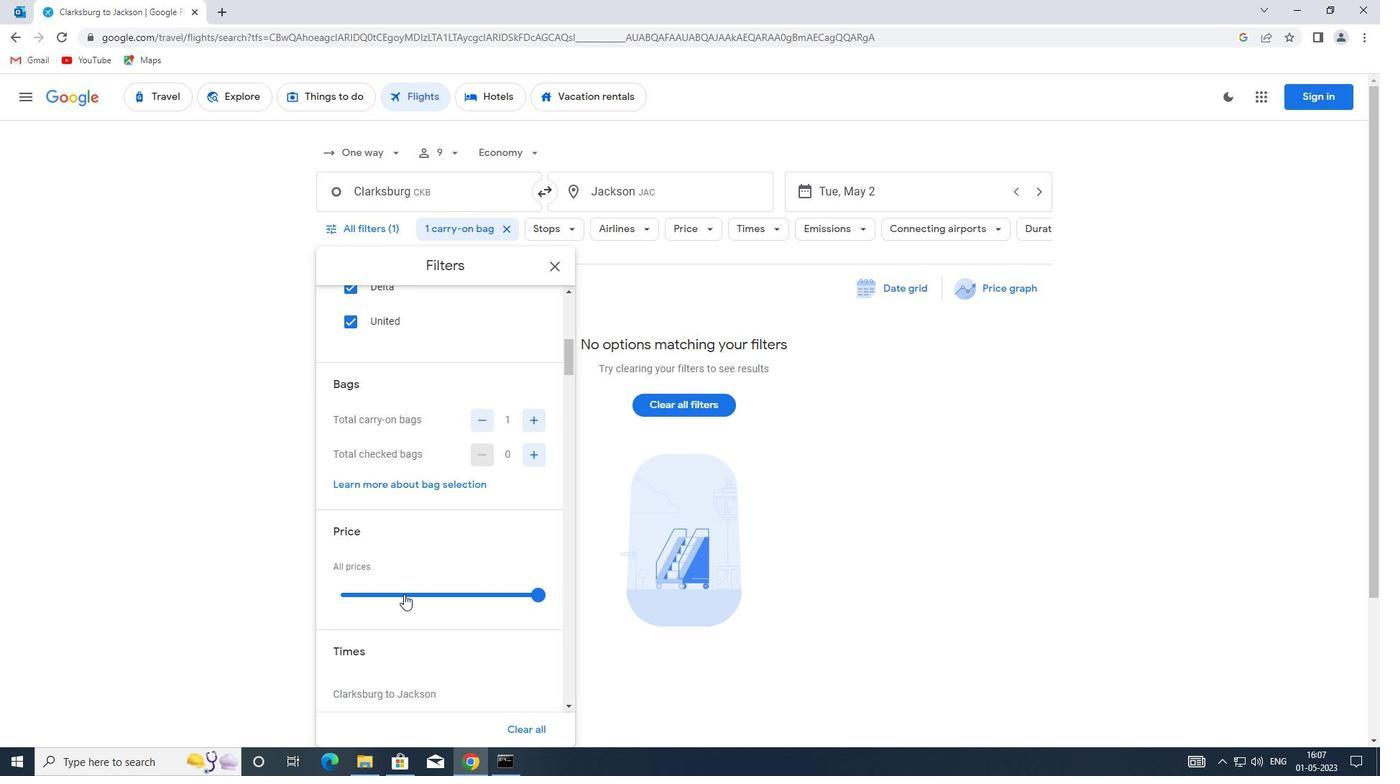 
Action: Mouse moved to (404, 594)
Screenshot: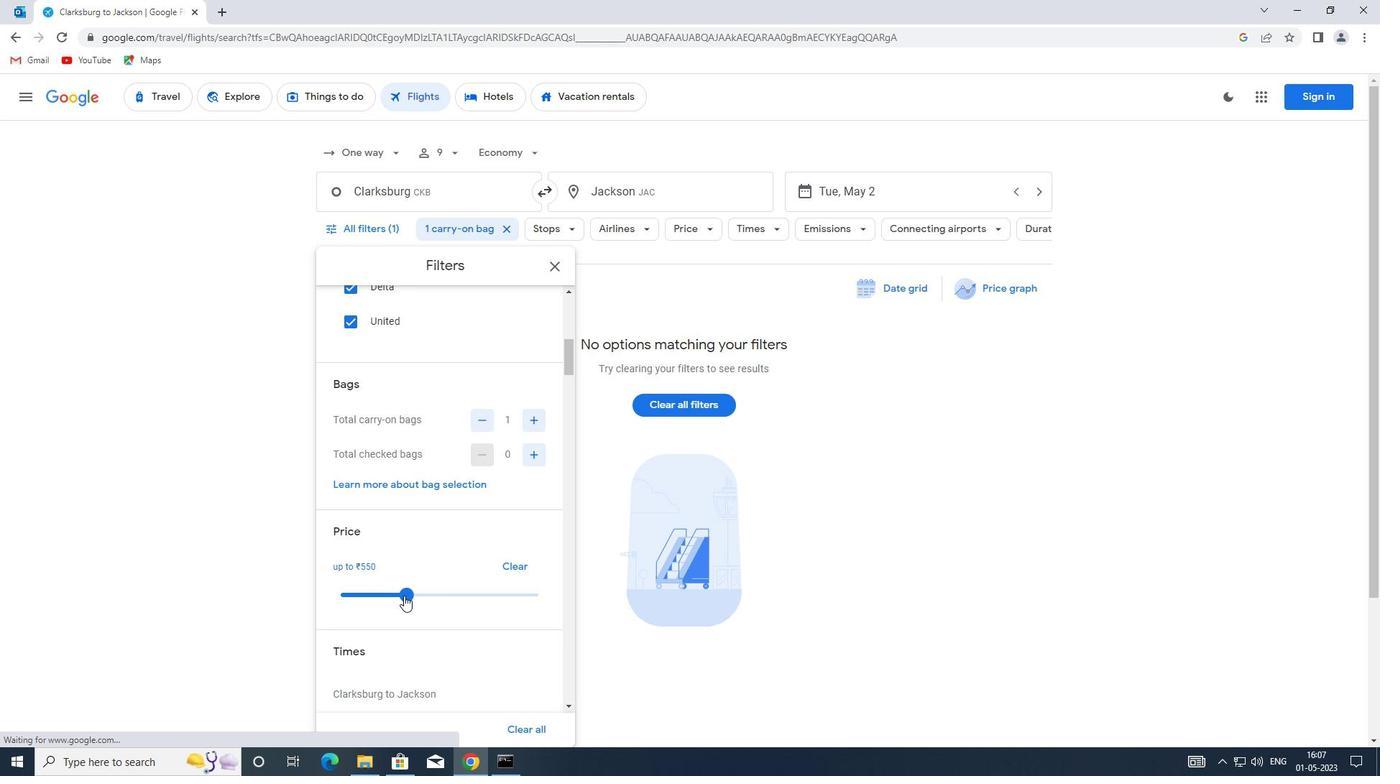 
Action: Mouse pressed left at (404, 594)
Screenshot: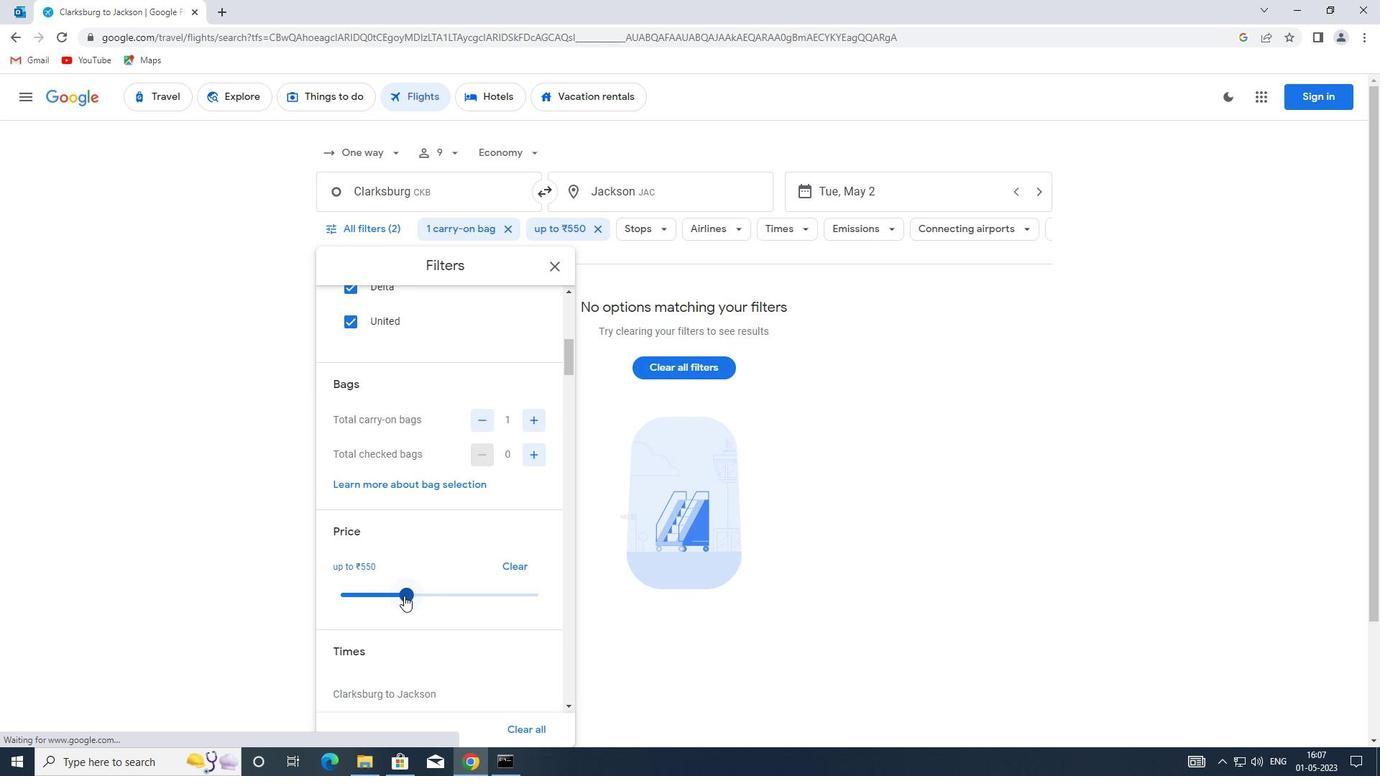 
Action: Mouse moved to (414, 507)
Screenshot: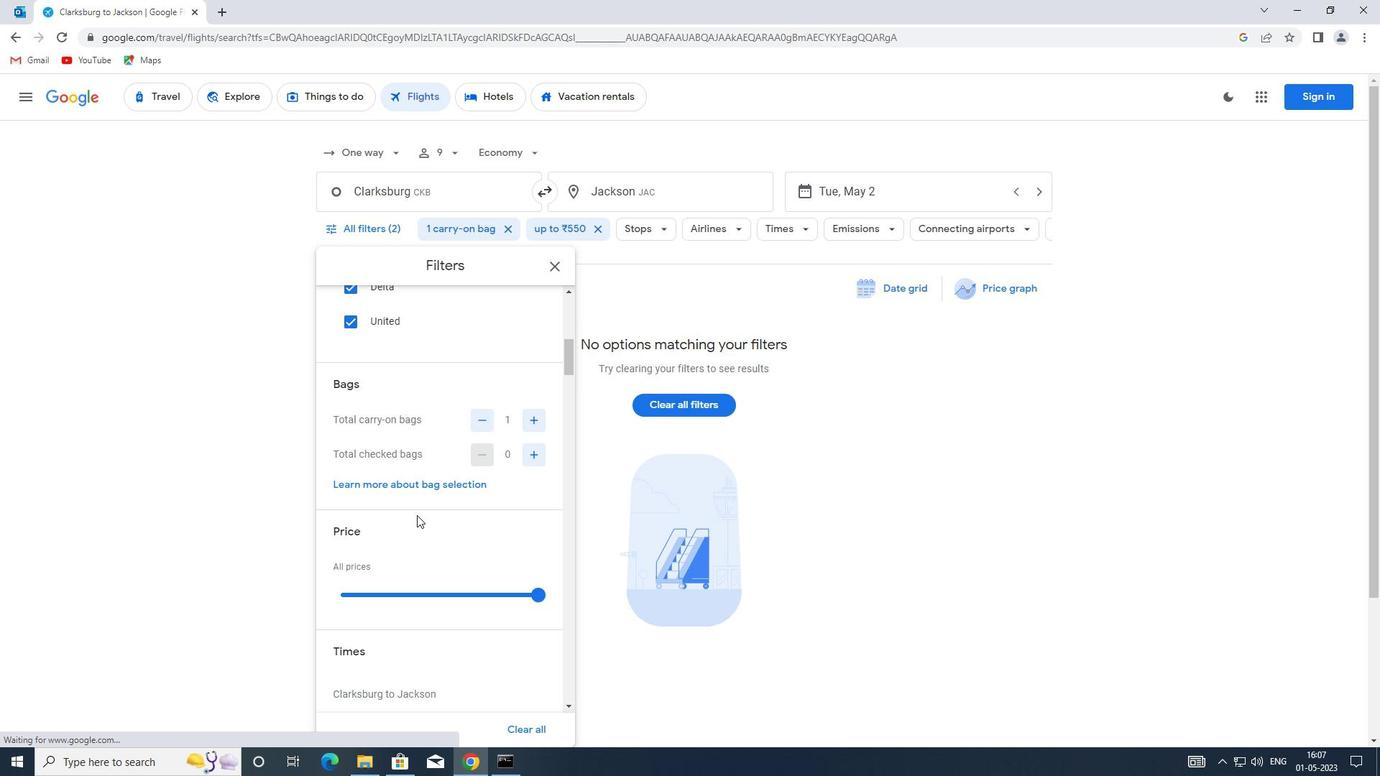 
Action: Mouse scrolled (414, 507) with delta (0, 0)
Screenshot: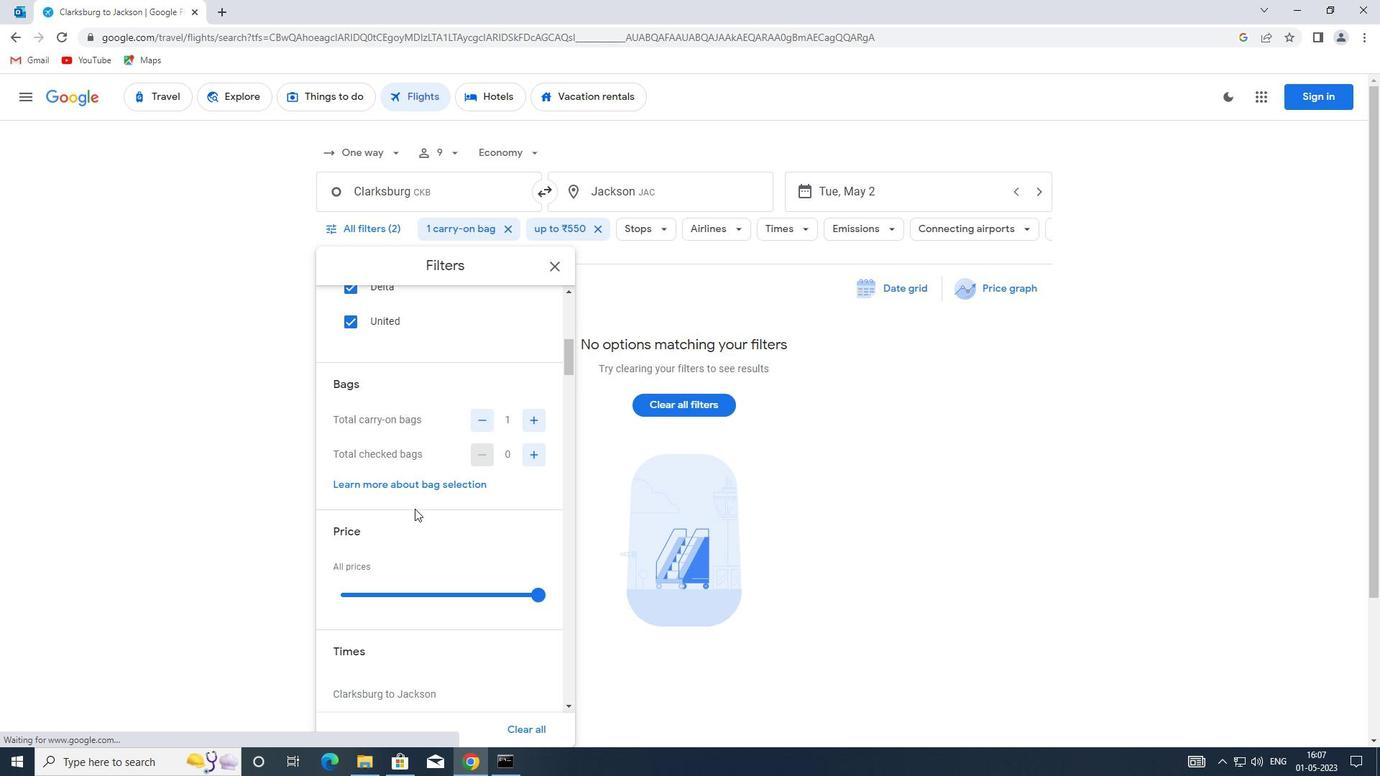 
Action: Mouse scrolled (414, 507) with delta (0, 0)
Screenshot: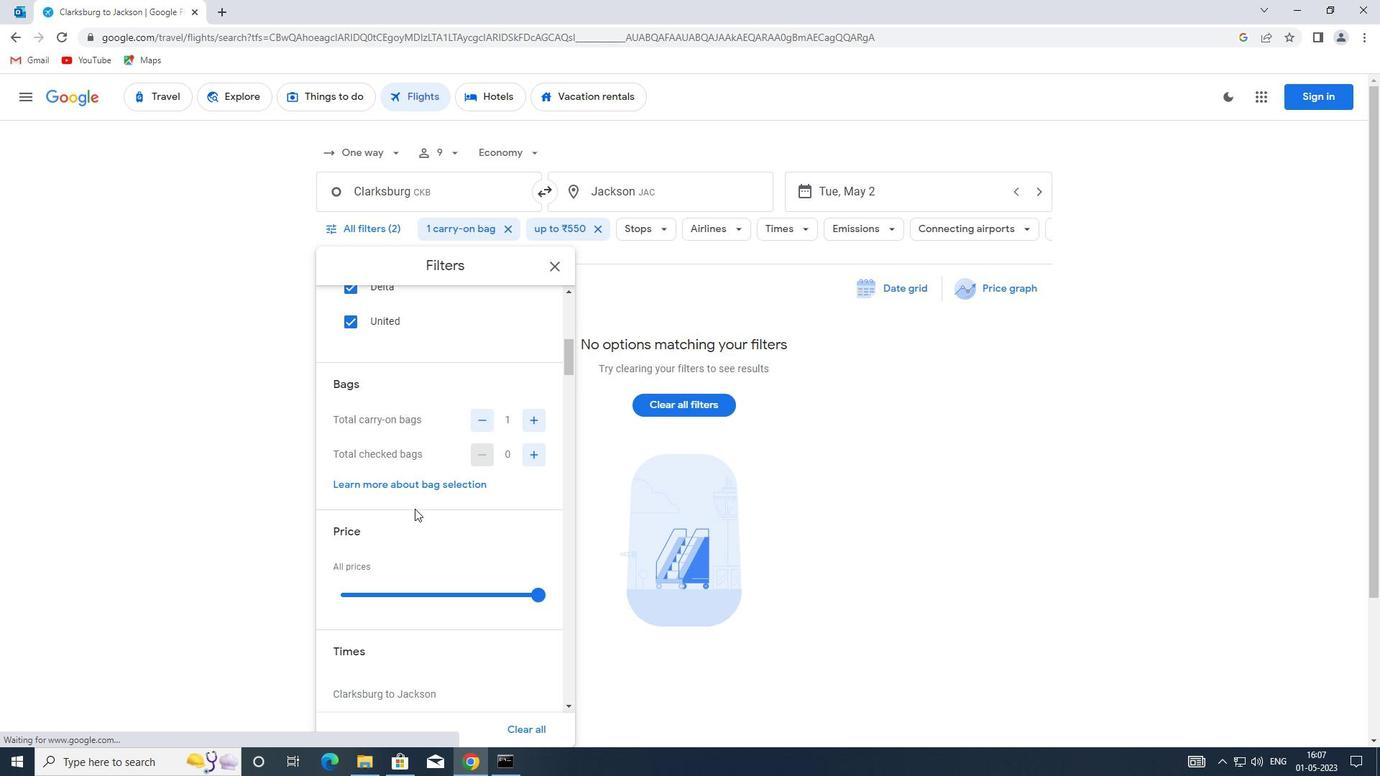 
Action: Mouse moved to (435, 491)
Screenshot: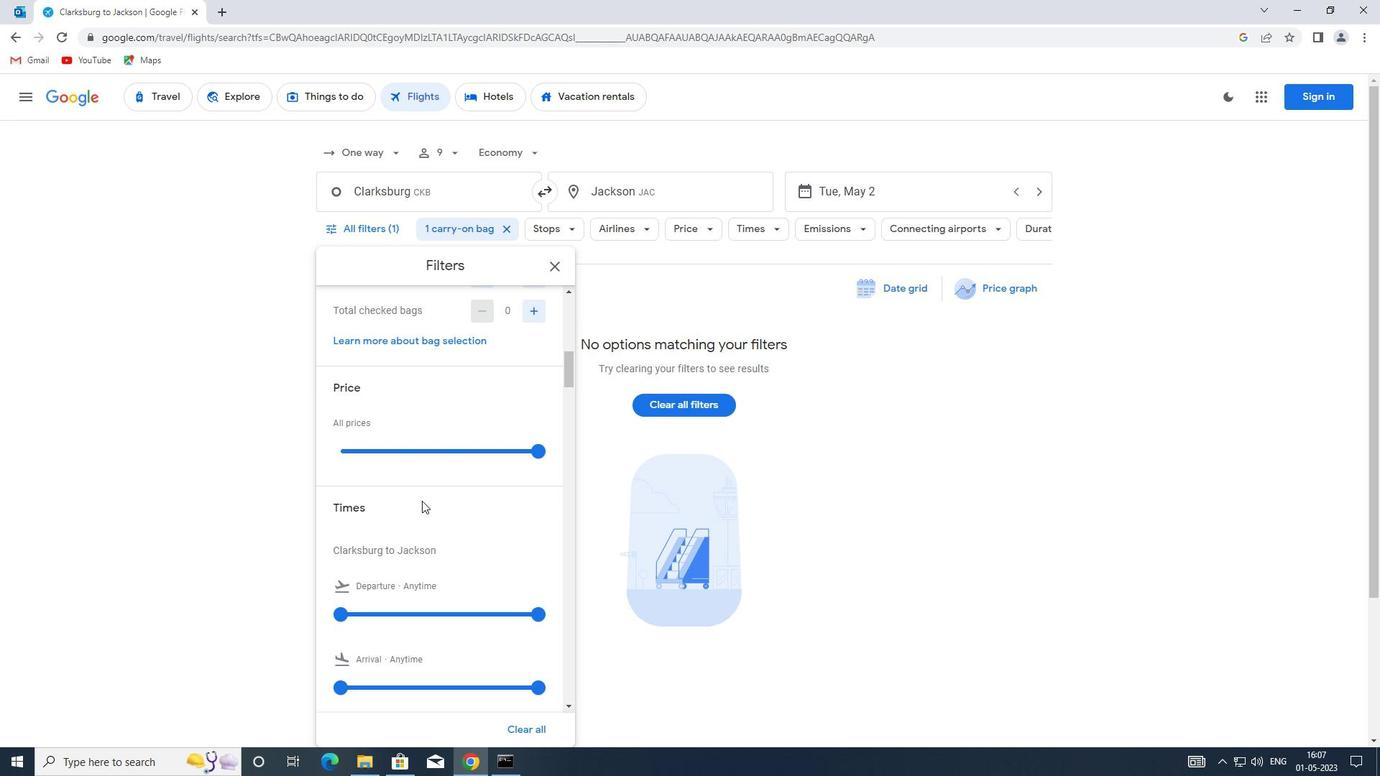 
Action: Mouse scrolled (435, 491) with delta (0, 0)
Screenshot: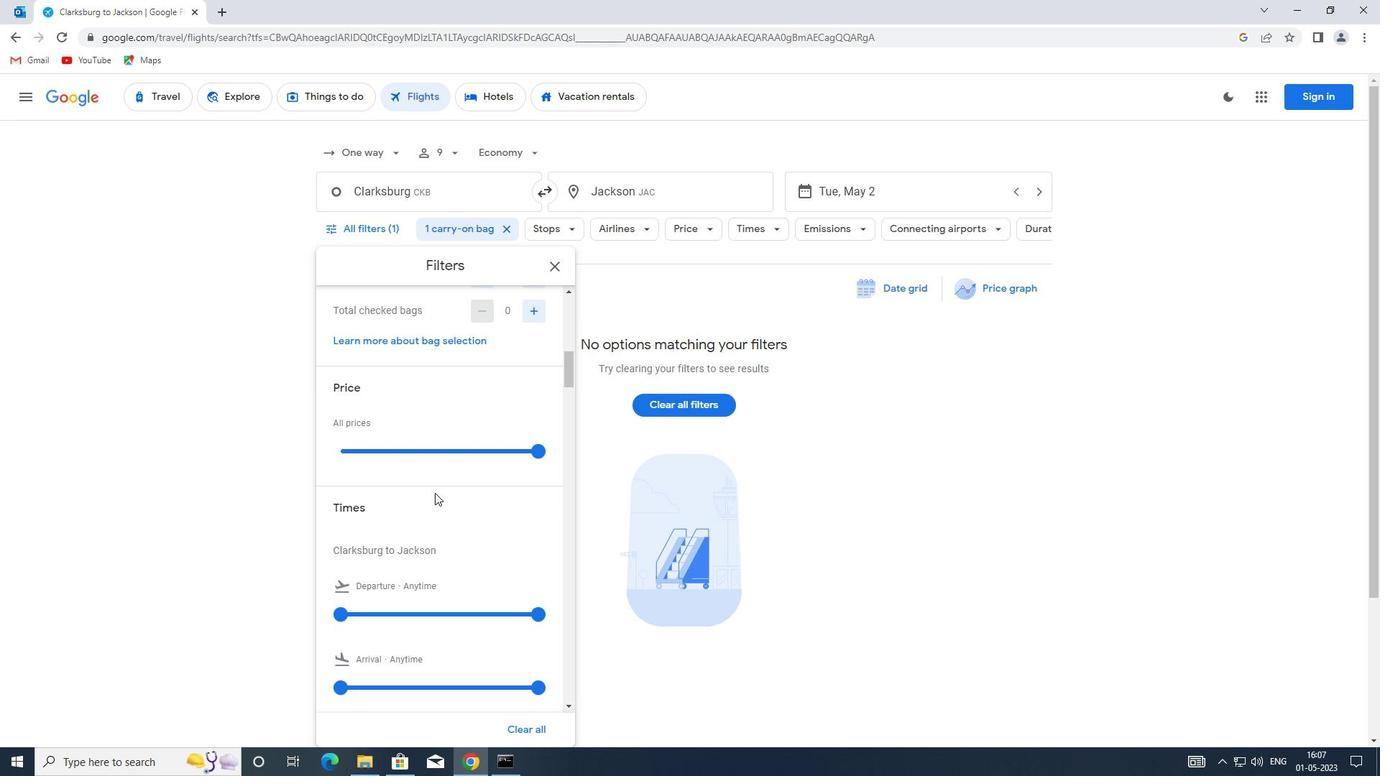 
Action: Mouse moved to (353, 540)
Screenshot: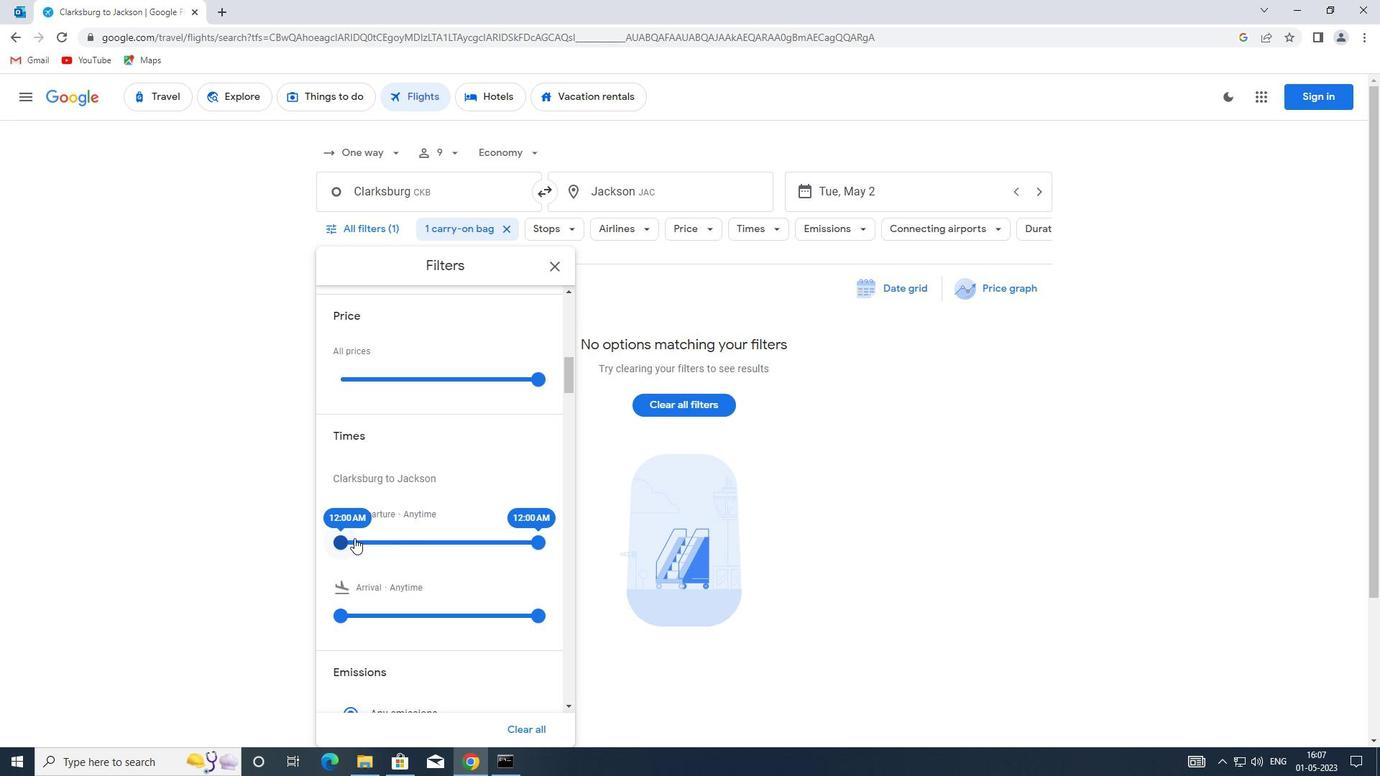 
Action: Mouse pressed left at (353, 540)
Screenshot: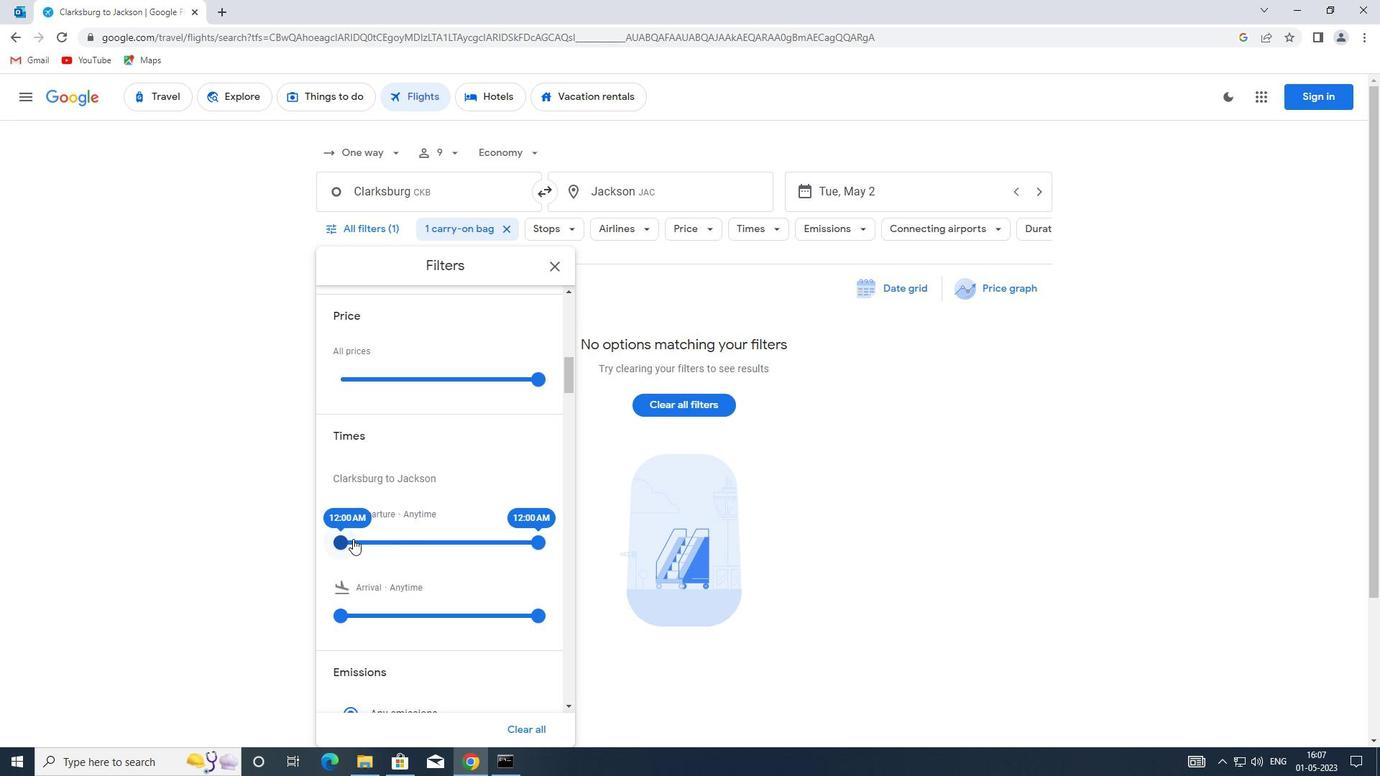 
Action: Mouse moved to (535, 539)
Screenshot: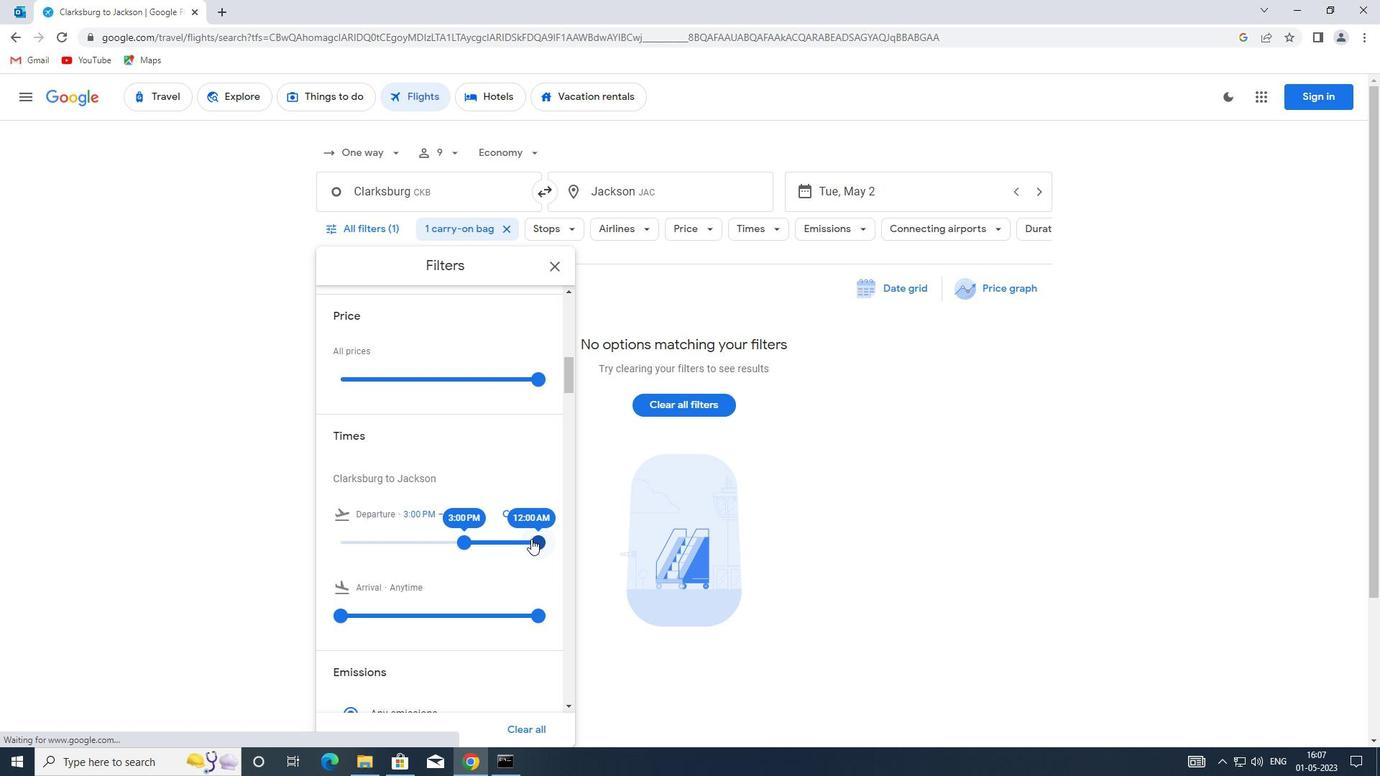 
Action: Mouse pressed left at (535, 539)
Screenshot: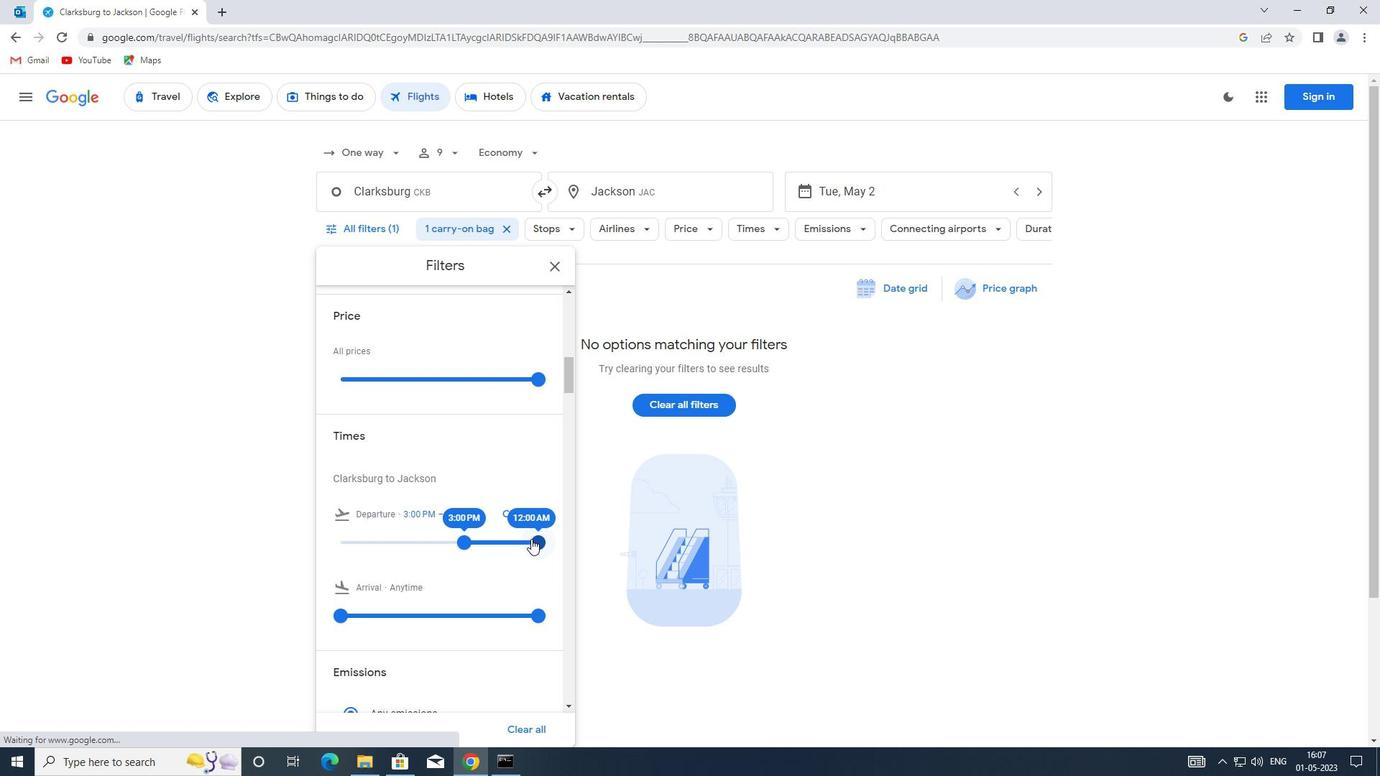 
Action: Mouse moved to (476, 523)
Screenshot: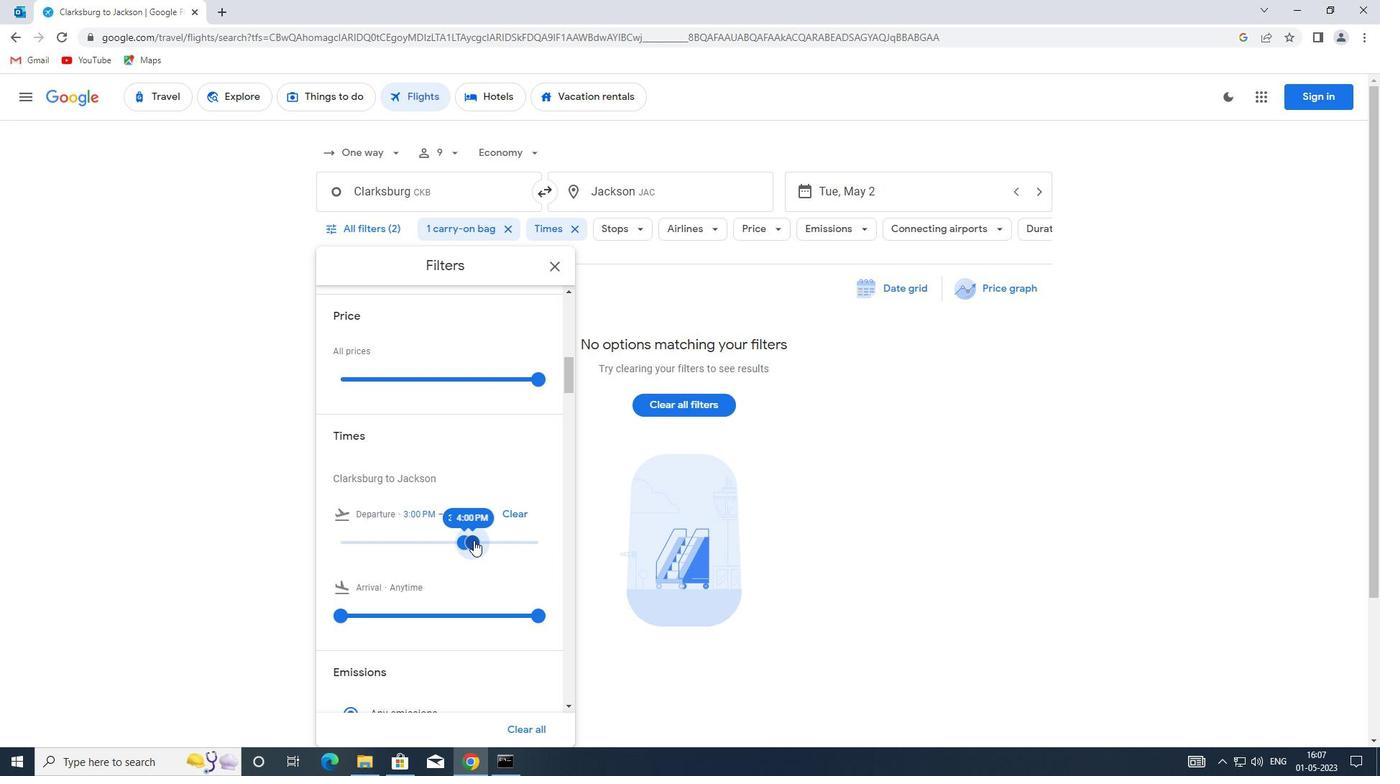 
Action: Mouse scrolled (476, 522) with delta (0, 0)
Screenshot: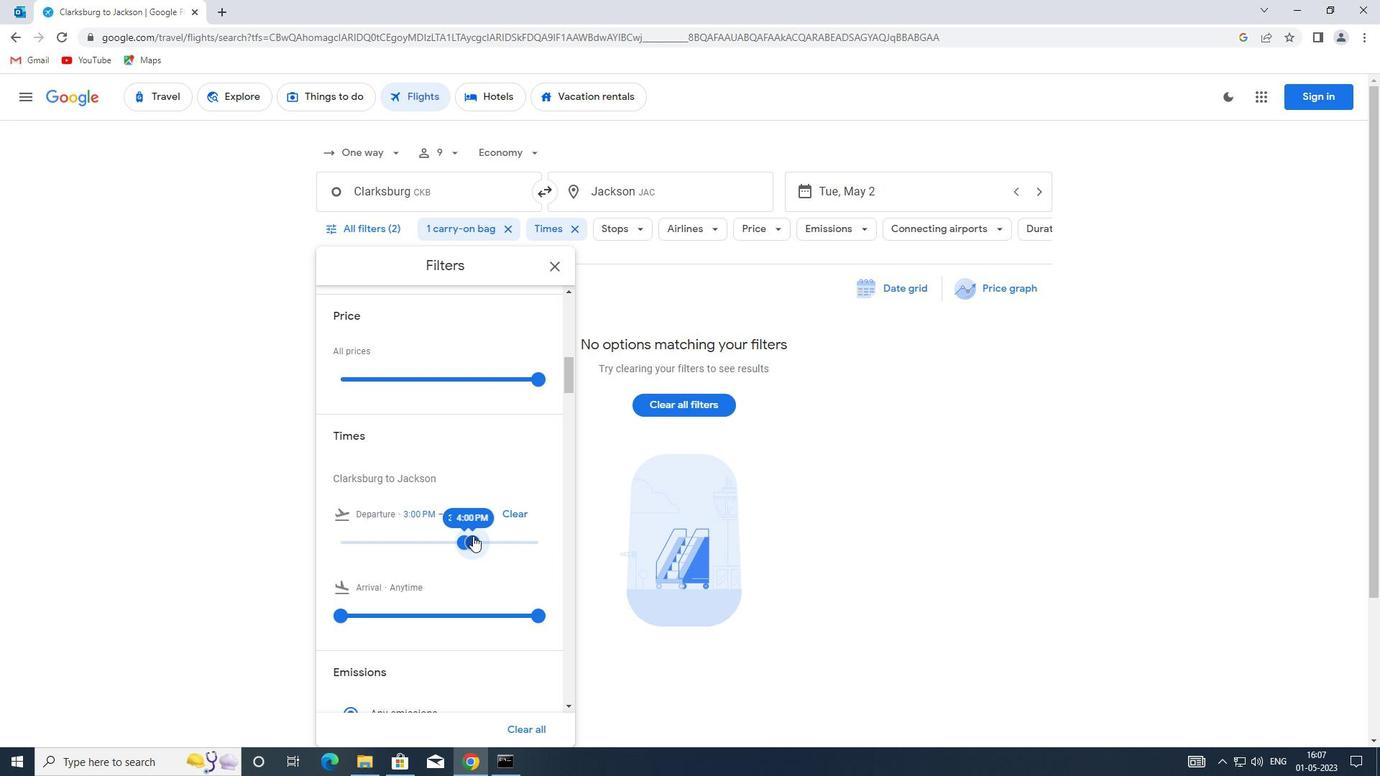 
Action: Mouse moved to (476, 523)
Screenshot: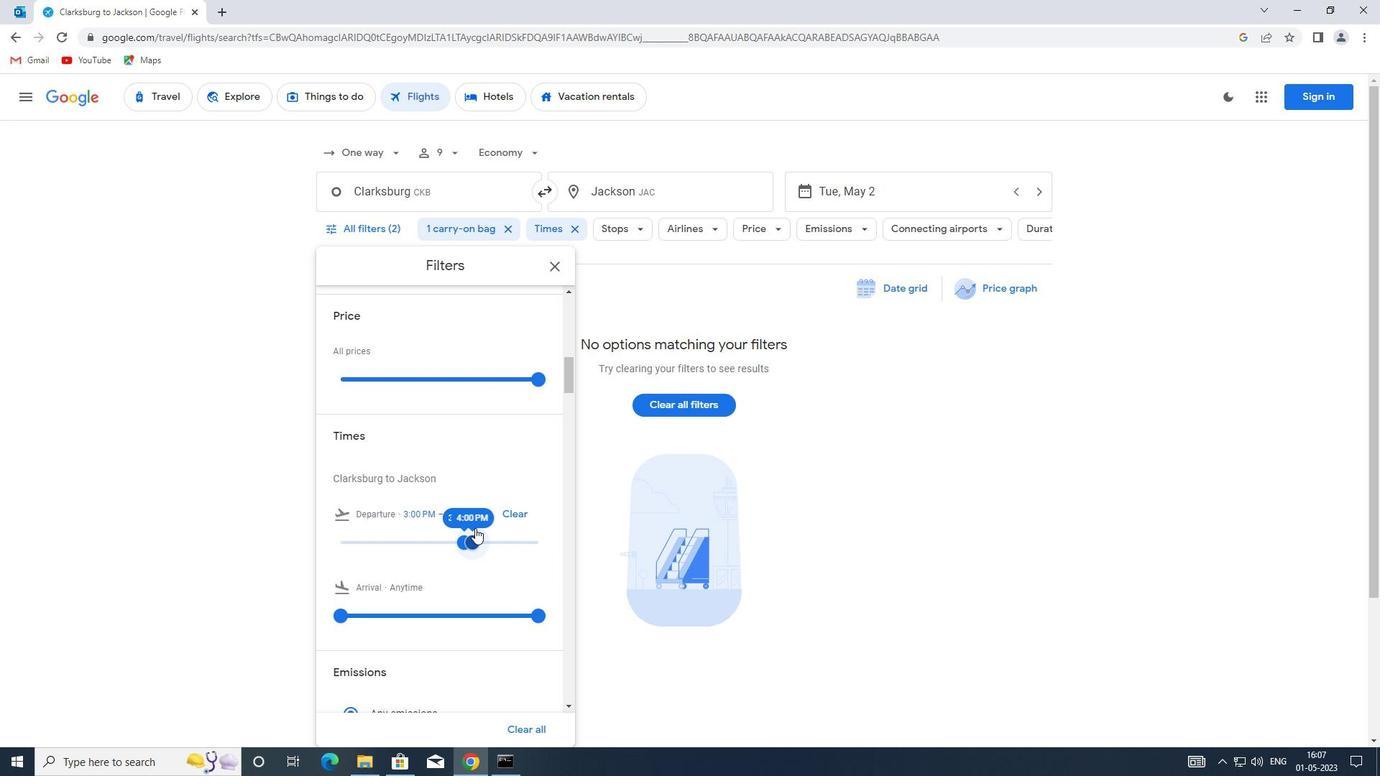 
Action: Mouse scrolled (476, 522) with delta (0, 0)
Screenshot: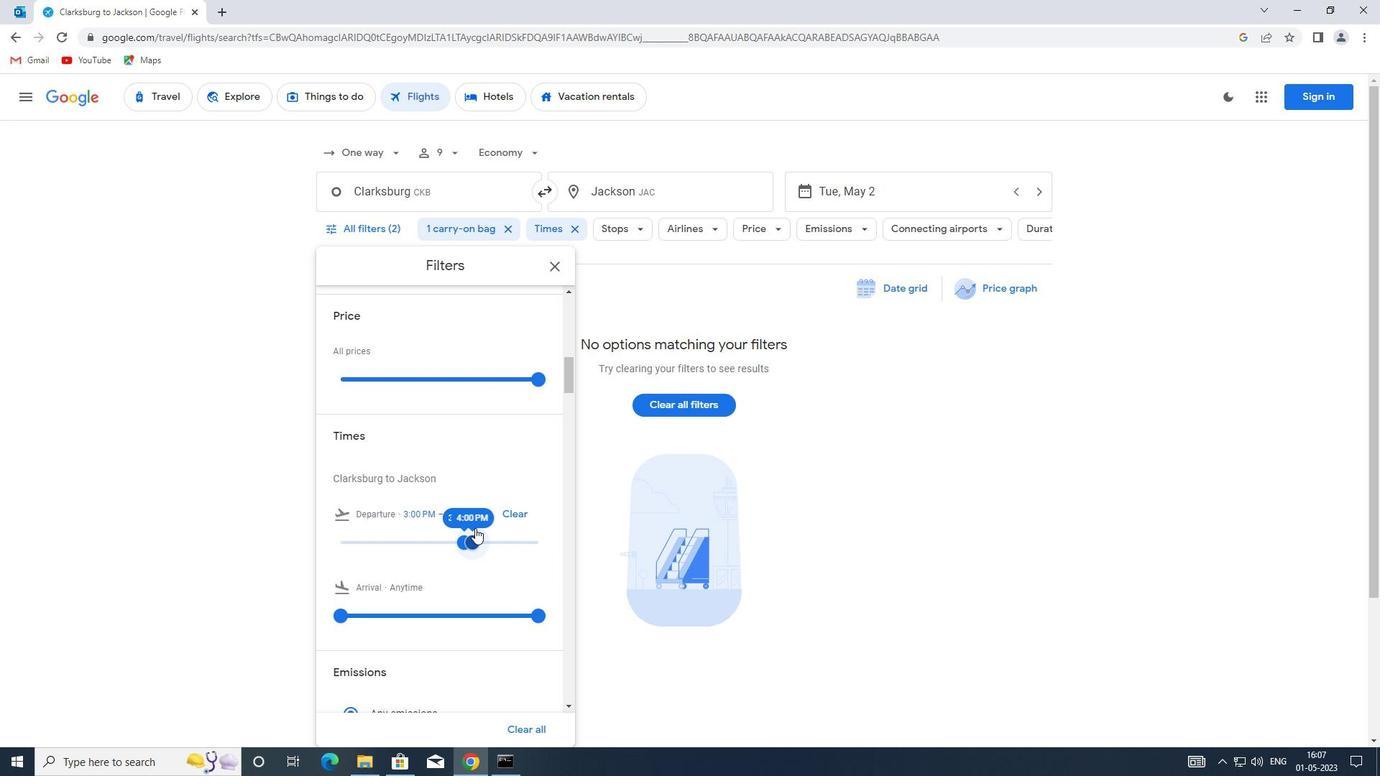 
Action: Mouse moved to (556, 266)
Screenshot: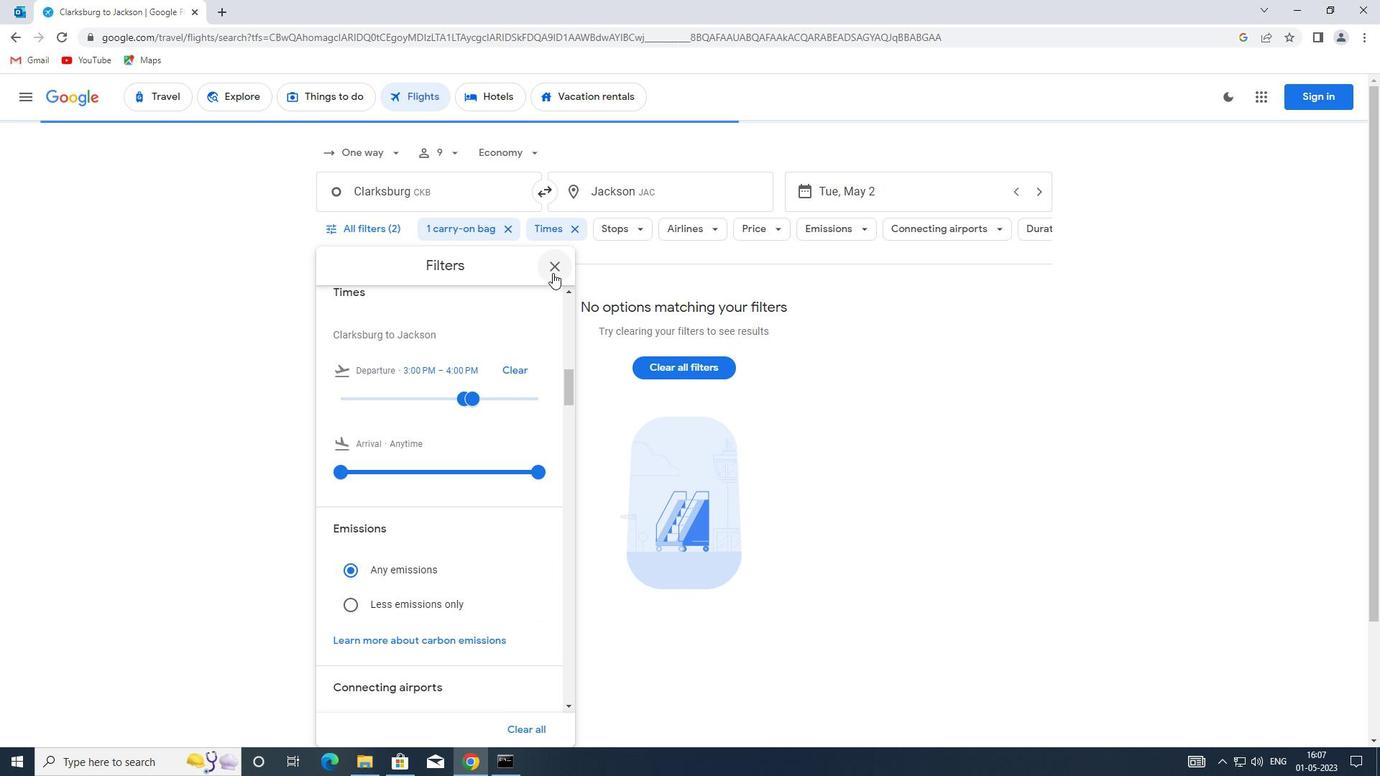 
Action: Mouse pressed left at (556, 266)
Screenshot: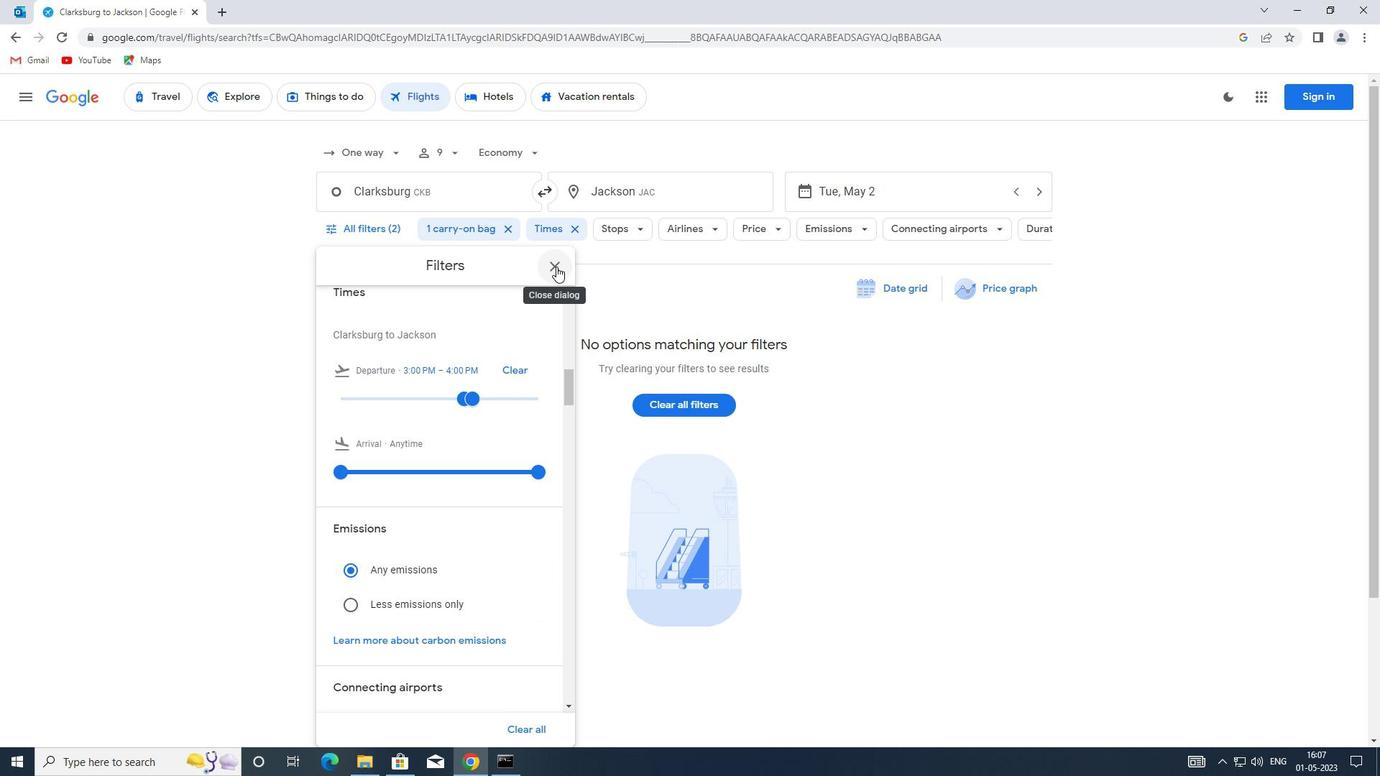 
